 Task: Look for space in Ararat, Armenia from 21st June, 2023 to 29th June, 2023 for 4 adults in price range Rs.7000 to Rs.12000. Place can be entire place with 2 bedrooms having 2 beds and 2 bathrooms. Property type can be house, flat, guest house. Amenities needed are: heating. Booking option can be shelf check-in. Required host language is English.
Action: Mouse moved to (446, 81)
Screenshot: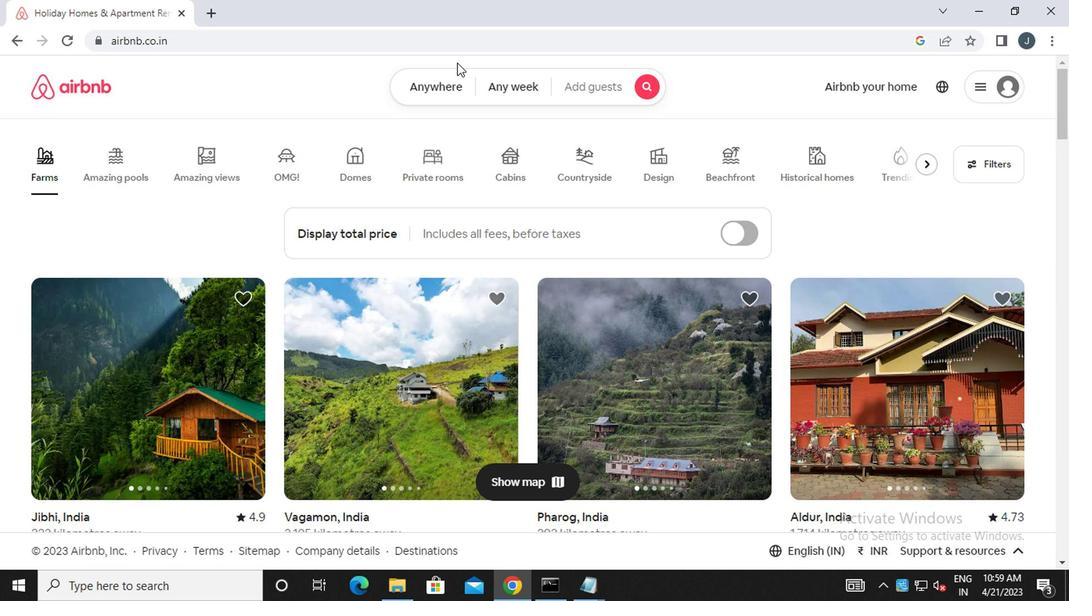 
Action: Mouse pressed left at (446, 81)
Screenshot: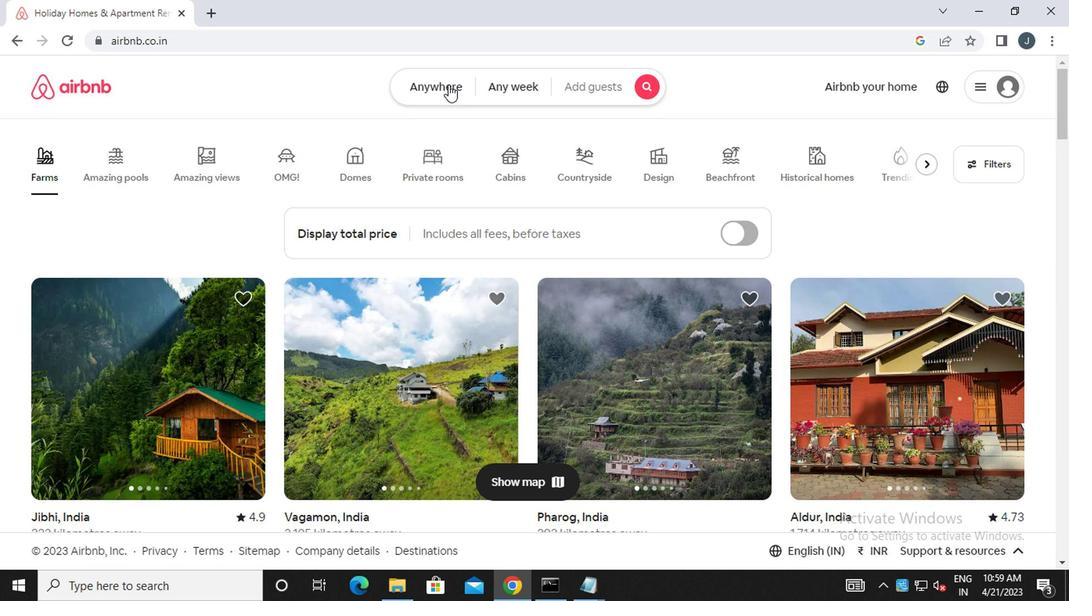 
Action: Mouse moved to (237, 144)
Screenshot: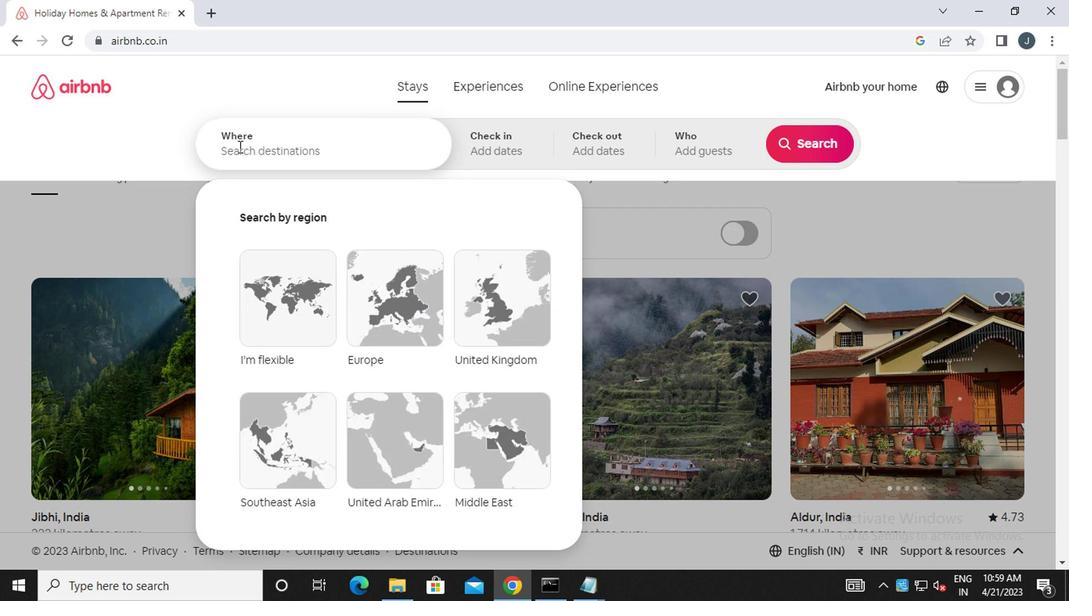 
Action: Key pressed a<Key.caps_lock>rarat
Screenshot: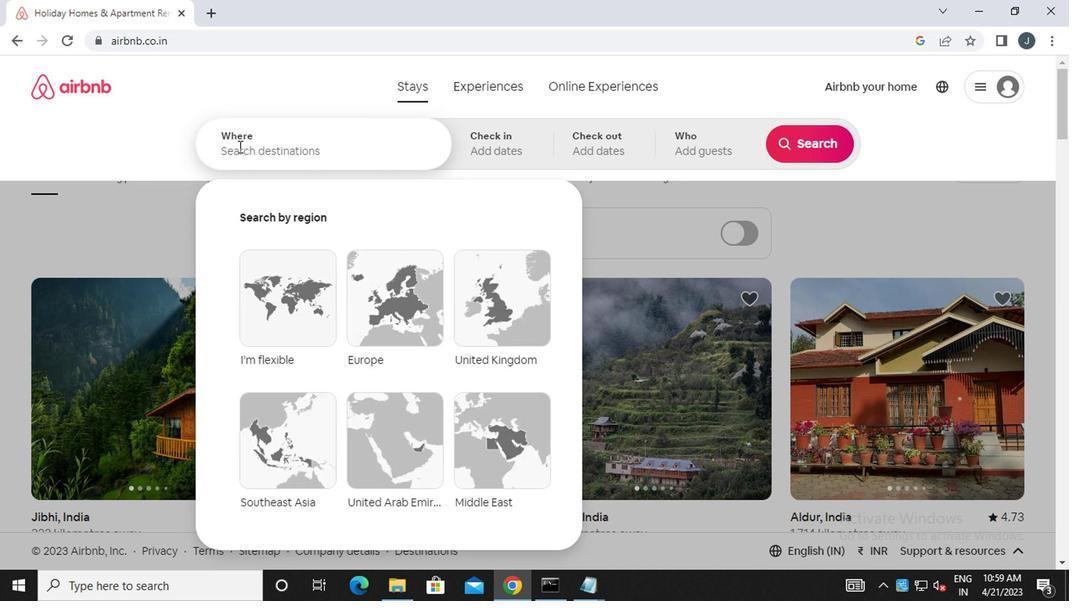 
Action: Mouse moved to (239, 144)
Screenshot: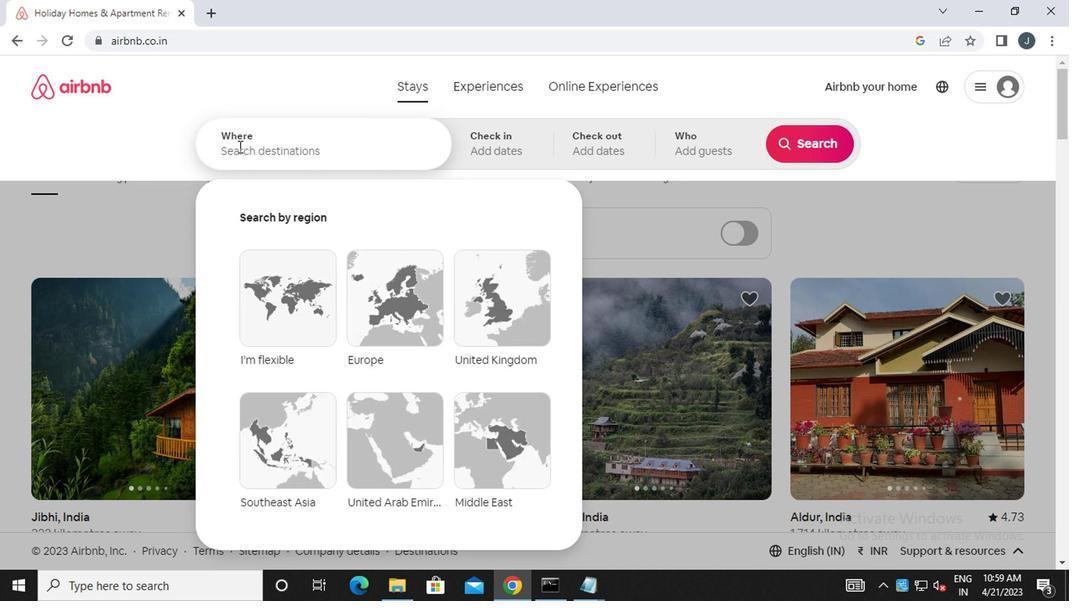 
Action: Mouse pressed left at (239, 144)
Screenshot: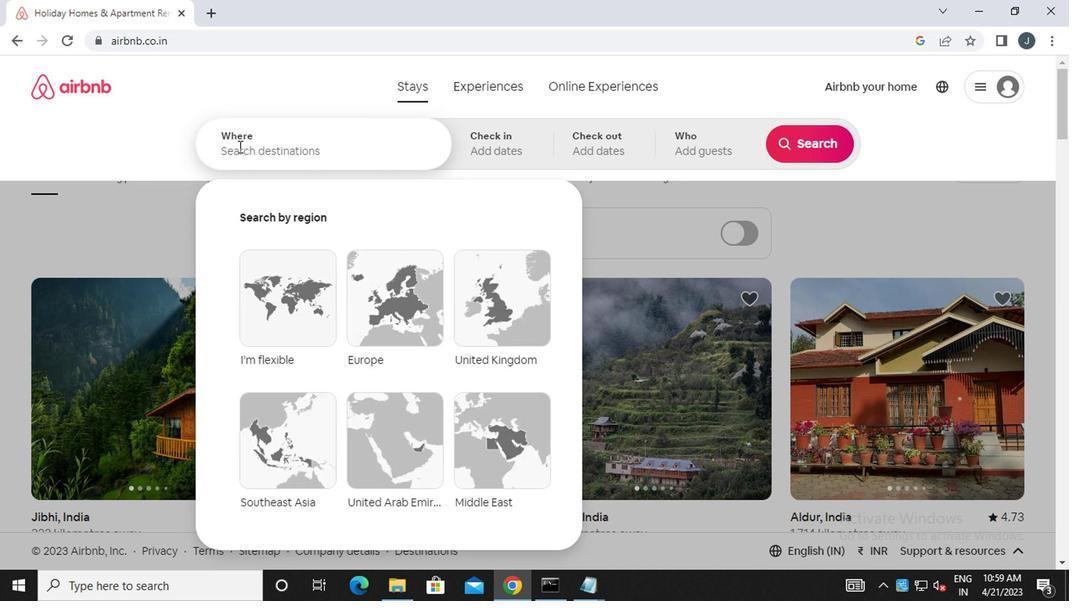 
Action: Mouse moved to (238, 144)
Screenshot: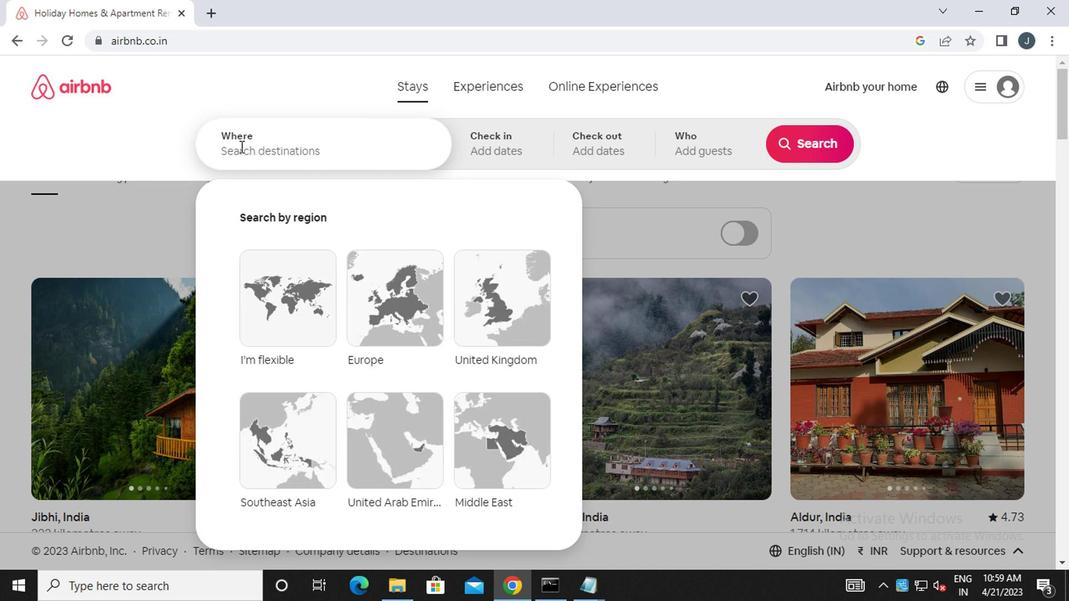 
Action: Key pressed <Key.caps_lock>a<Key.caps_lock>rarat,ar
Screenshot: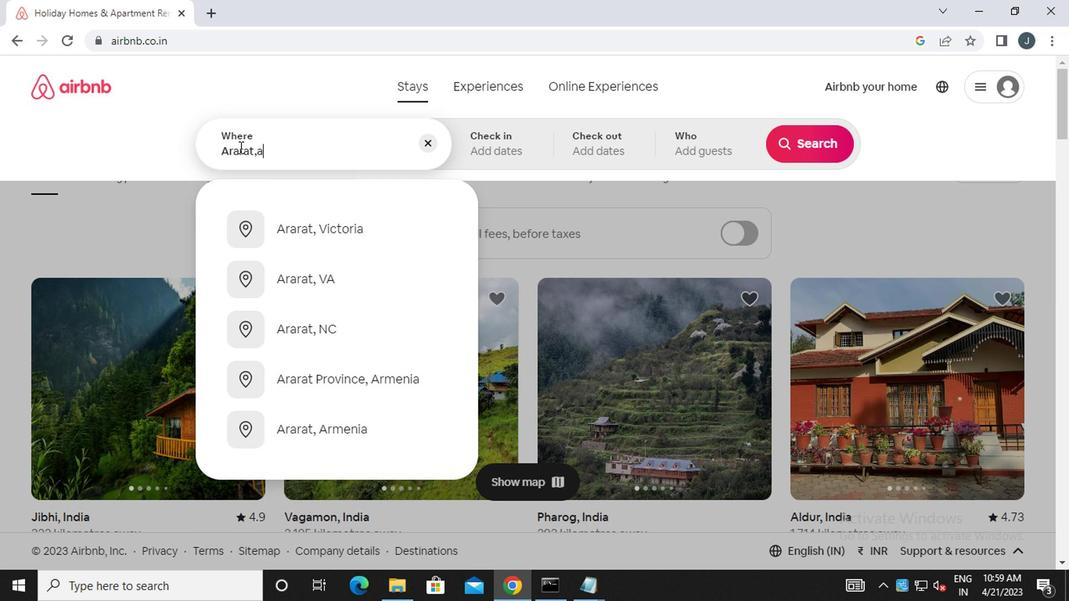 
Action: Mouse moved to (350, 221)
Screenshot: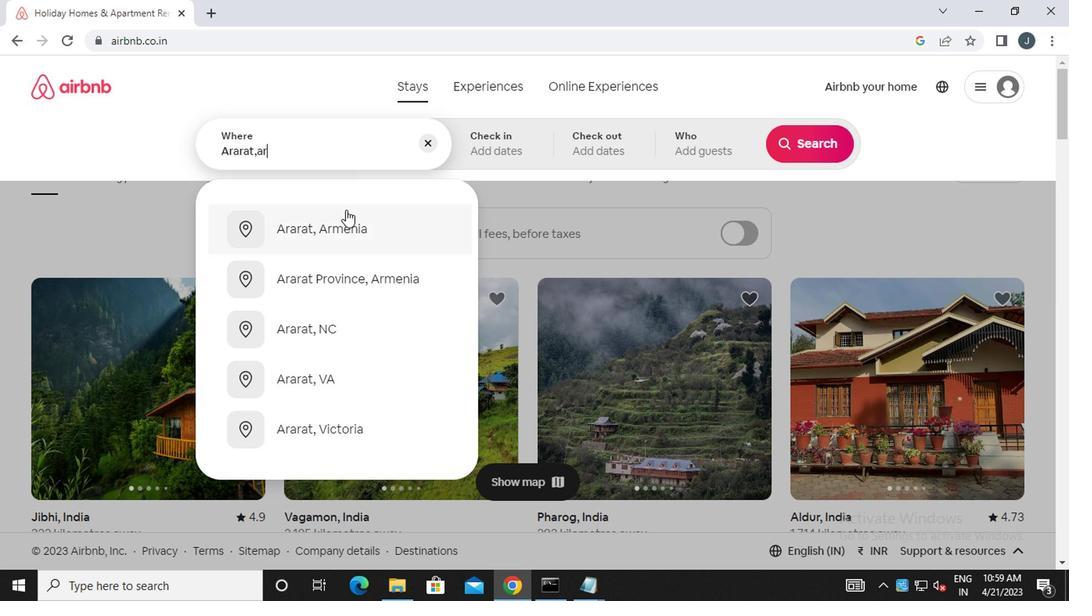 
Action: Mouse pressed left at (350, 221)
Screenshot: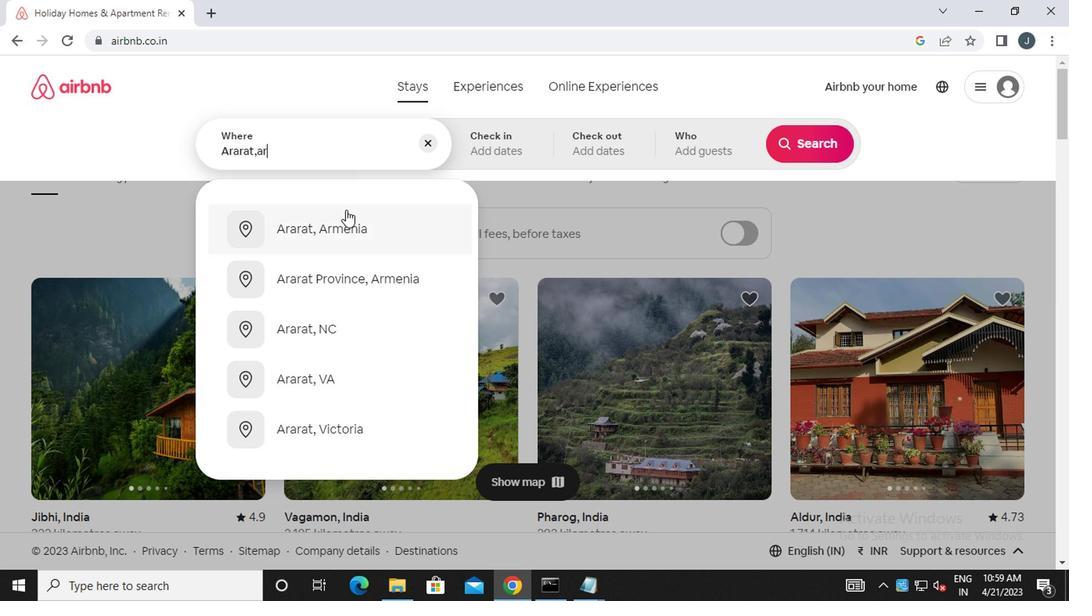 
Action: Mouse moved to (805, 269)
Screenshot: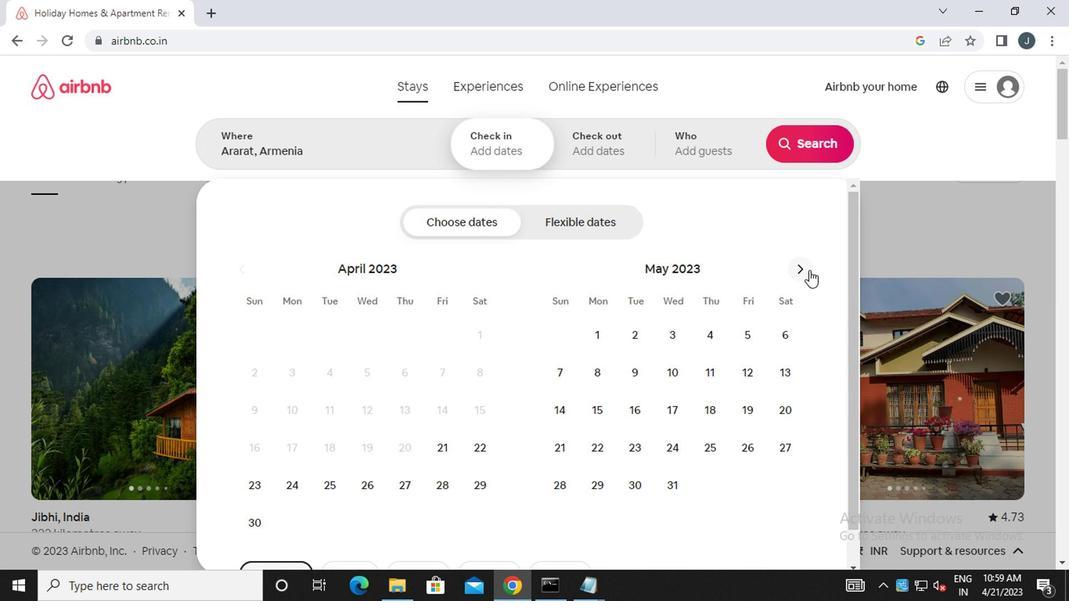 
Action: Mouse pressed left at (805, 269)
Screenshot: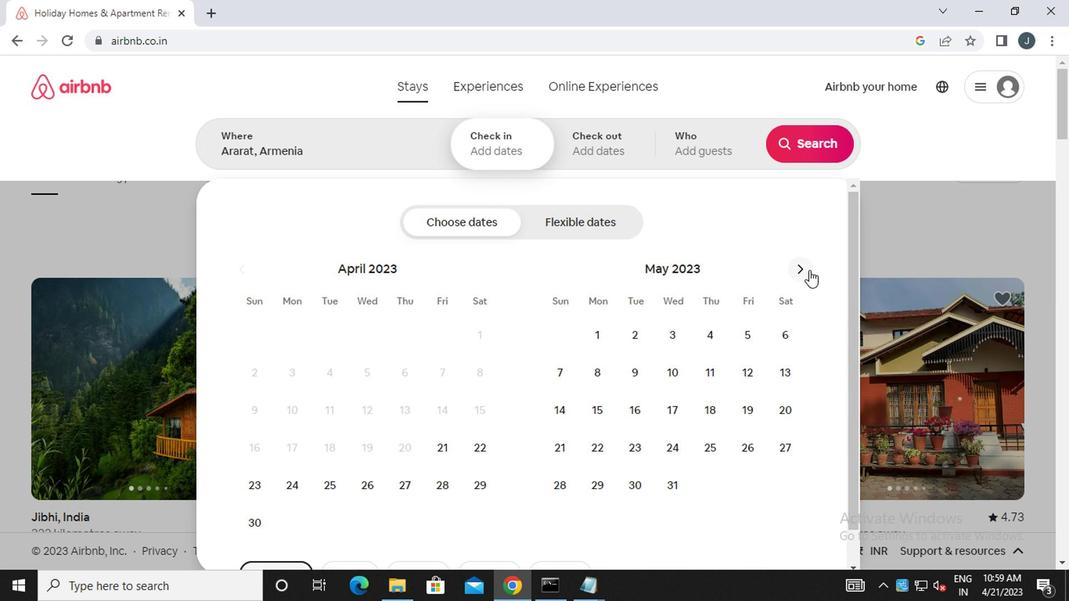 
Action: Mouse moved to (678, 448)
Screenshot: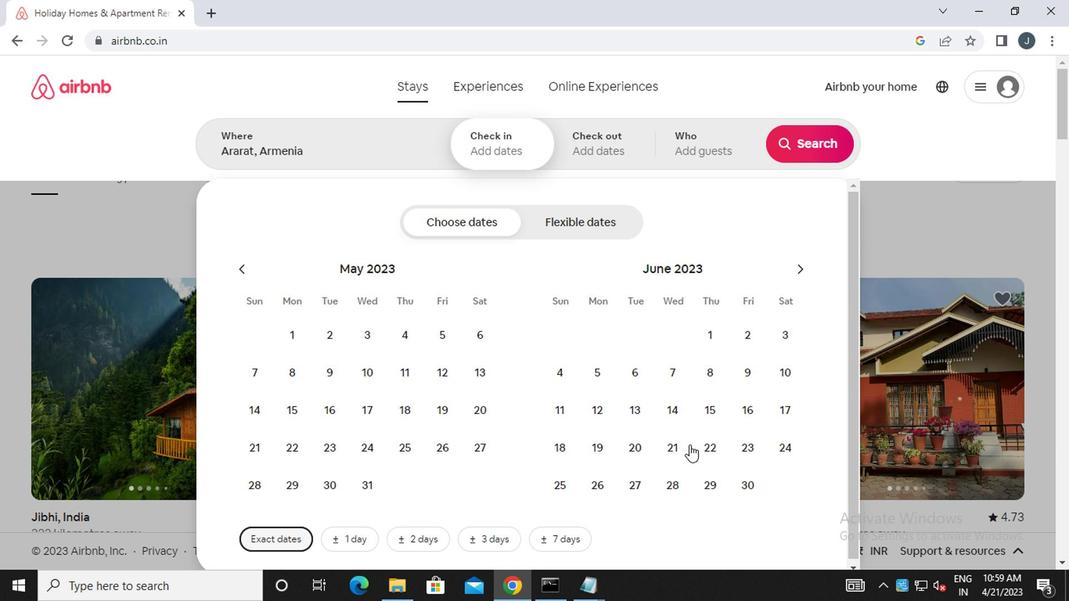 
Action: Mouse pressed left at (678, 448)
Screenshot: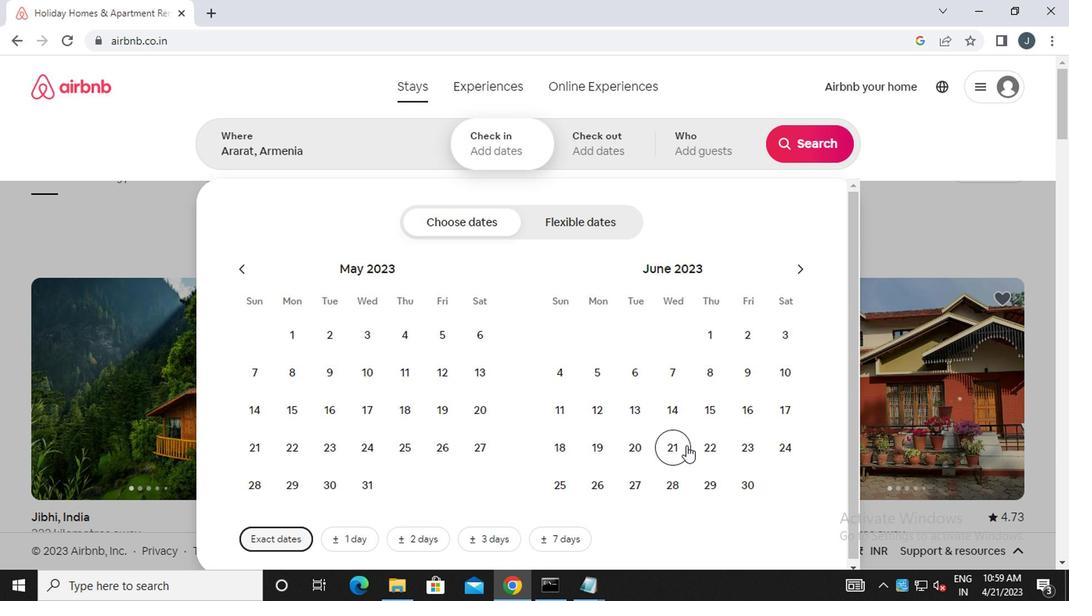 
Action: Mouse moved to (712, 487)
Screenshot: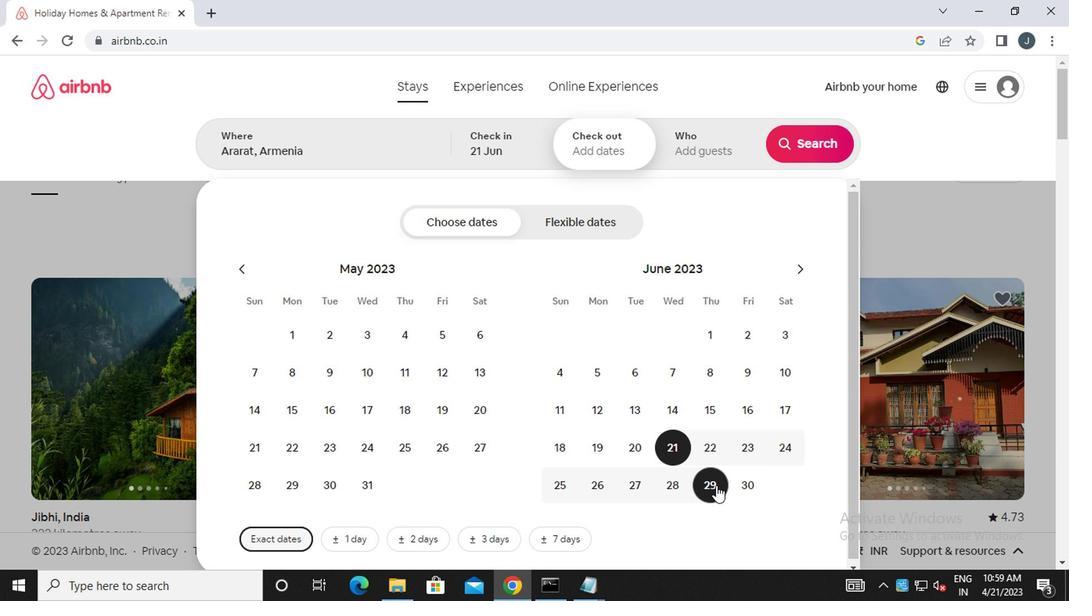 
Action: Mouse pressed left at (712, 487)
Screenshot: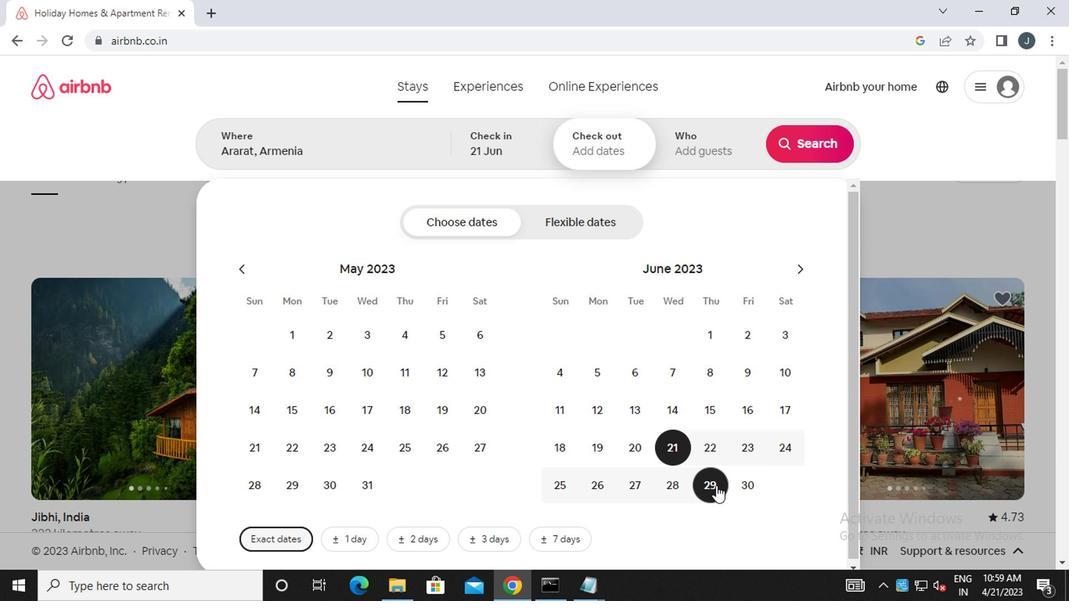 
Action: Mouse moved to (729, 147)
Screenshot: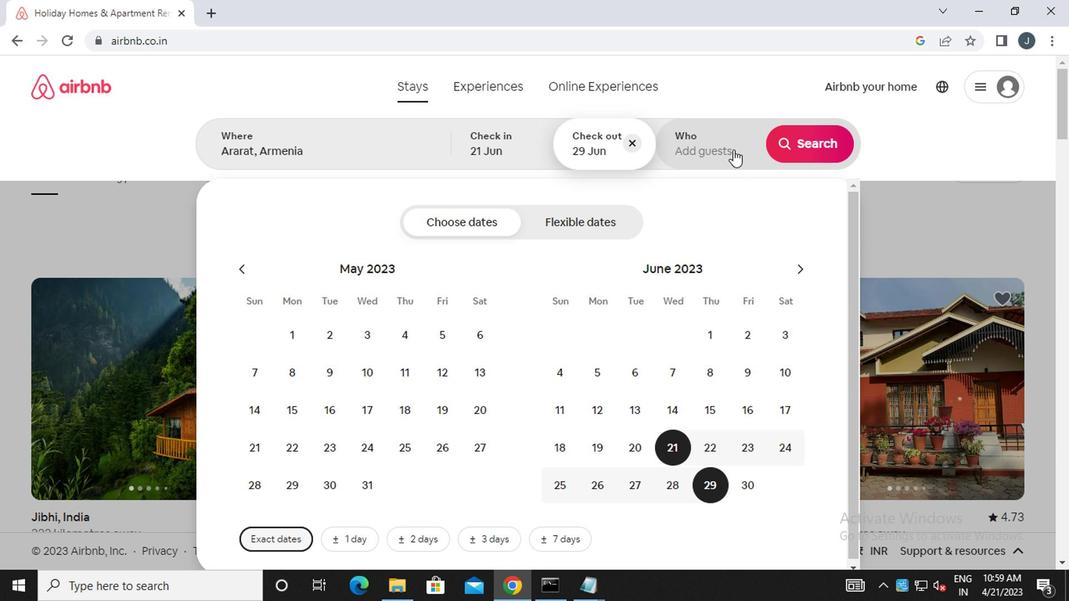 
Action: Mouse pressed left at (729, 147)
Screenshot: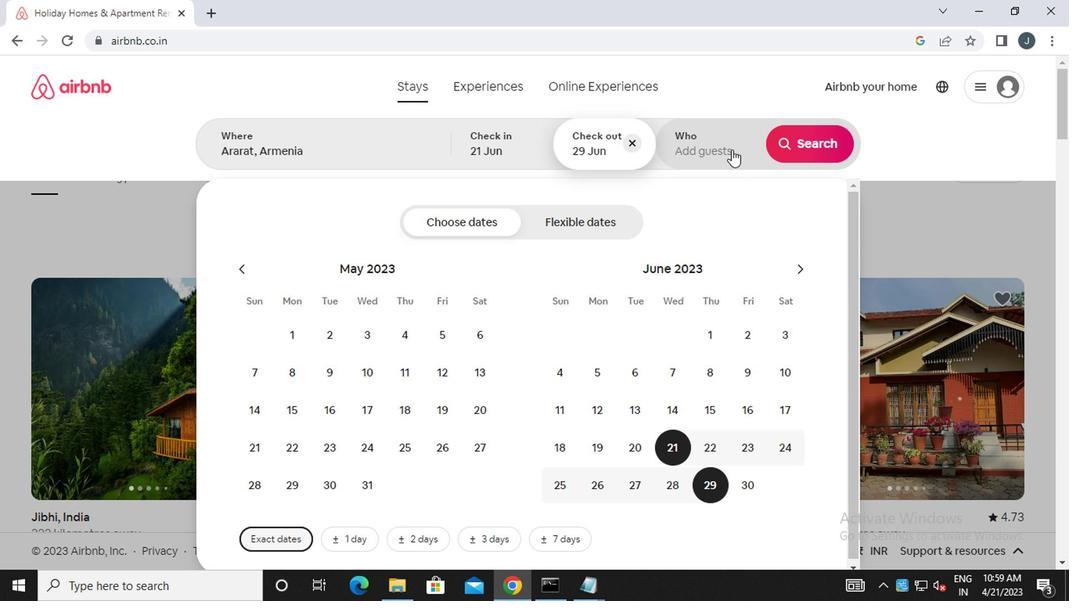 
Action: Mouse moved to (808, 229)
Screenshot: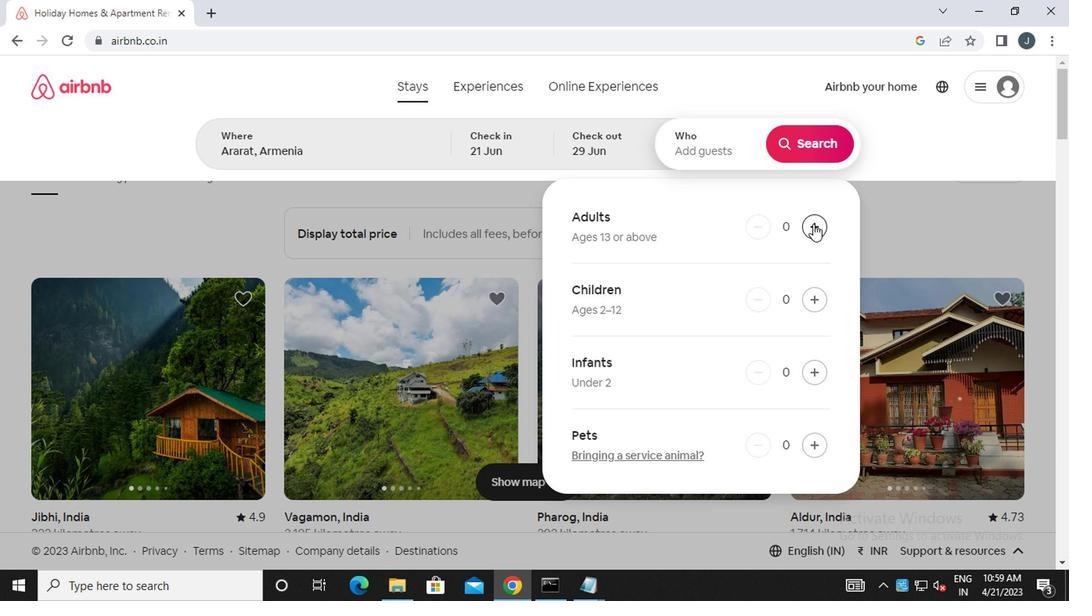 
Action: Mouse pressed left at (808, 229)
Screenshot: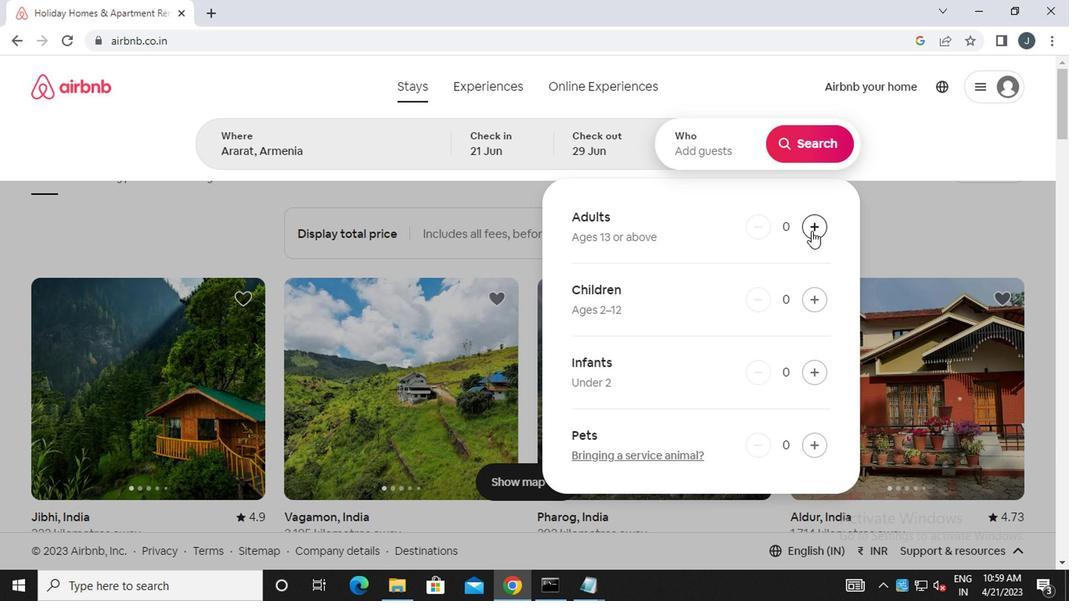 
Action: Mouse pressed left at (808, 229)
Screenshot: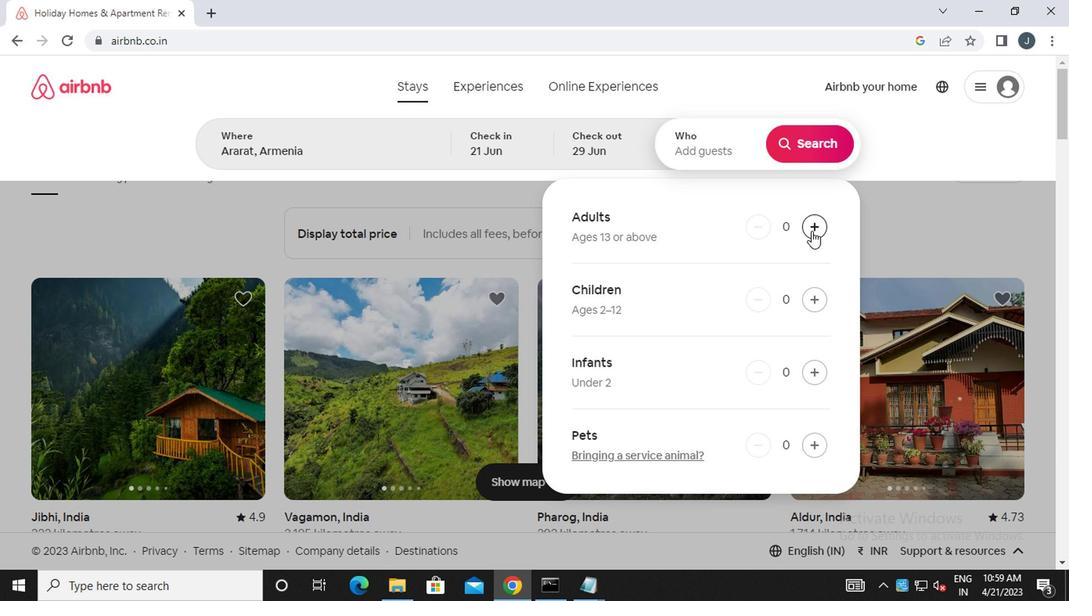 
Action: Mouse pressed left at (808, 229)
Screenshot: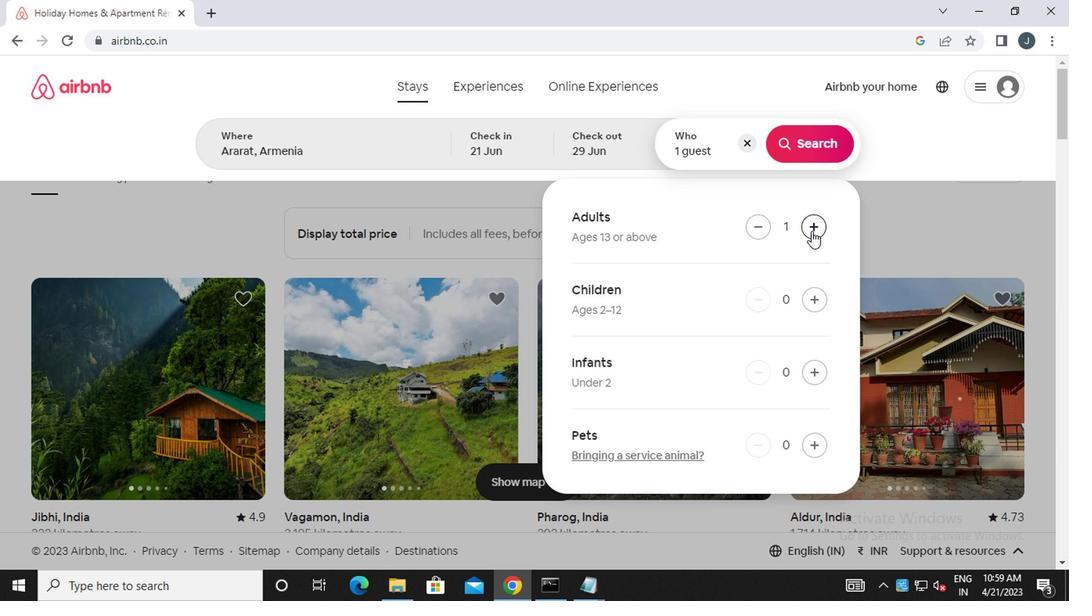 
Action: Mouse pressed left at (808, 229)
Screenshot: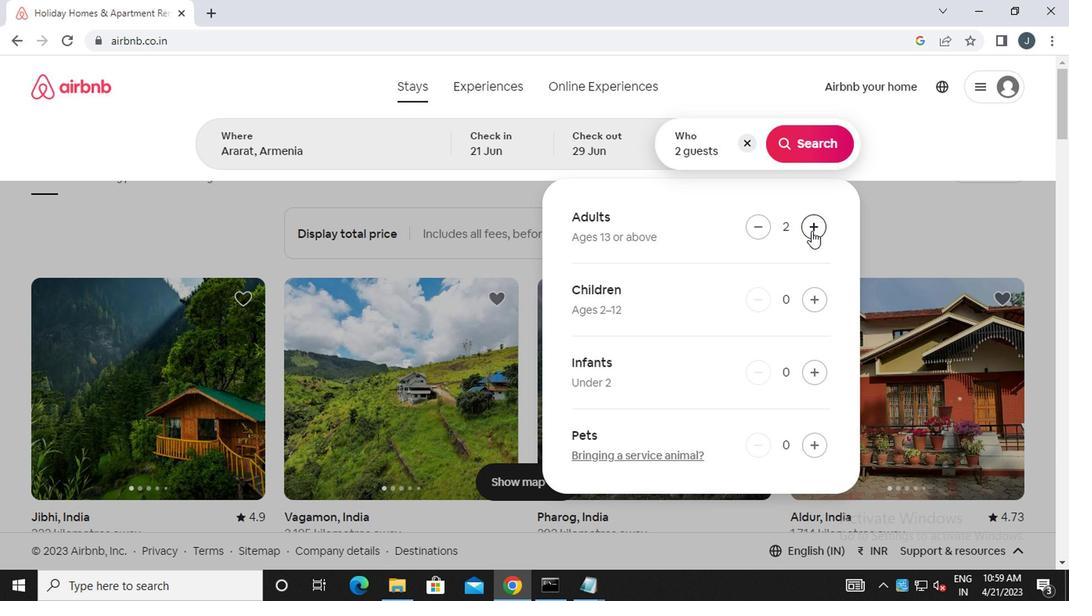 
Action: Mouse moved to (823, 152)
Screenshot: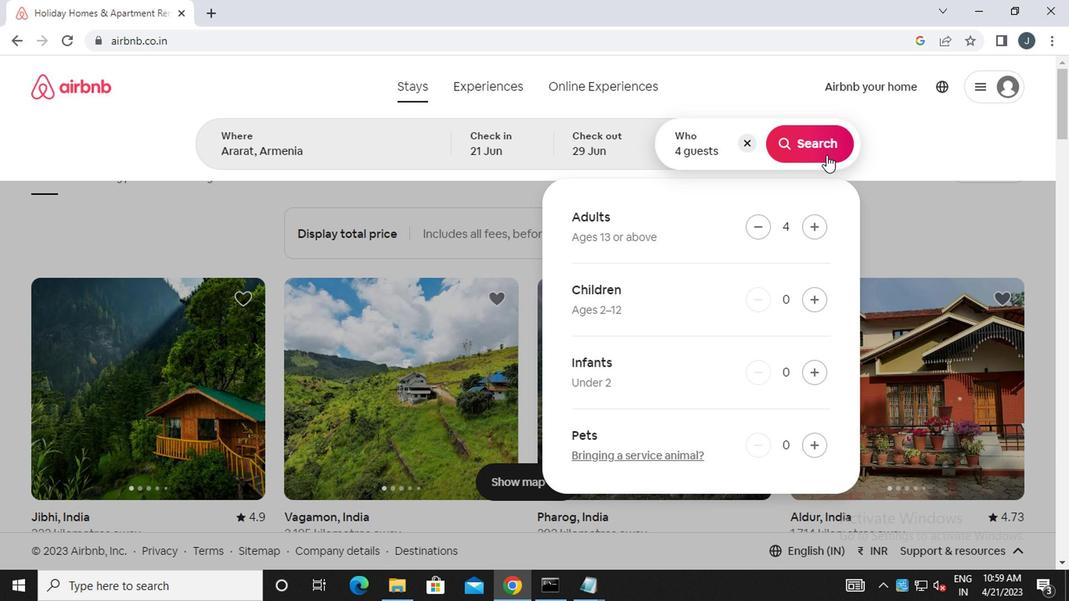 
Action: Mouse pressed left at (823, 152)
Screenshot: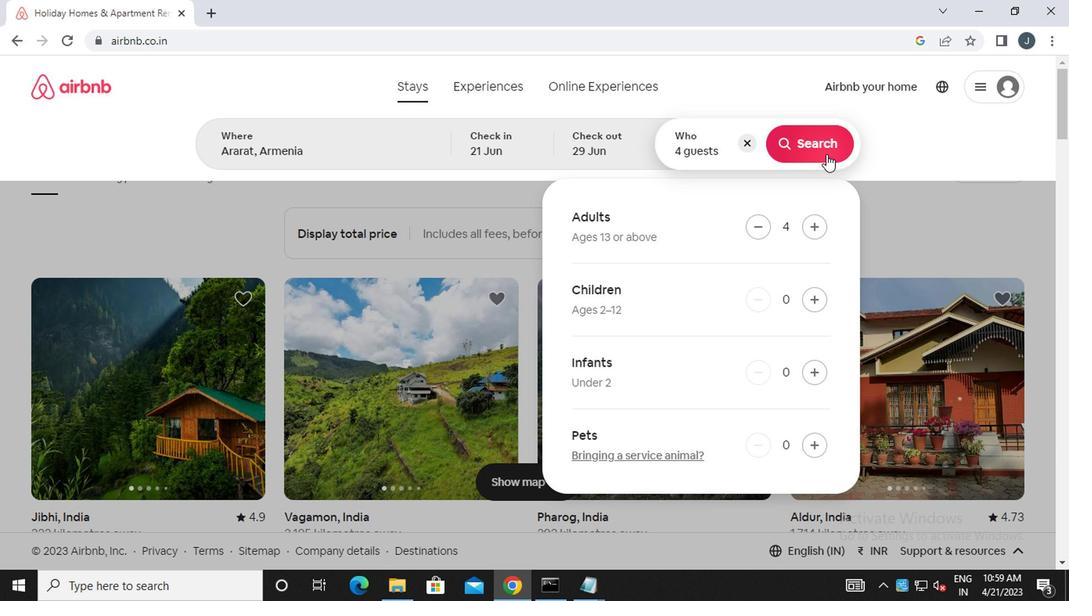 
Action: Mouse moved to (1004, 149)
Screenshot: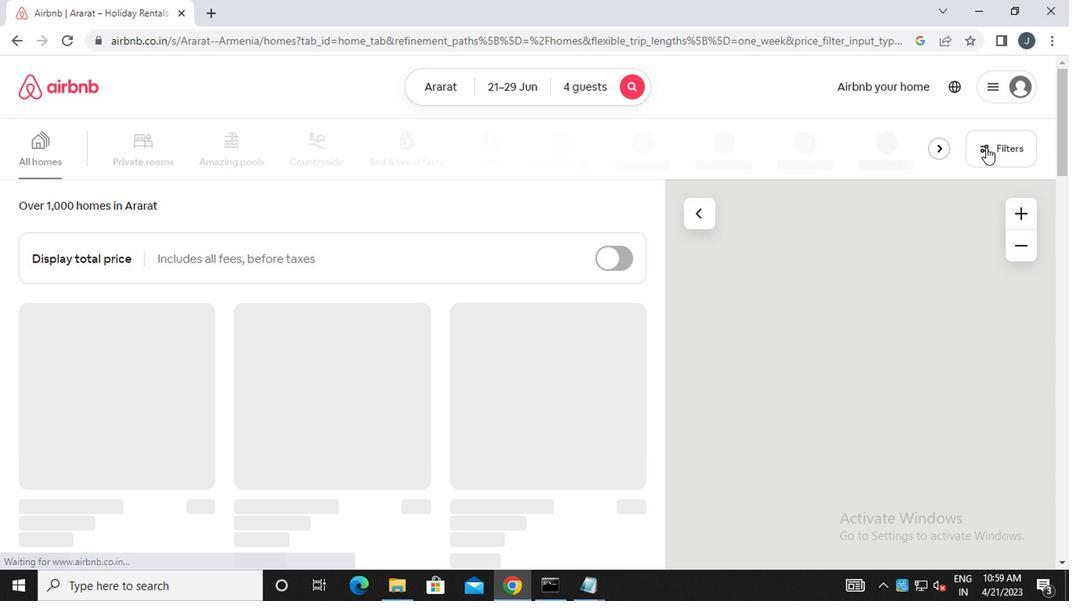
Action: Mouse pressed left at (1004, 149)
Screenshot: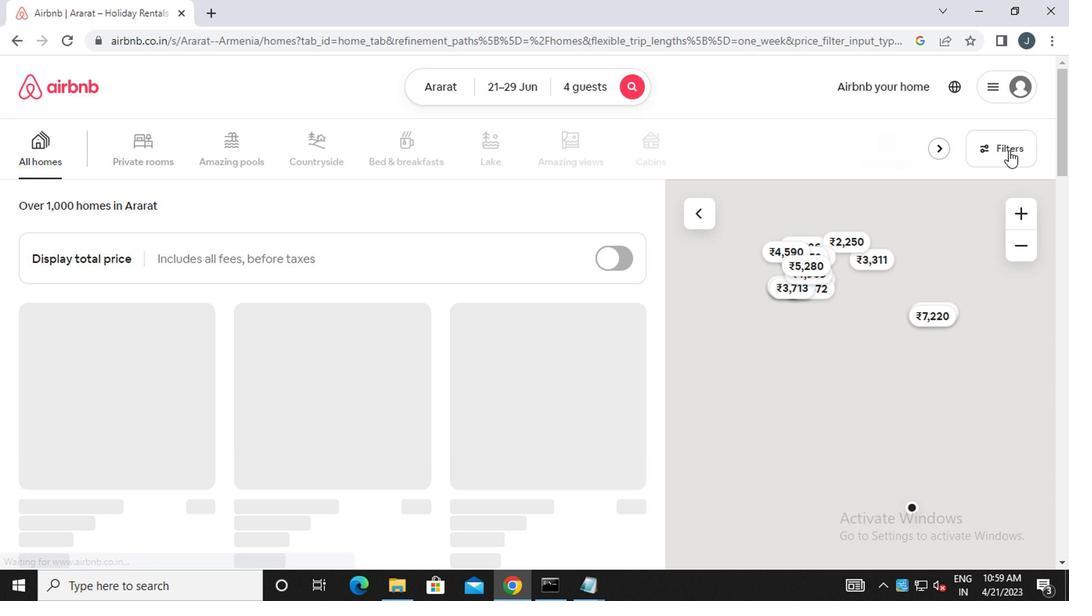 
Action: Mouse moved to (333, 353)
Screenshot: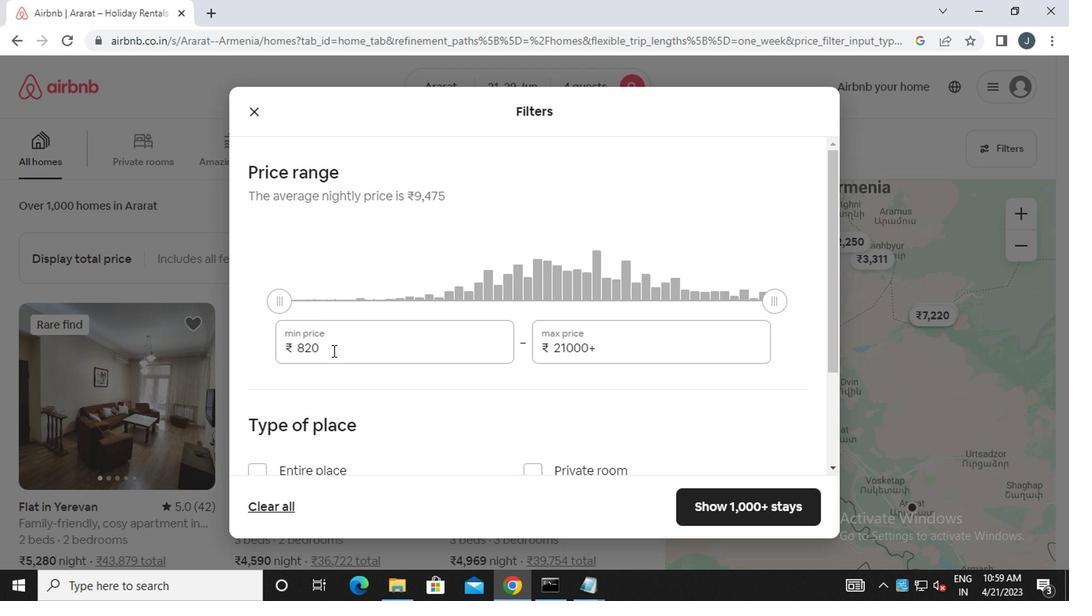 
Action: Mouse pressed left at (333, 353)
Screenshot: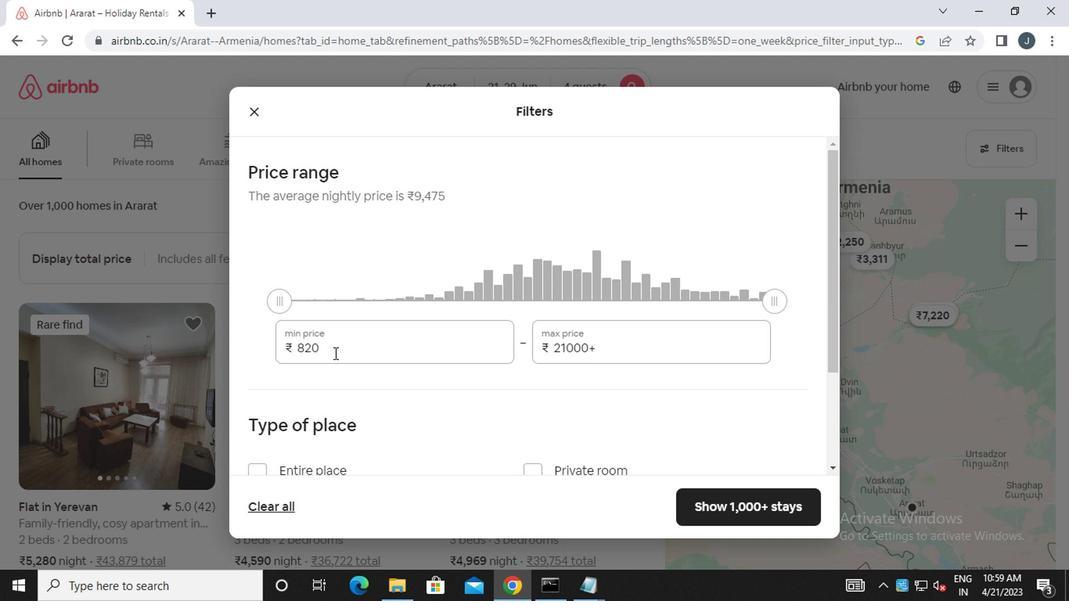 
Action: Mouse moved to (331, 353)
Screenshot: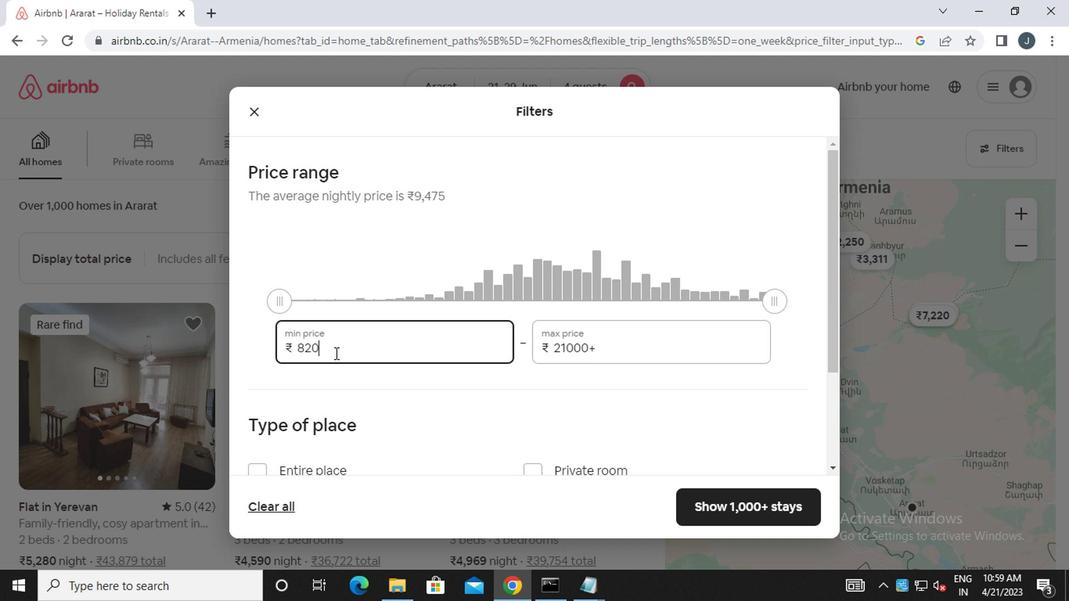 
Action: Key pressed <Key.backspace><Key.backspace><Key.backspace>7000
Screenshot: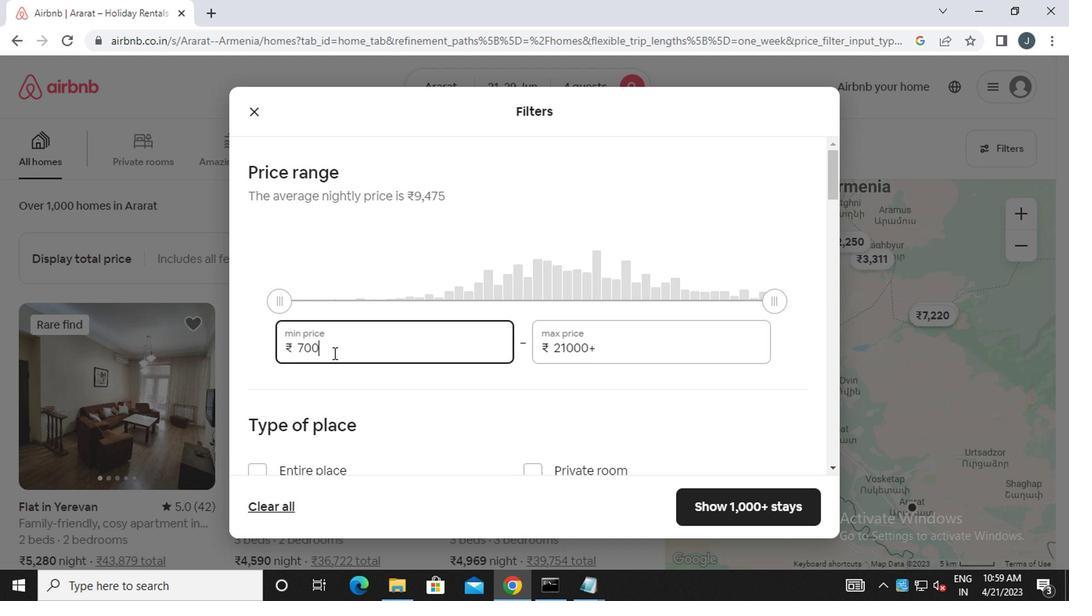 
Action: Mouse moved to (595, 347)
Screenshot: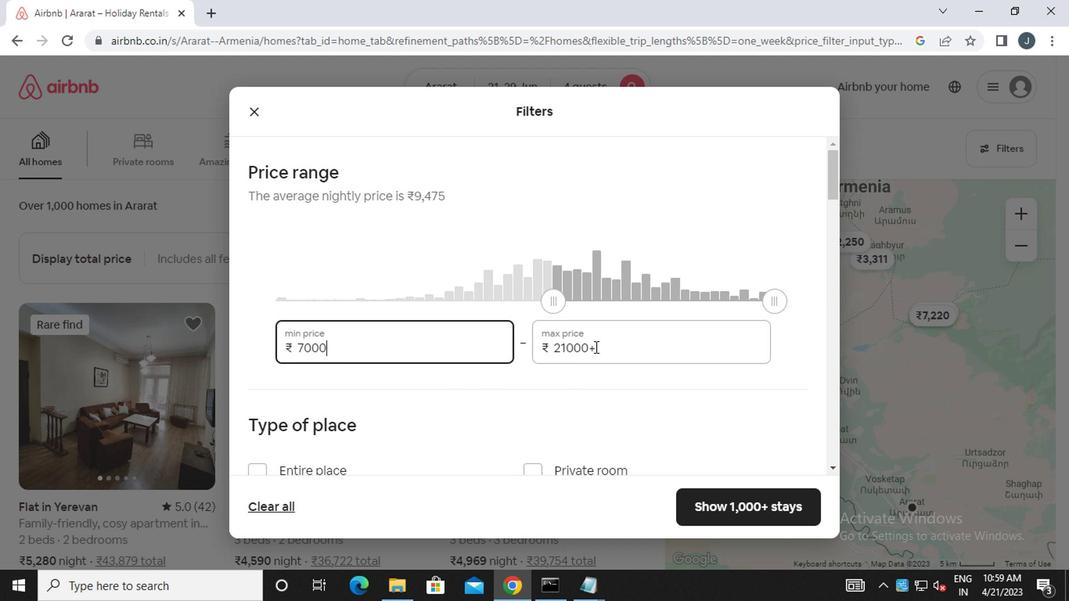 
Action: Mouse pressed left at (595, 347)
Screenshot: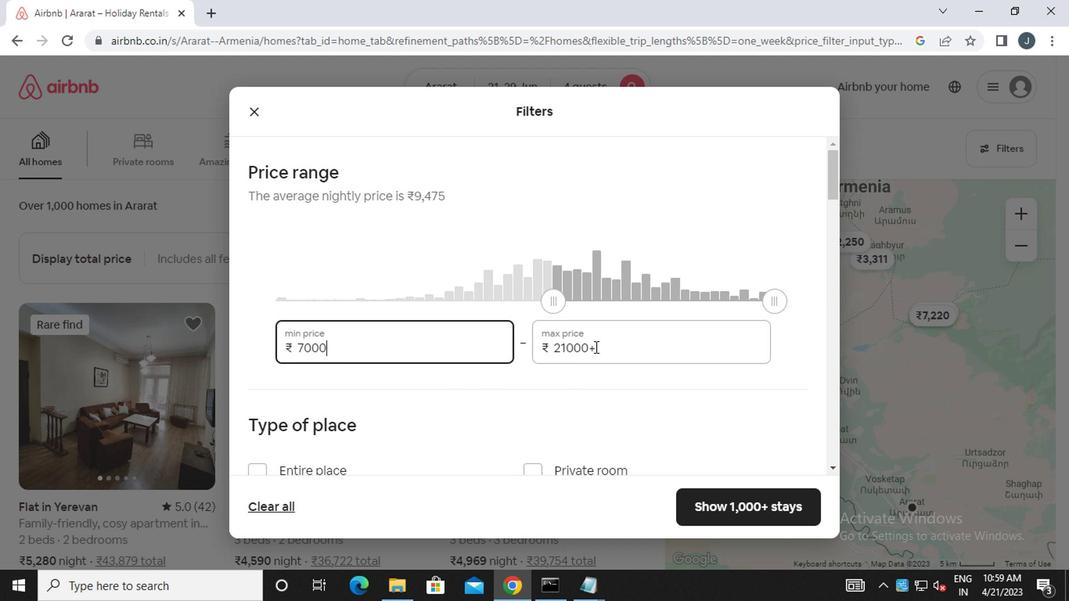 
Action: Mouse moved to (596, 347)
Screenshot: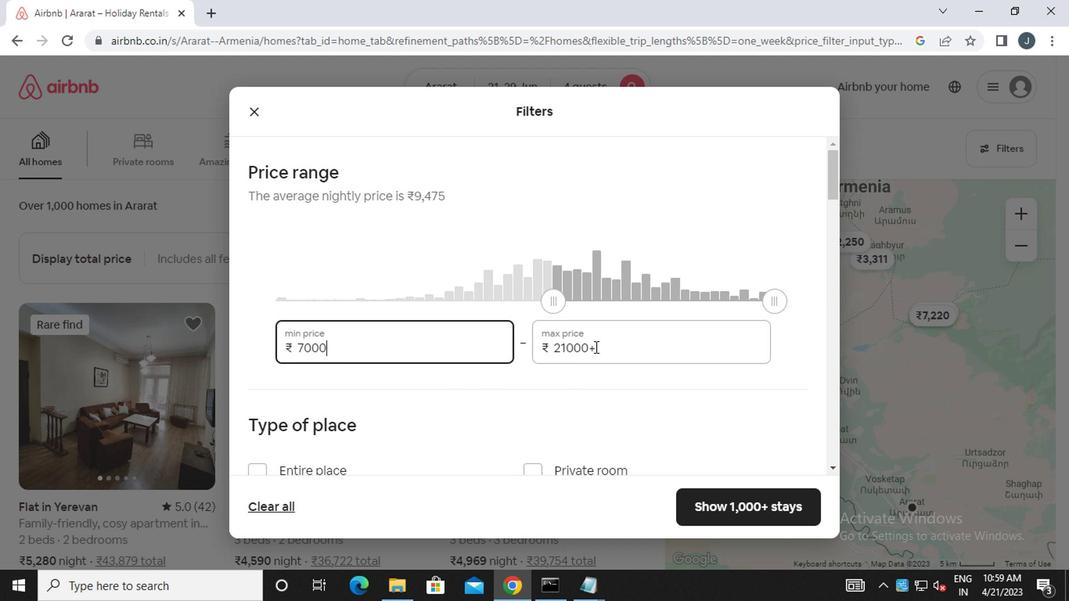 
Action: Key pressed <Key.backspace><Key.backspace><Key.backspace><Key.backspace><Key.backspace><Key.backspace>12000
Screenshot: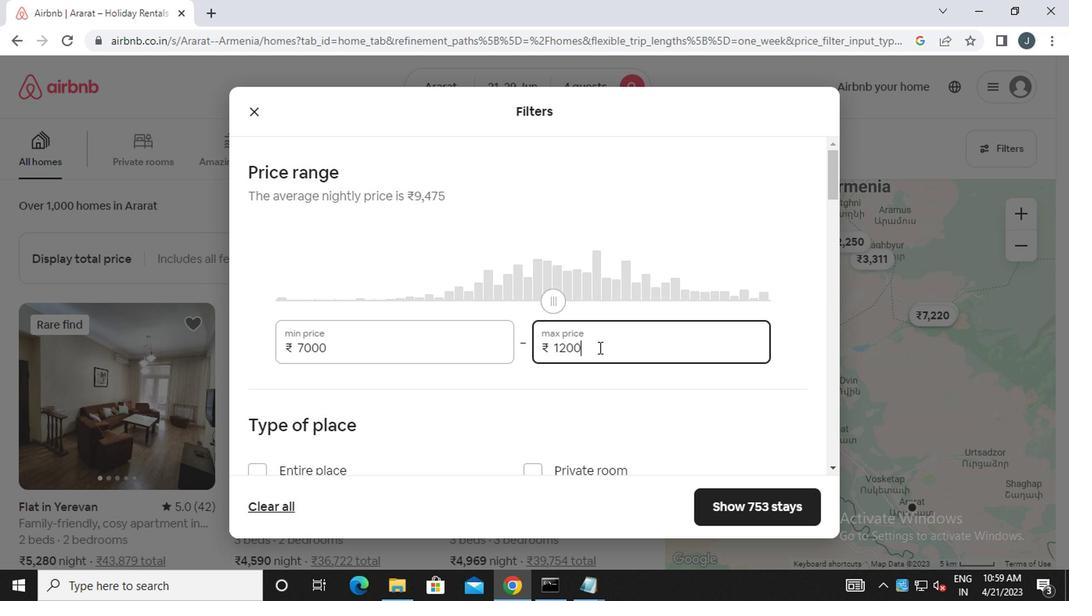 
Action: Mouse scrolled (596, 346) with delta (0, 0)
Screenshot: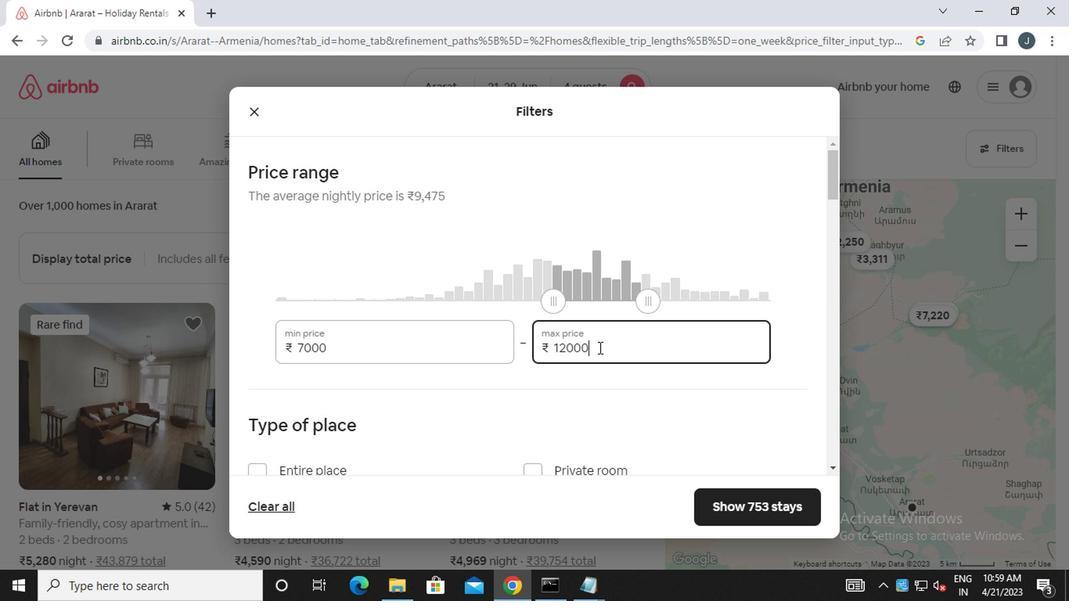 
Action: Mouse moved to (587, 348)
Screenshot: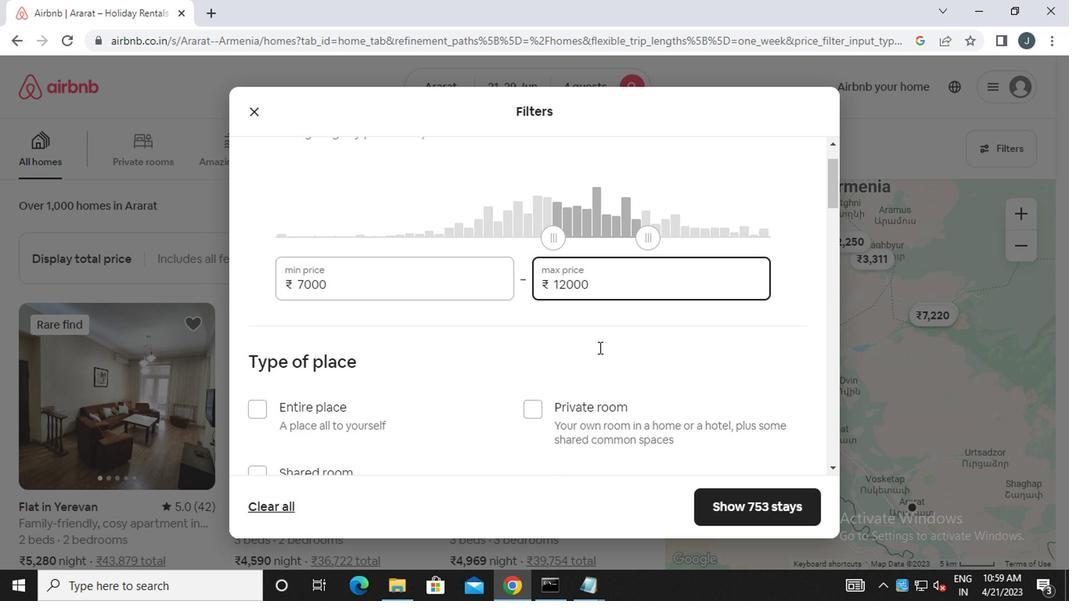 
Action: Mouse scrolled (587, 347) with delta (0, -1)
Screenshot: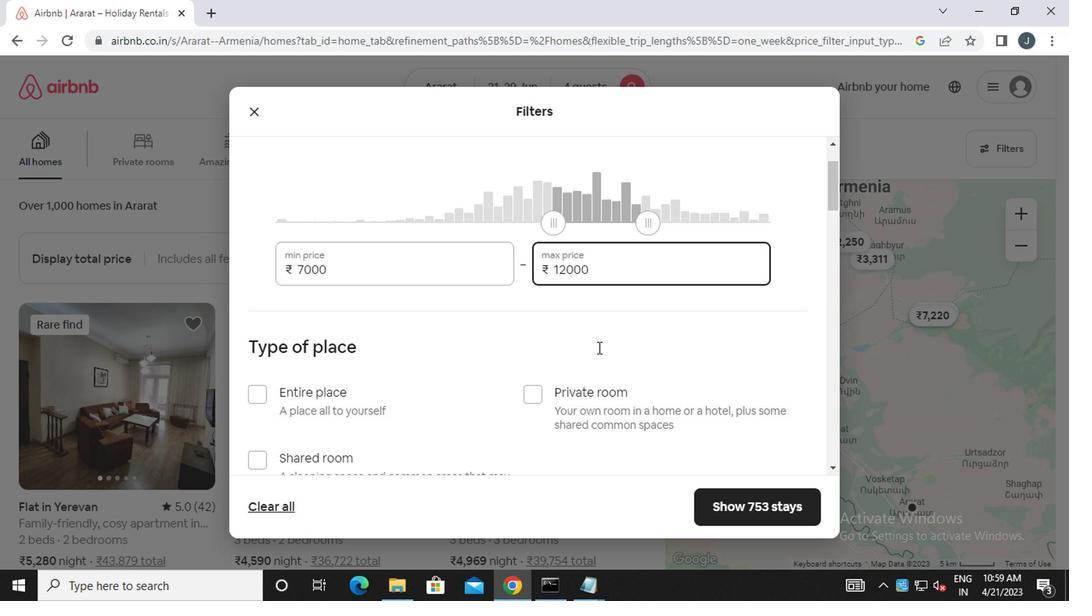 
Action: Mouse moved to (357, 326)
Screenshot: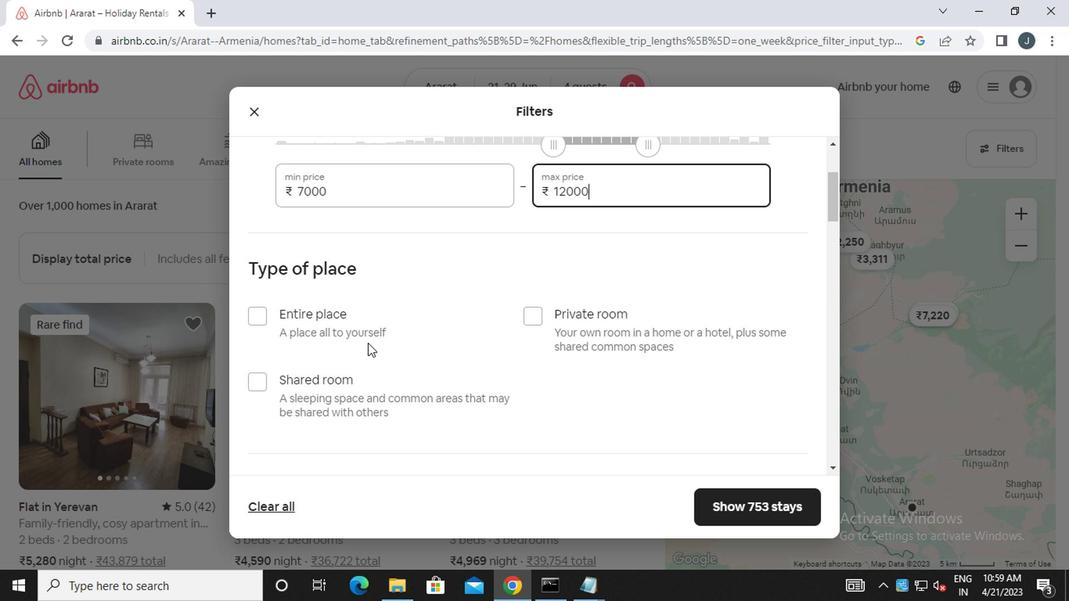 
Action: Mouse pressed left at (357, 326)
Screenshot: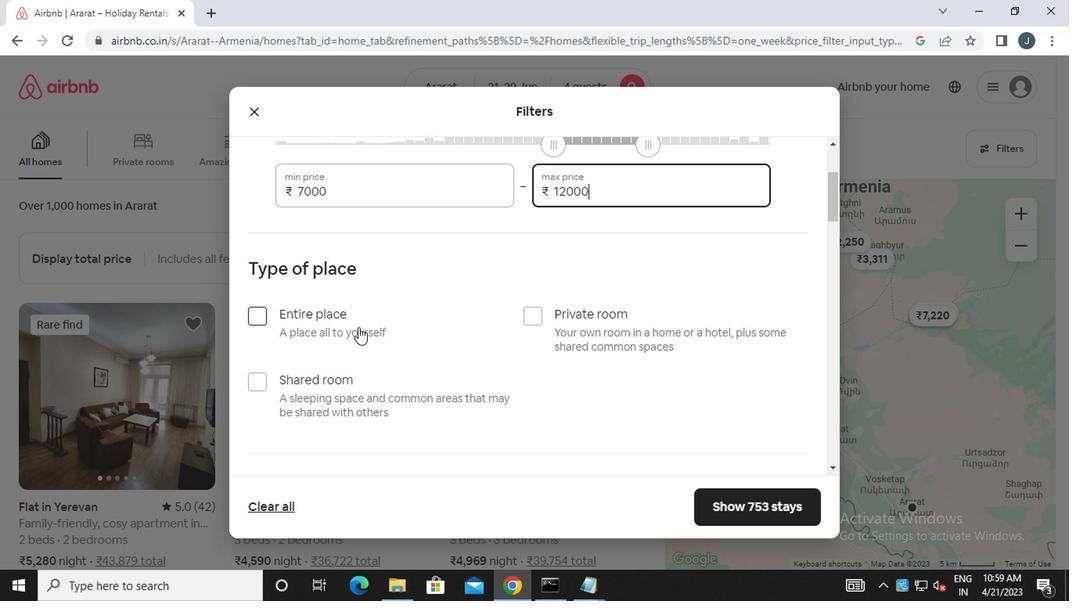 
Action: Mouse moved to (363, 345)
Screenshot: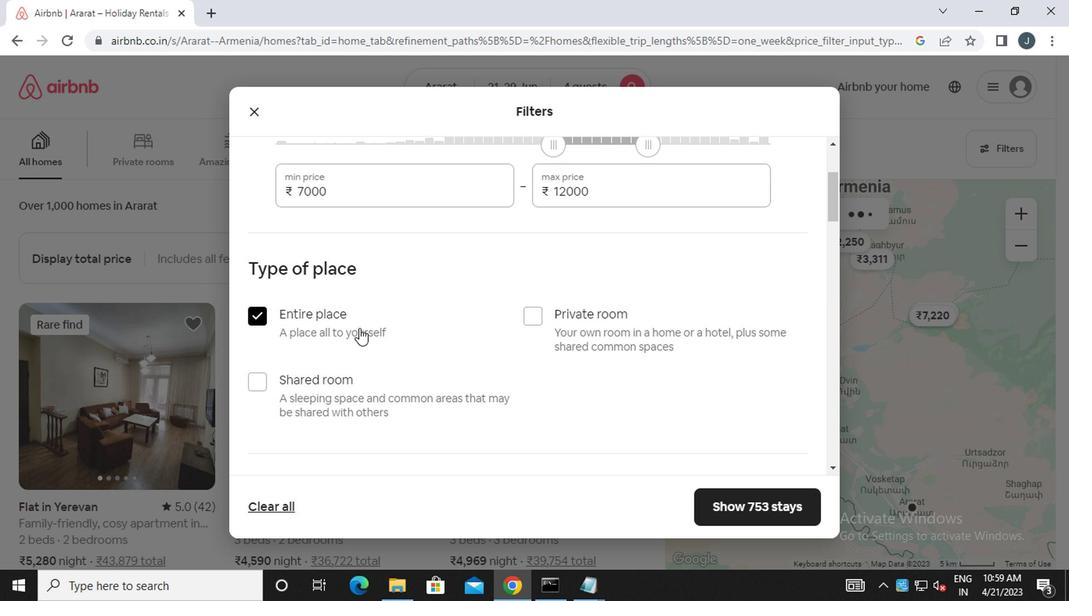 
Action: Mouse scrolled (363, 344) with delta (0, 0)
Screenshot: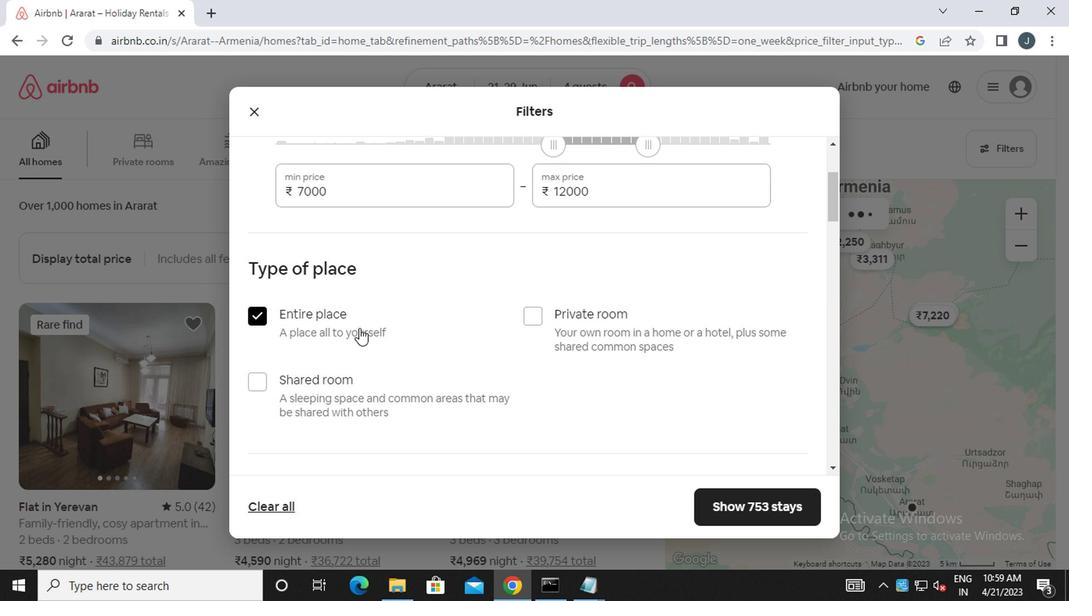 
Action: Mouse moved to (363, 349)
Screenshot: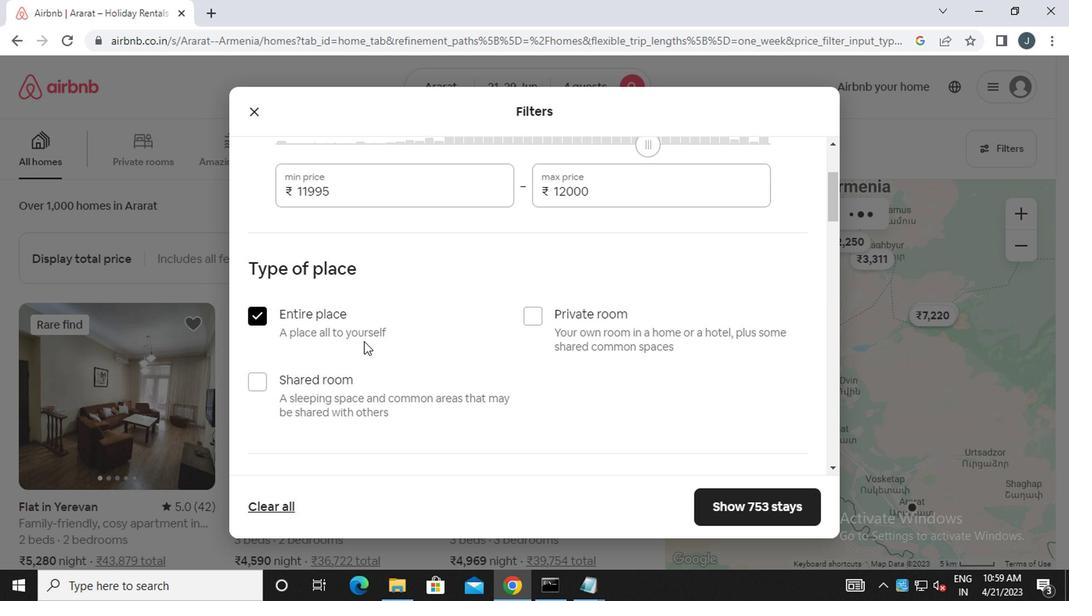 
Action: Mouse scrolled (363, 349) with delta (0, 0)
Screenshot: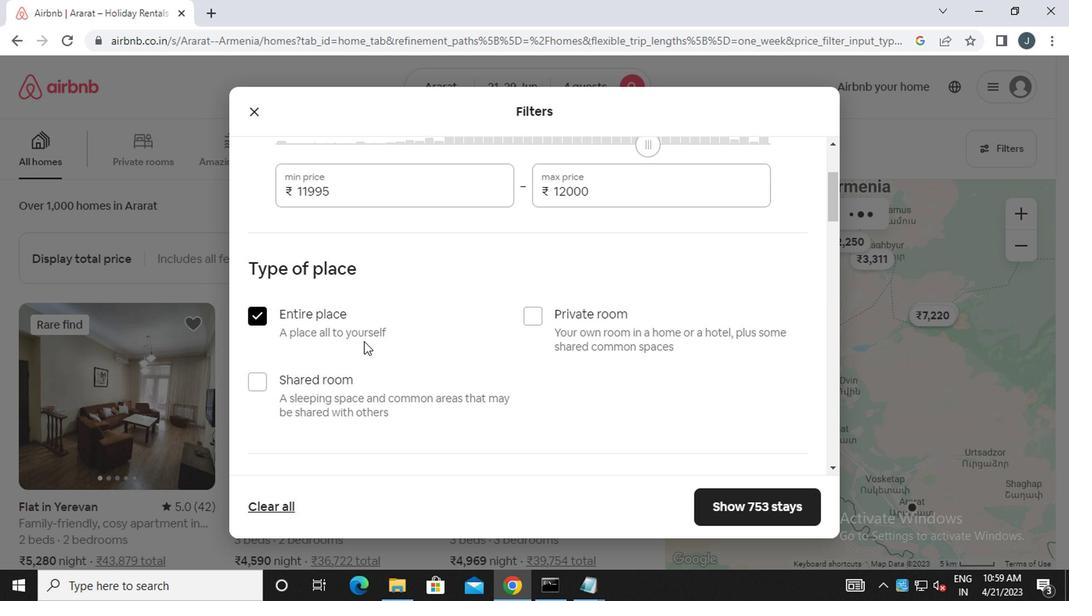 
Action: Mouse moved to (364, 351)
Screenshot: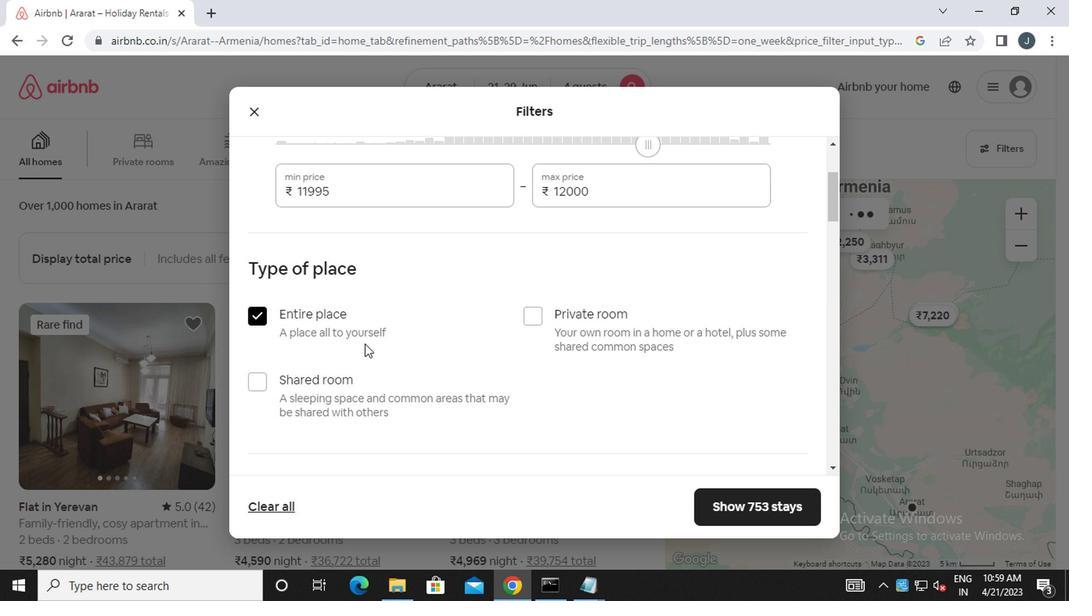 
Action: Mouse scrolled (364, 350) with delta (0, 0)
Screenshot: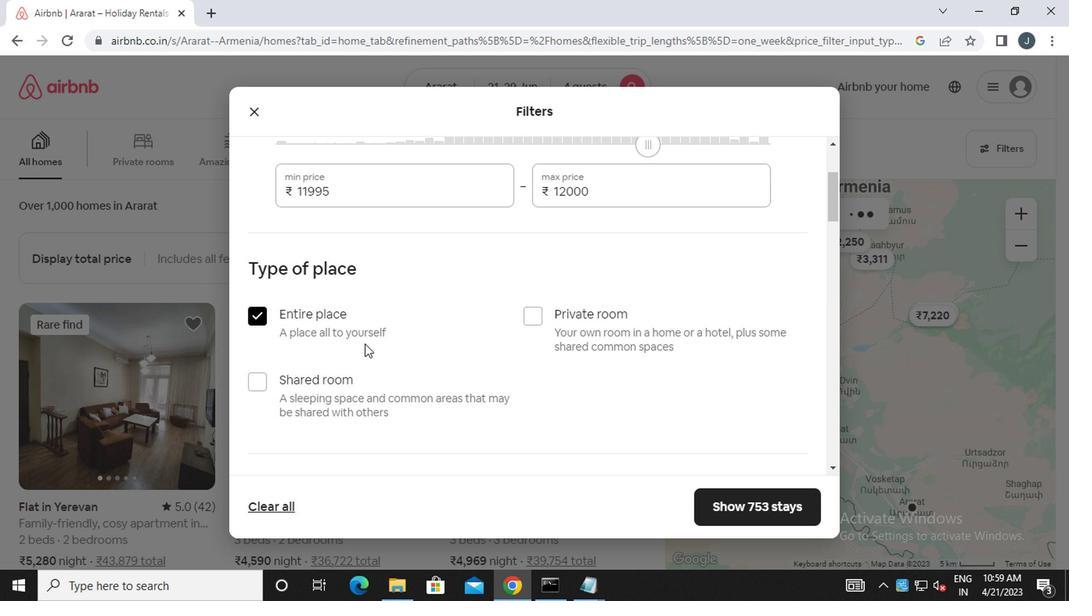 
Action: Mouse moved to (393, 341)
Screenshot: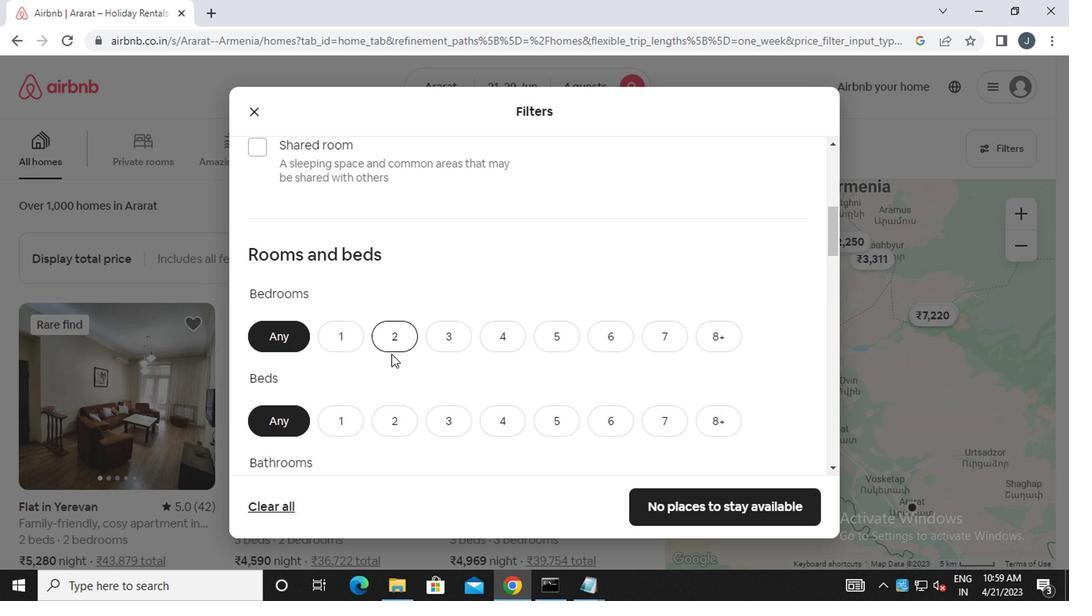 
Action: Mouse pressed left at (393, 341)
Screenshot: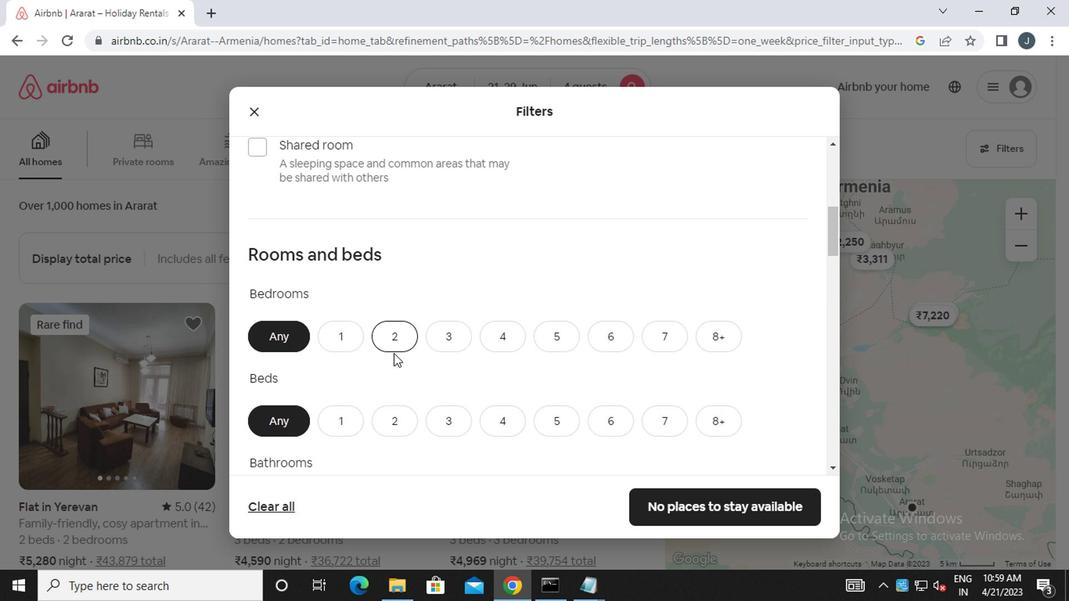 
Action: Mouse moved to (403, 422)
Screenshot: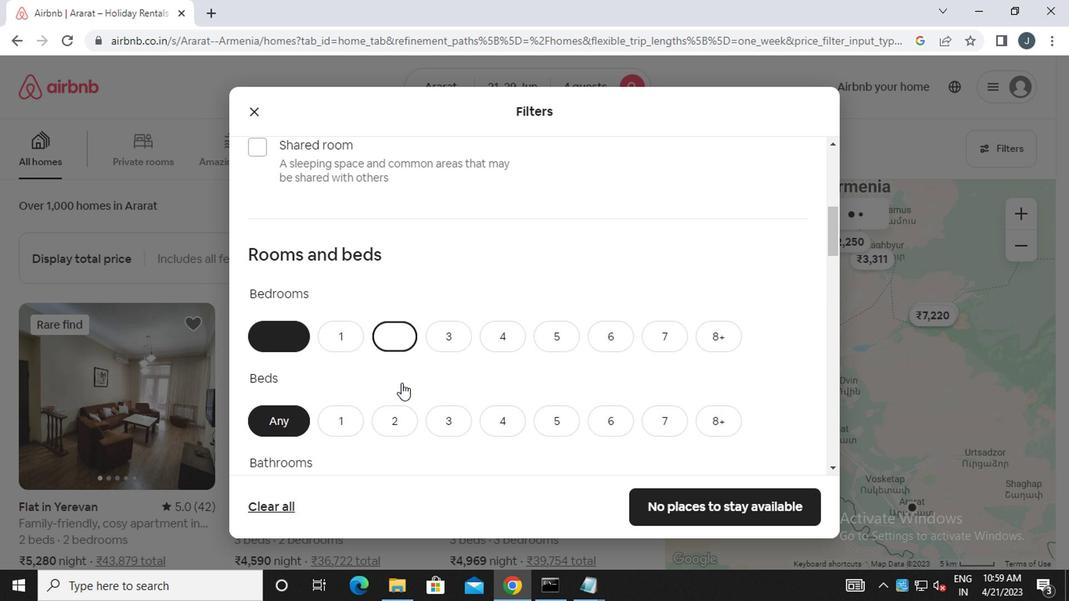
Action: Mouse pressed left at (403, 422)
Screenshot: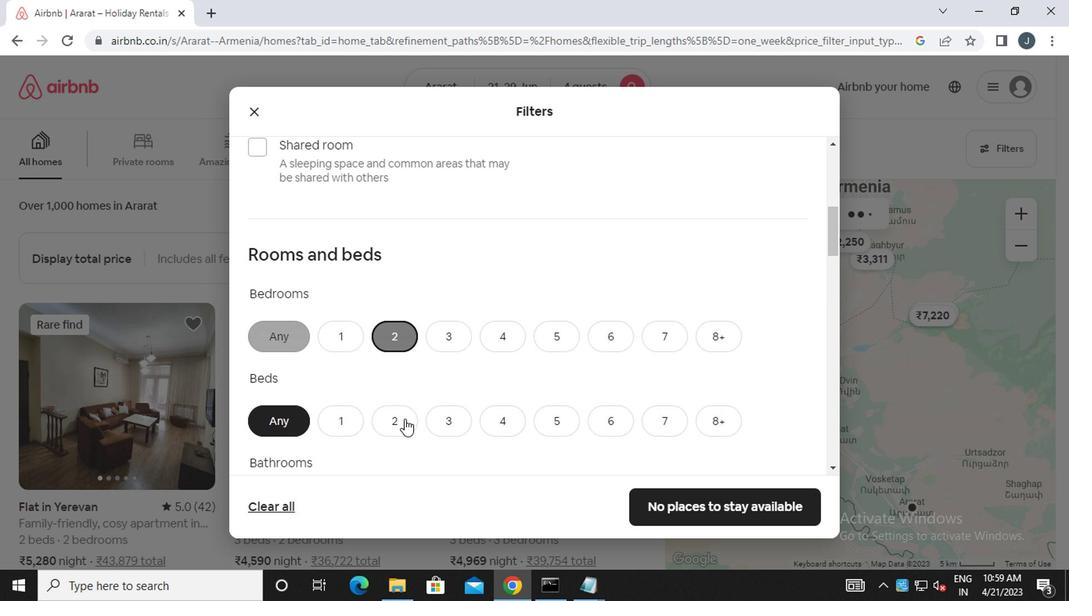 
Action: Mouse moved to (406, 409)
Screenshot: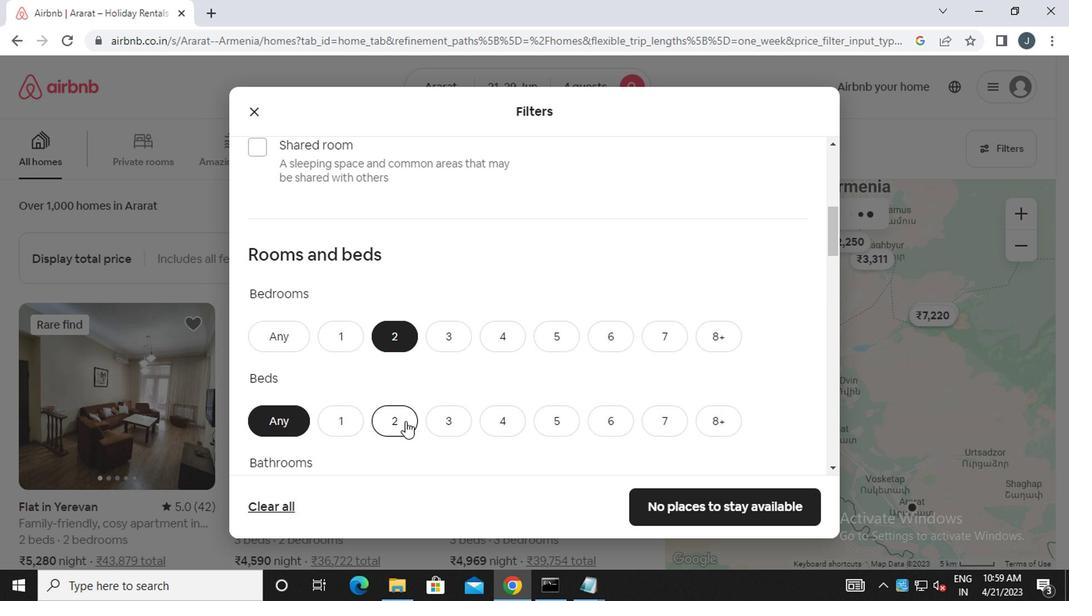 
Action: Mouse scrolled (406, 408) with delta (0, 0)
Screenshot: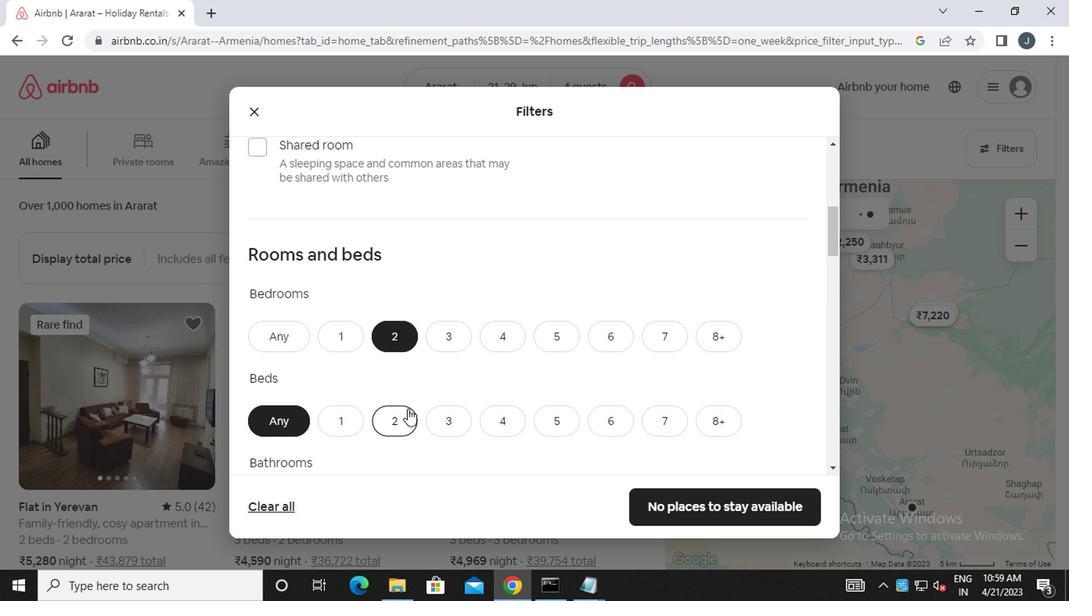 
Action: Mouse scrolled (406, 408) with delta (0, 0)
Screenshot: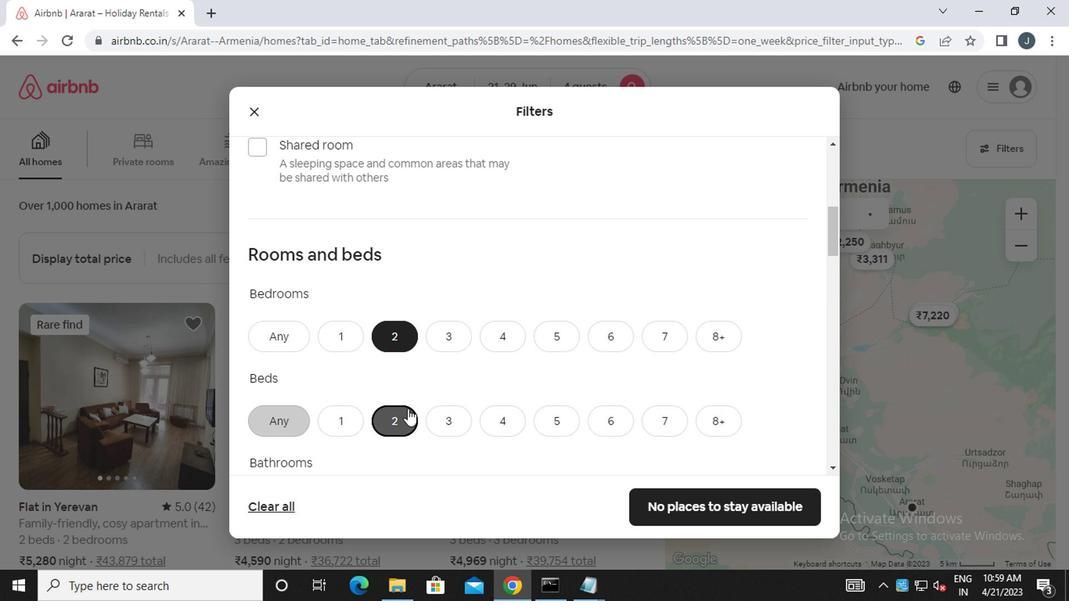 
Action: Mouse moved to (393, 355)
Screenshot: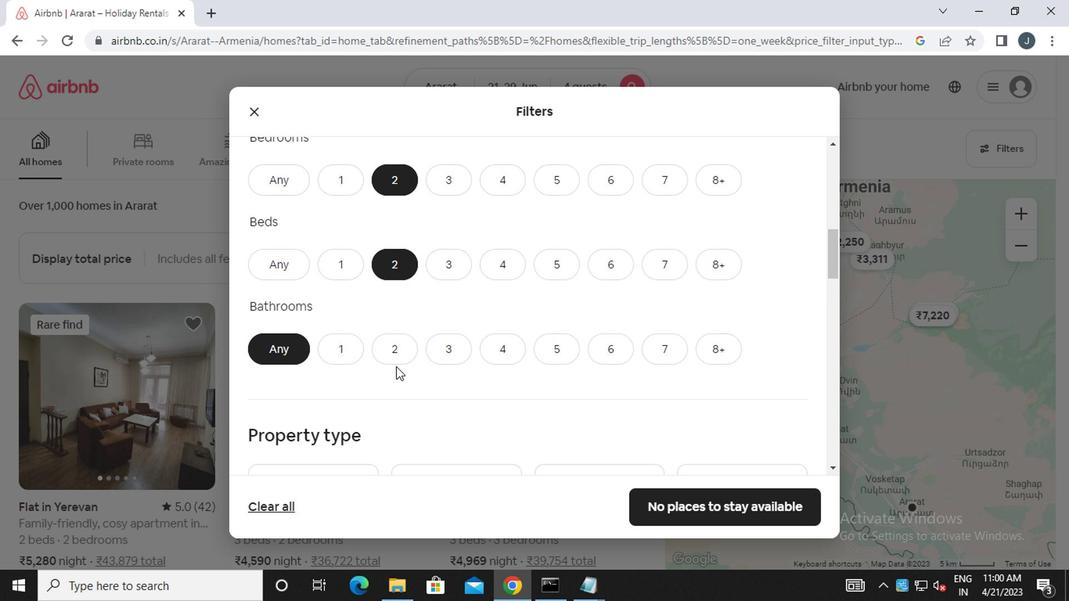 
Action: Mouse pressed left at (393, 355)
Screenshot: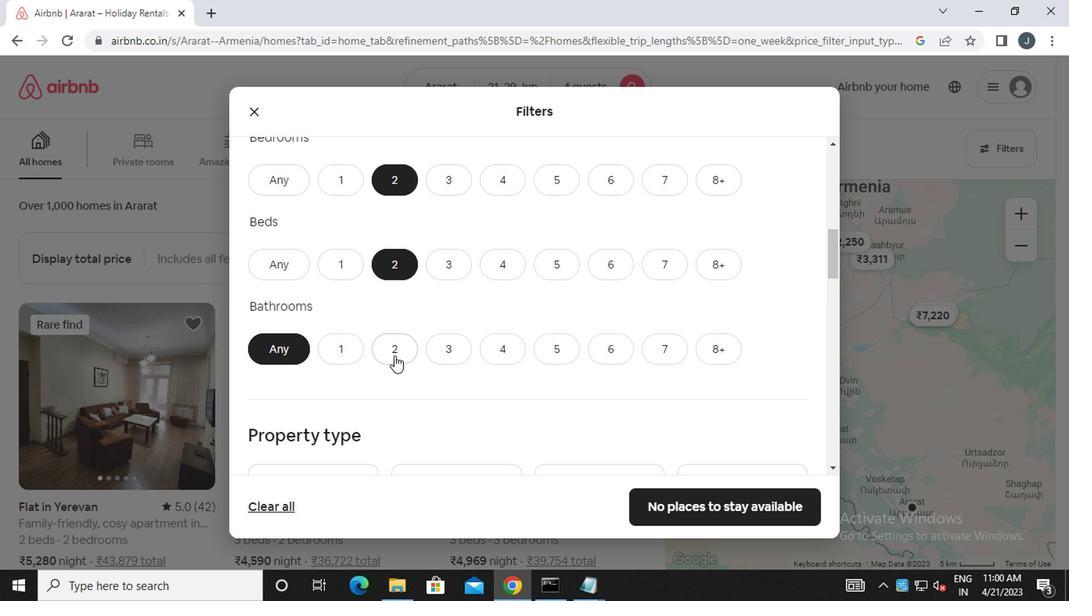 
Action: Mouse moved to (399, 358)
Screenshot: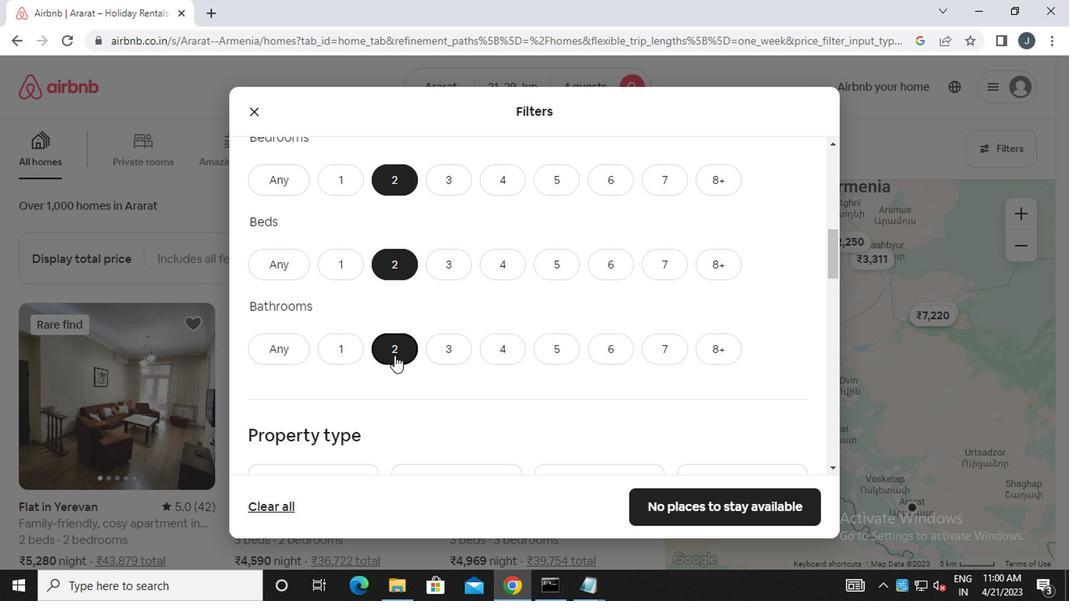 
Action: Mouse scrolled (399, 357) with delta (0, -1)
Screenshot: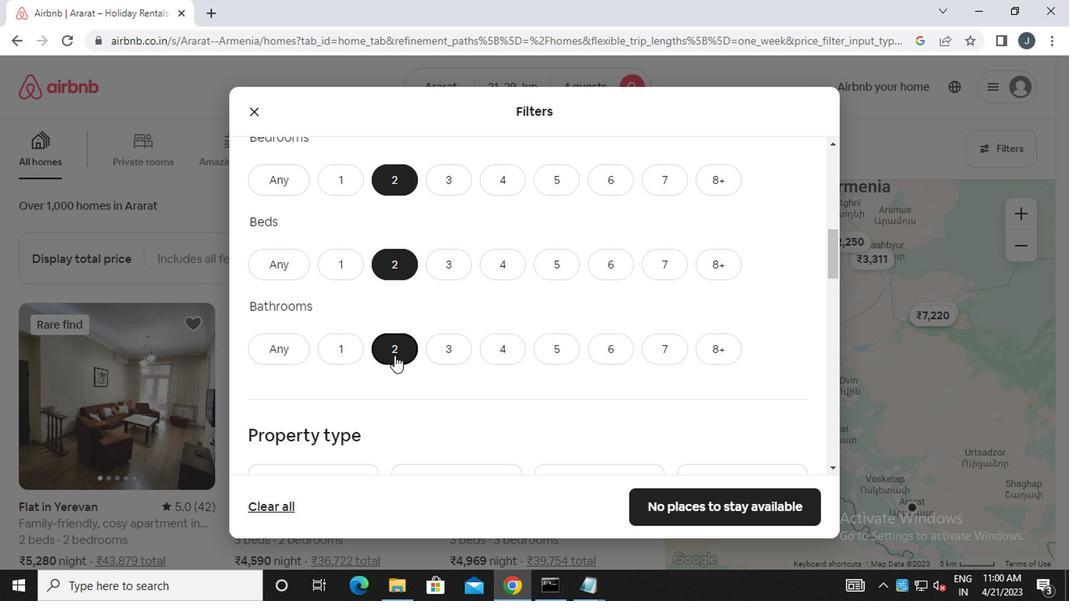 
Action: Mouse moved to (399, 358)
Screenshot: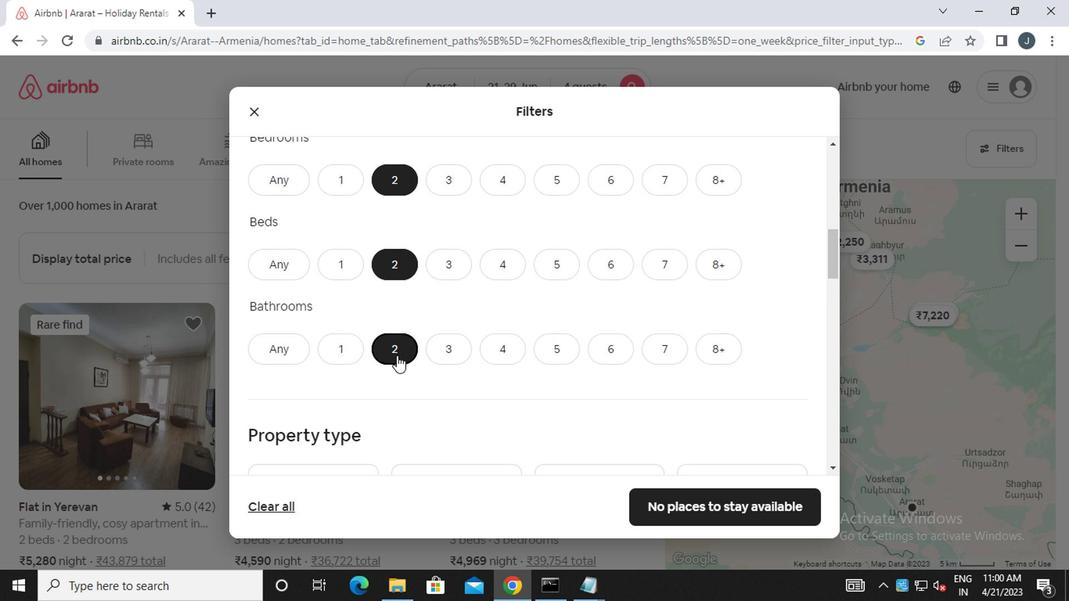 
Action: Mouse scrolled (399, 358) with delta (0, 0)
Screenshot: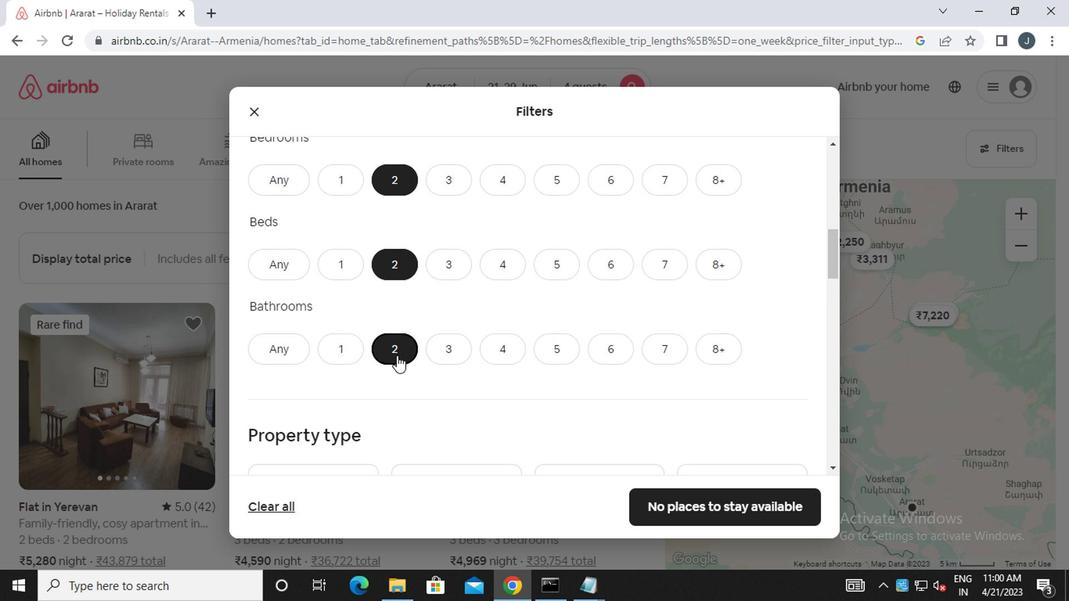 
Action: Mouse moved to (343, 375)
Screenshot: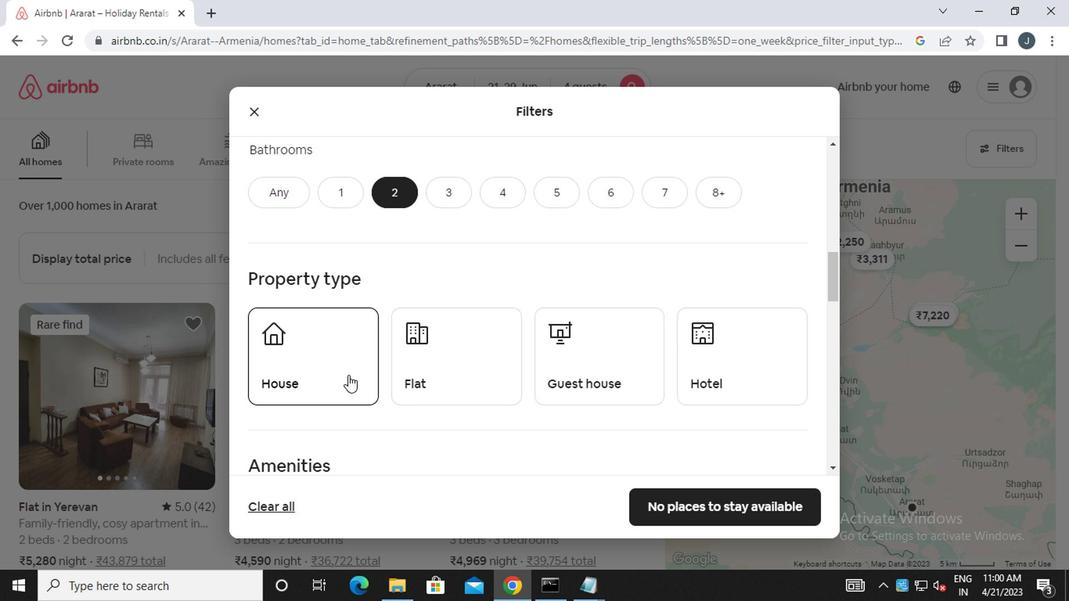 
Action: Mouse pressed left at (343, 375)
Screenshot: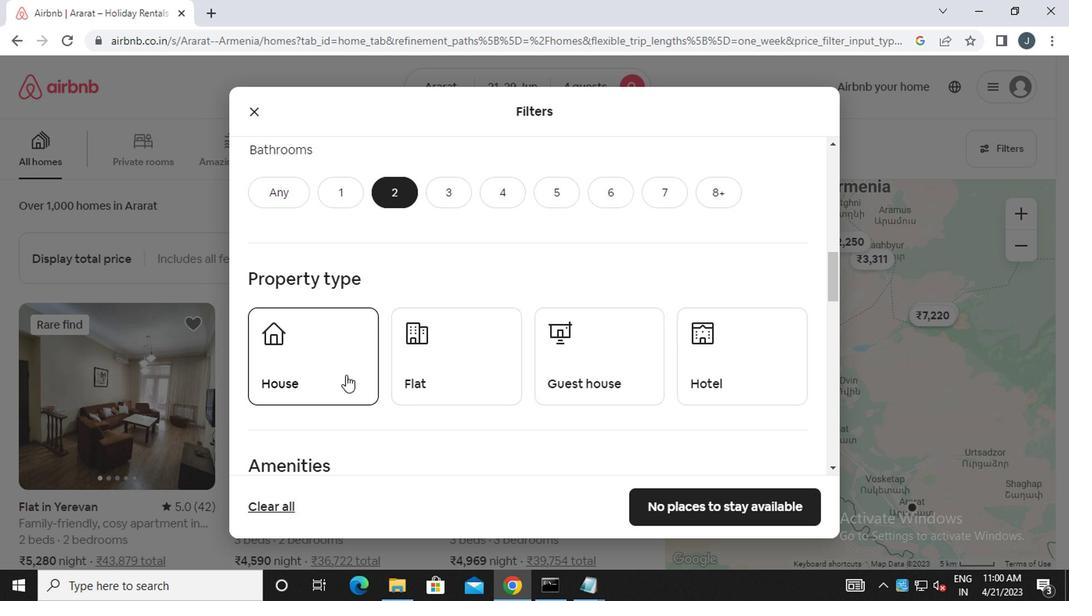 
Action: Mouse moved to (466, 367)
Screenshot: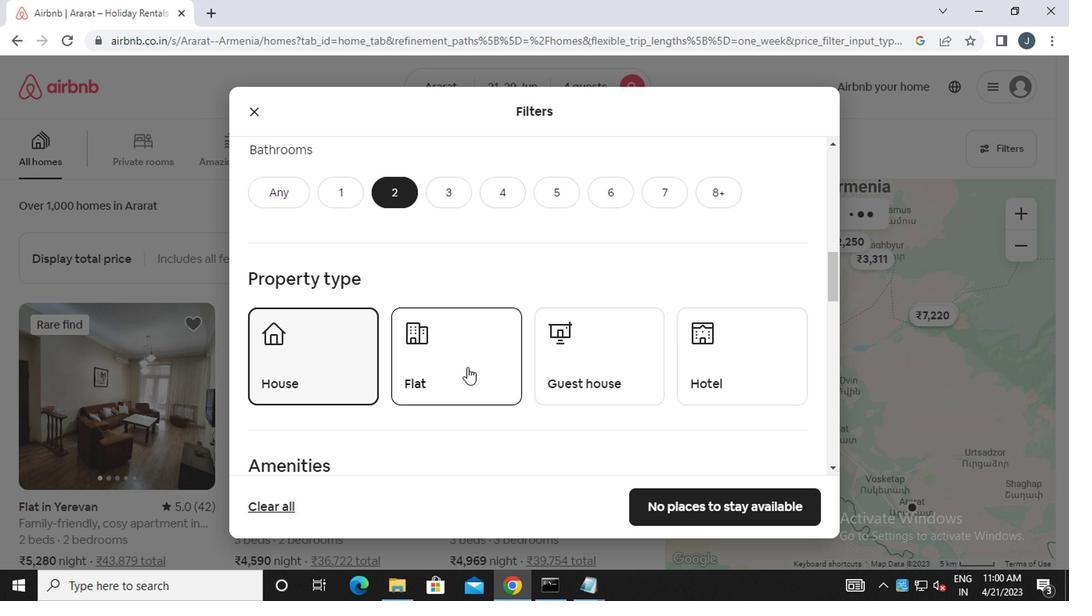 
Action: Mouse pressed left at (466, 367)
Screenshot: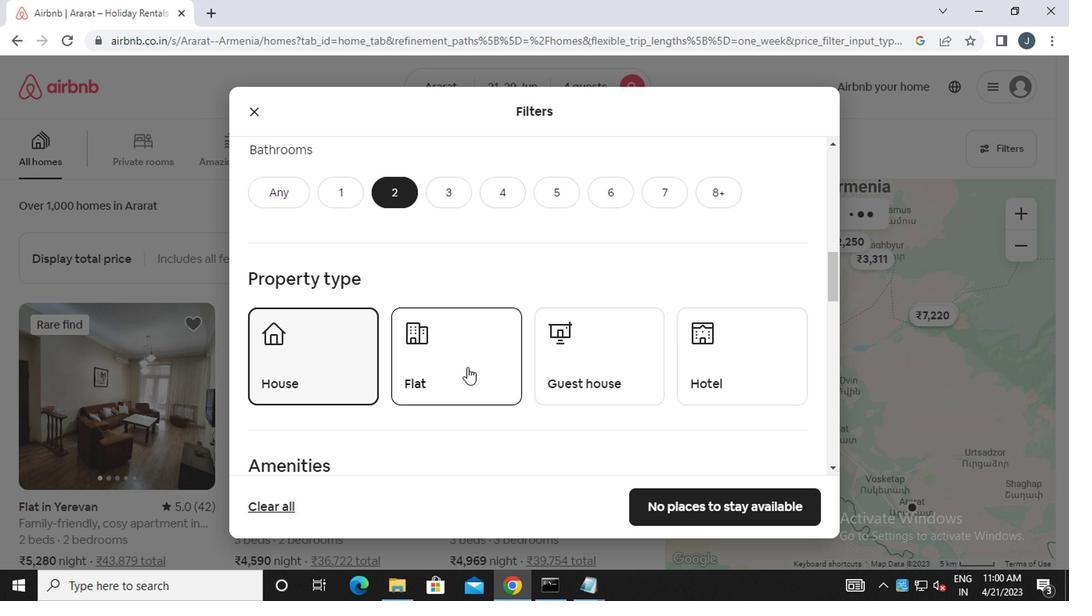 
Action: Mouse moved to (612, 381)
Screenshot: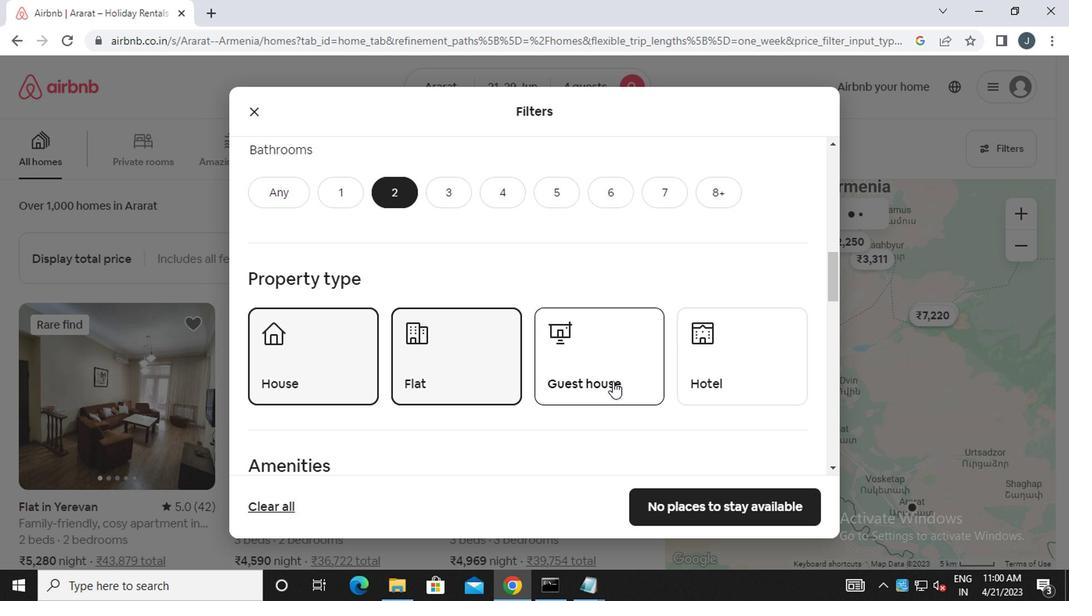 
Action: Mouse pressed left at (612, 381)
Screenshot: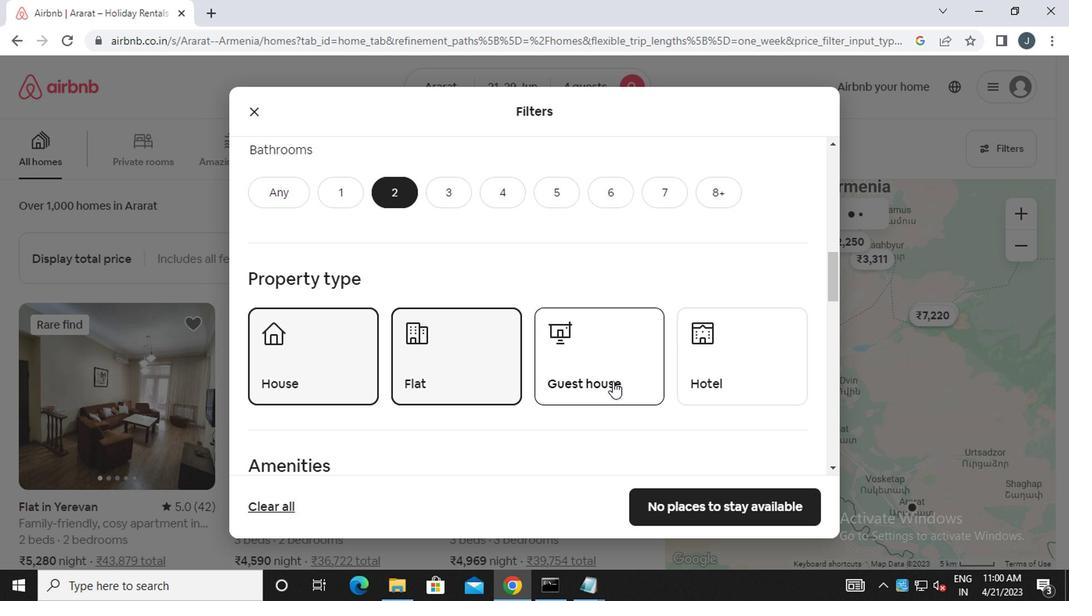 
Action: Mouse moved to (702, 384)
Screenshot: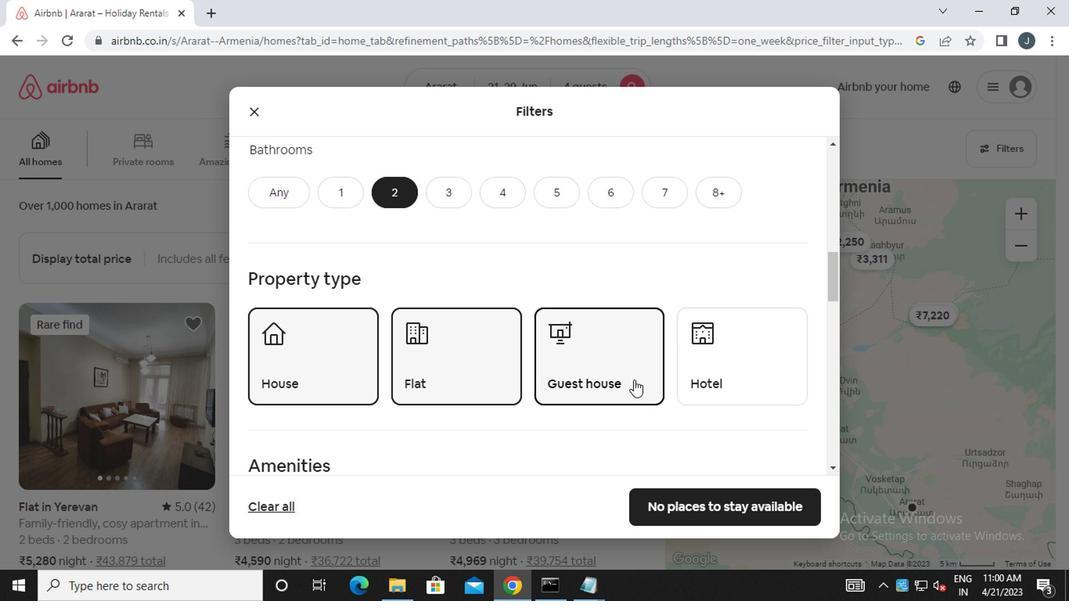 
Action: Mouse scrolled (702, 383) with delta (0, -1)
Screenshot: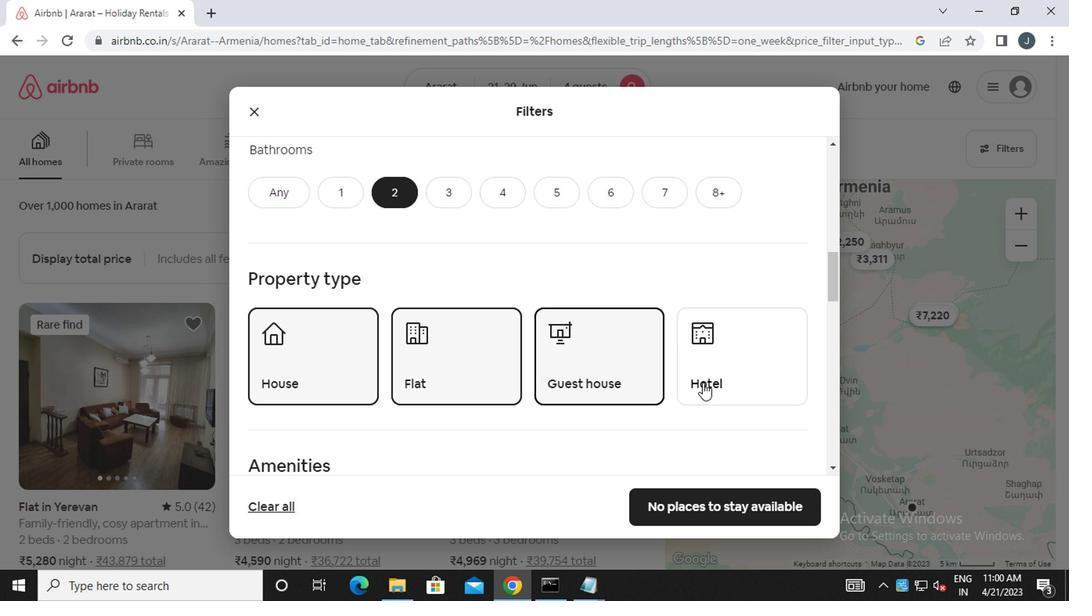 
Action: Mouse scrolled (702, 383) with delta (0, -1)
Screenshot: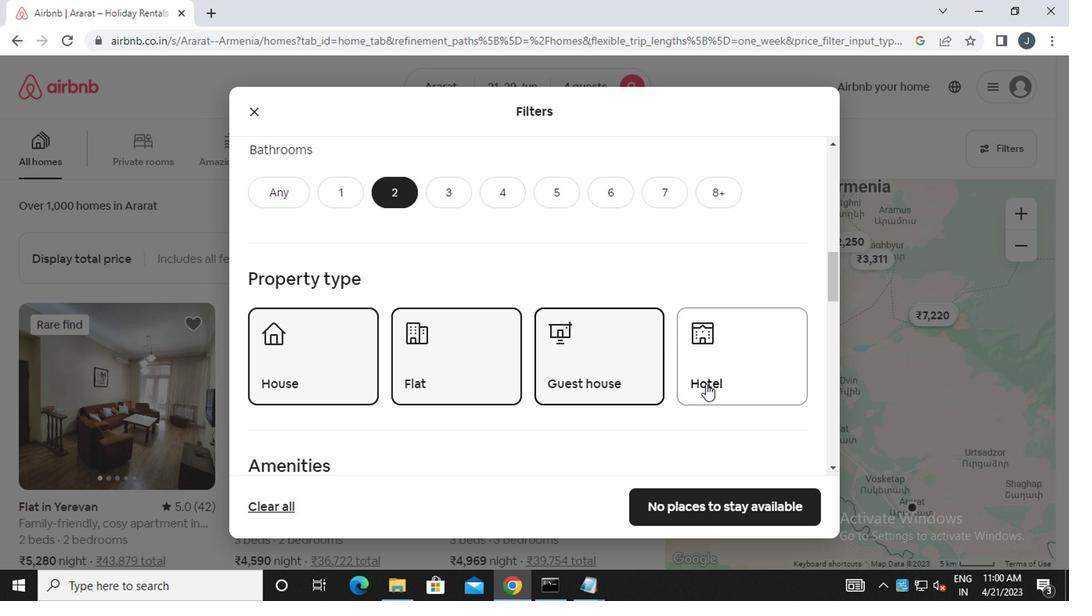 
Action: Mouse scrolled (702, 383) with delta (0, -1)
Screenshot: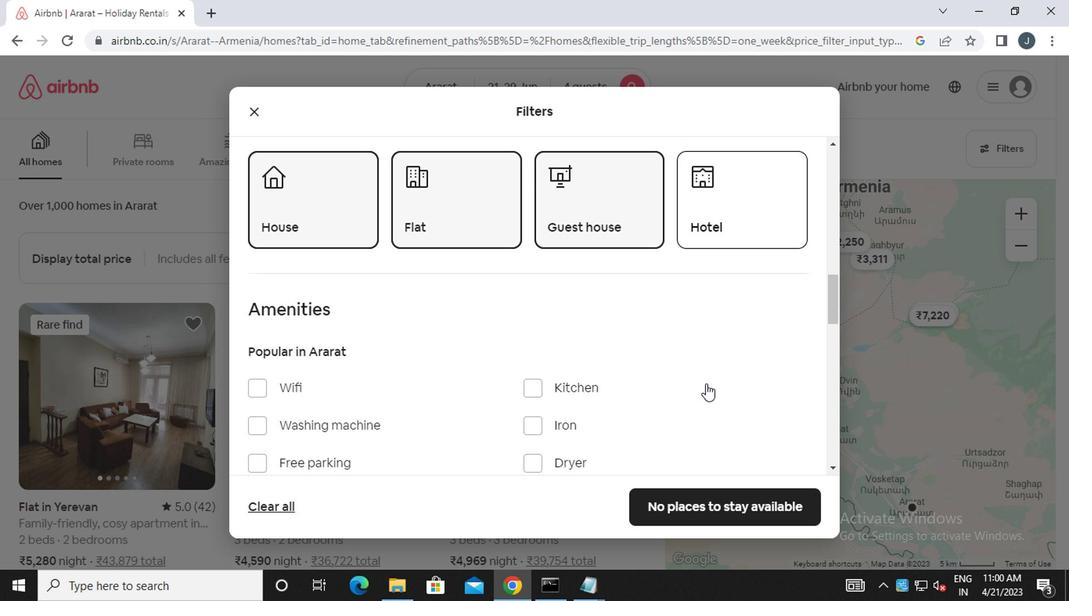 
Action: Mouse scrolled (702, 383) with delta (0, -1)
Screenshot: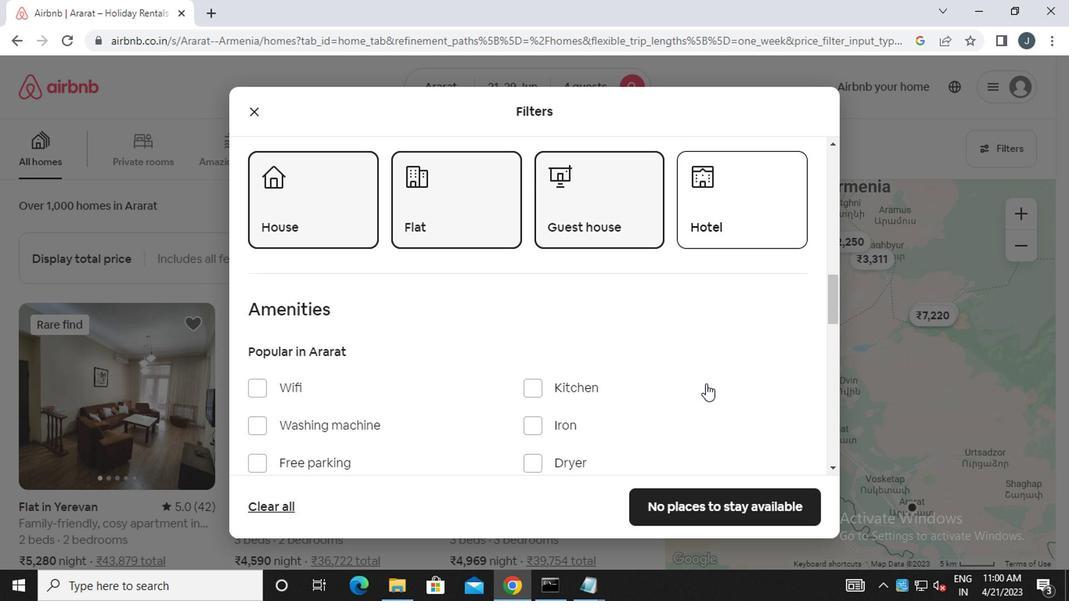 
Action: Mouse moved to (698, 384)
Screenshot: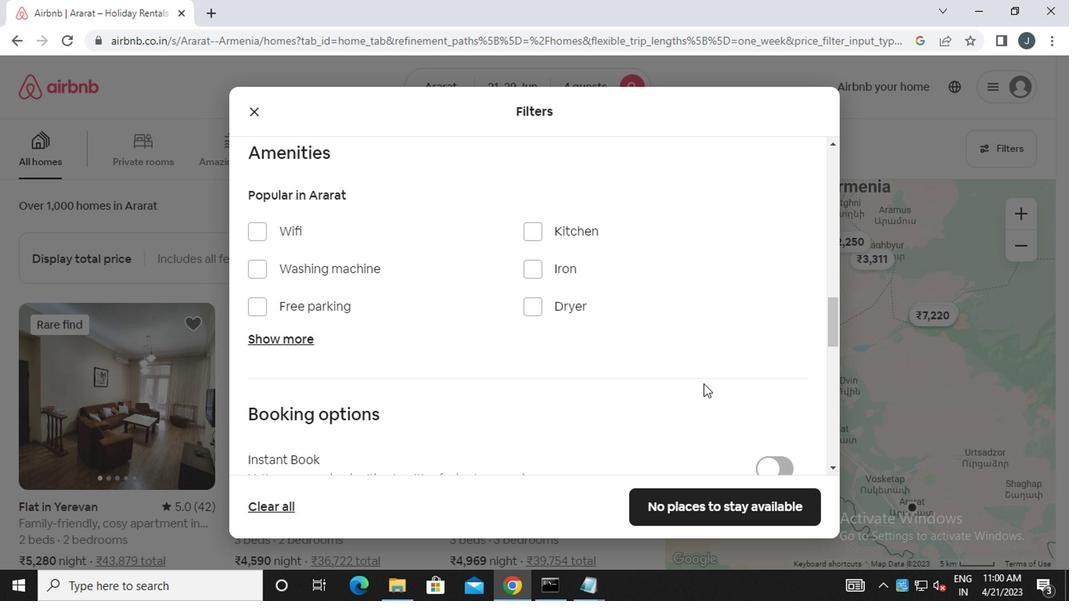 
Action: Mouse scrolled (698, 384) with delta (0, 0)
Screenshot: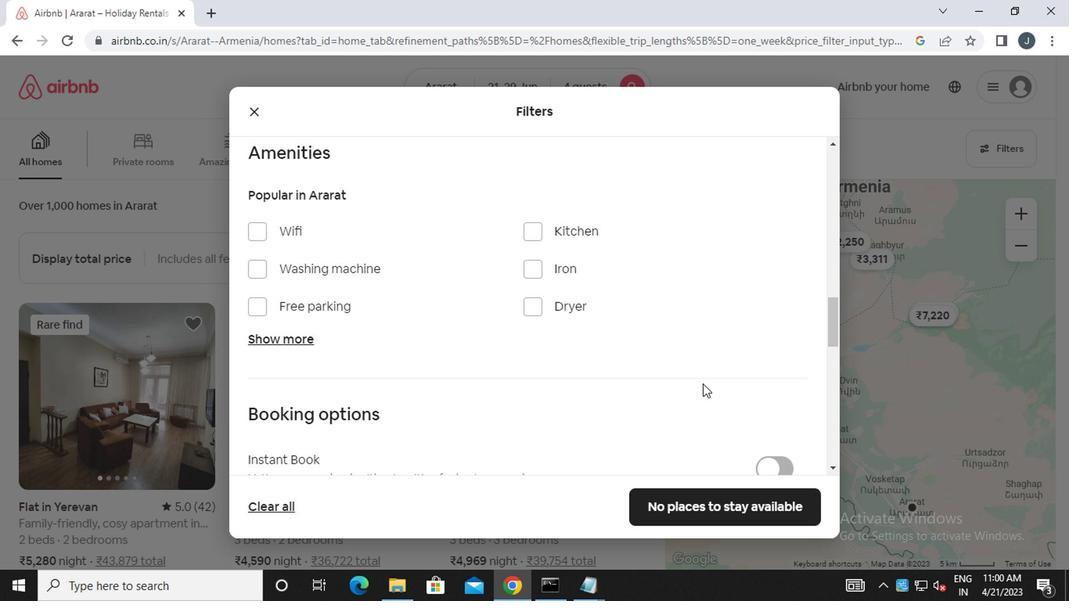 
Action: Mouse moved to (284, 261)
Screenshot: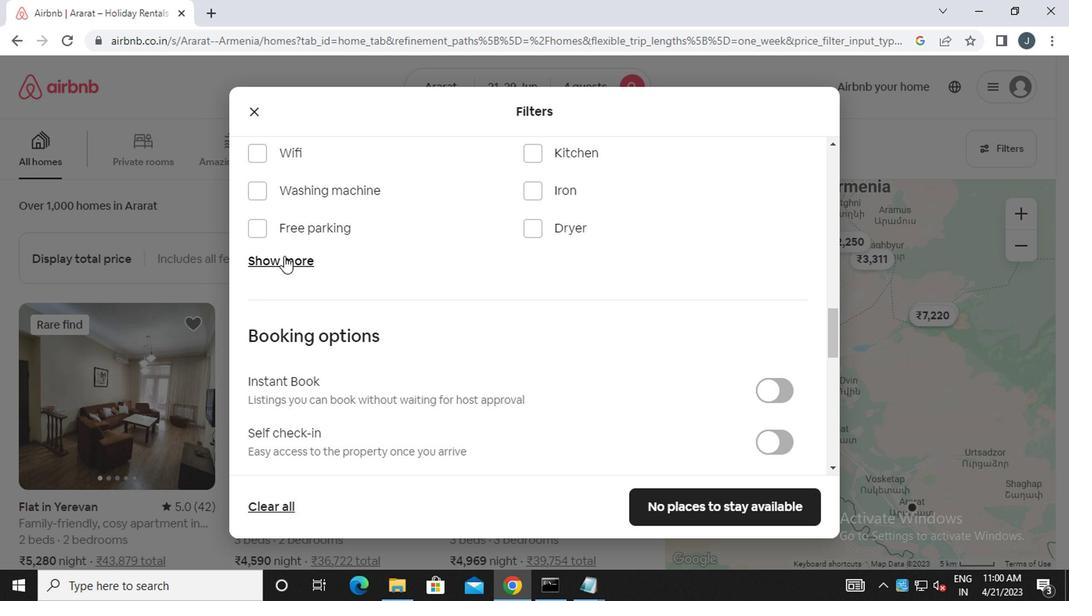 
Action: Mouse pressed left at (284, 261)
Screenshot: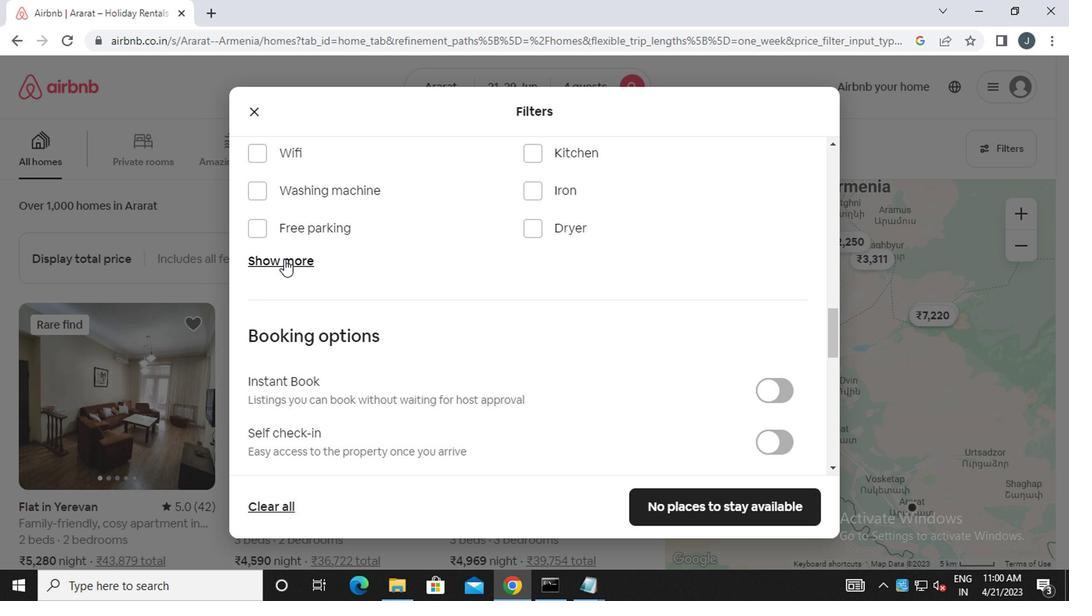 
Action: Mouse moved to (553, 317)
Screenshot: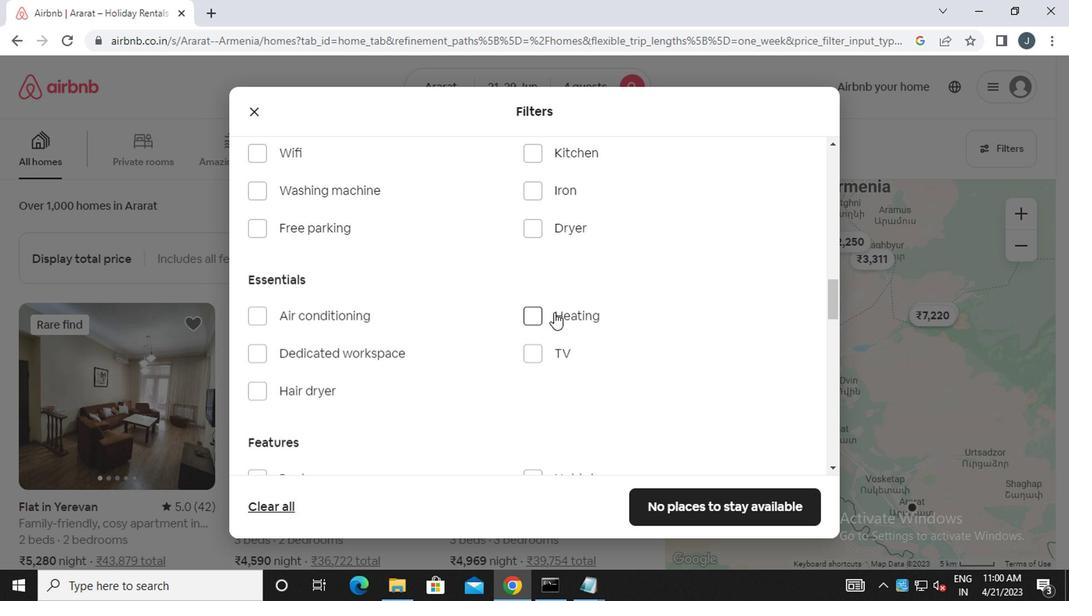 
Action: Mouse pressed left at (553, 317)
Screenshot: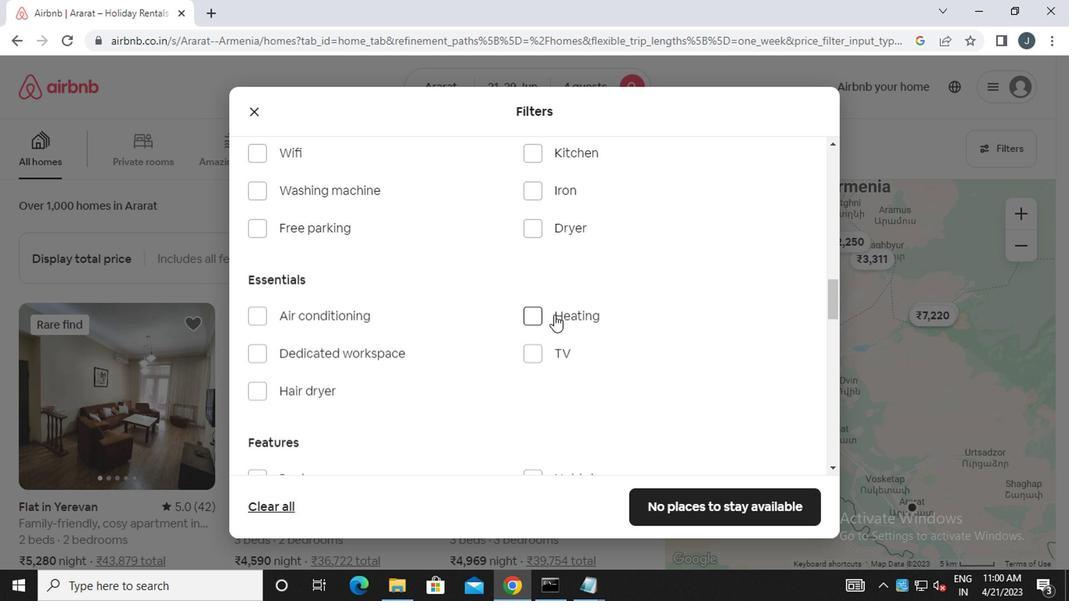 
Action: Mouse moved to (557, 317)
Screenshot: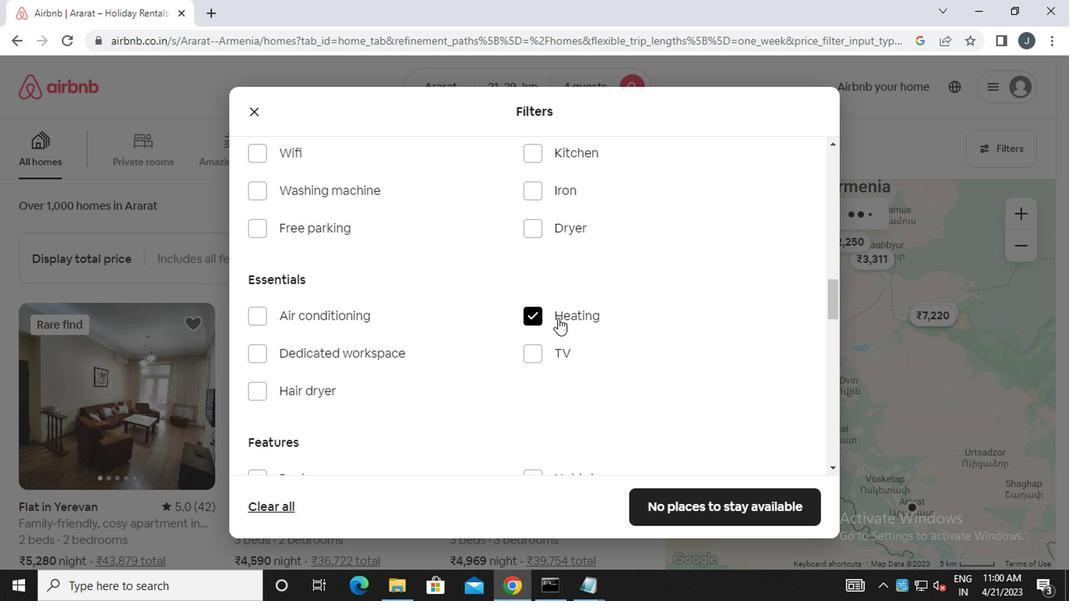 
Action: Mouse scrolled (557, 316) with delta (0, 0)
Screenshot: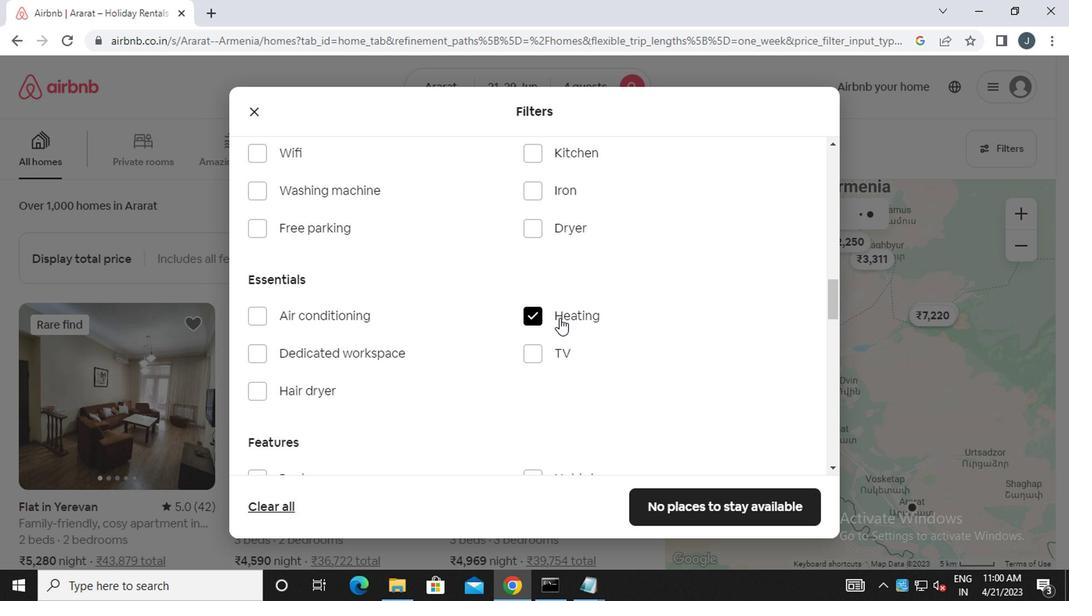 
Action: Mouse scrolled (557, 316) with delta (0, 0)
Screenshot: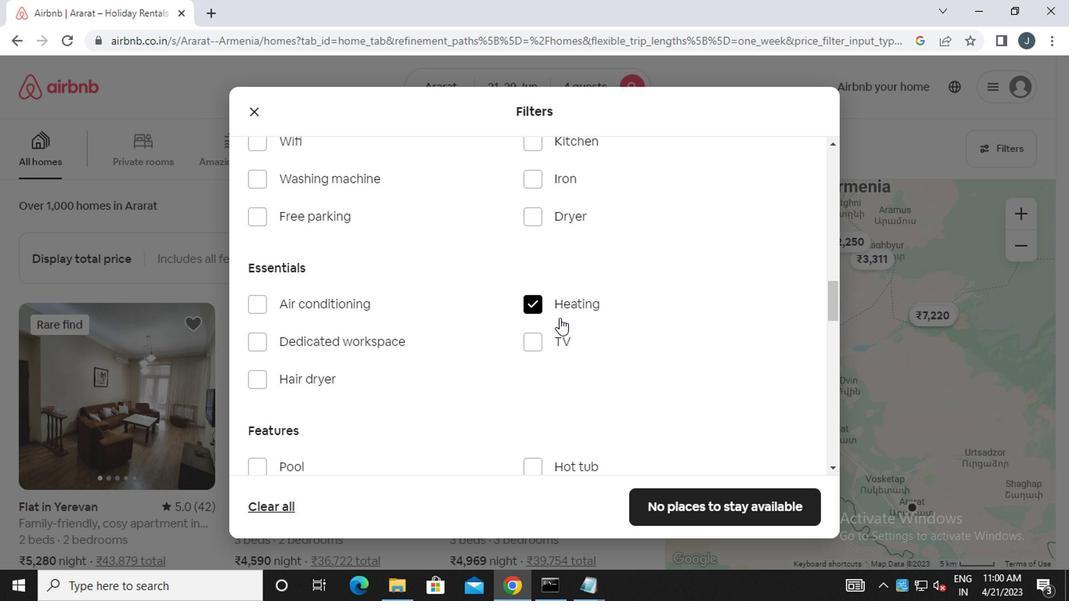 
Action: Mouse scrolled (557, 316) with delta (0, 0)
Screenshot: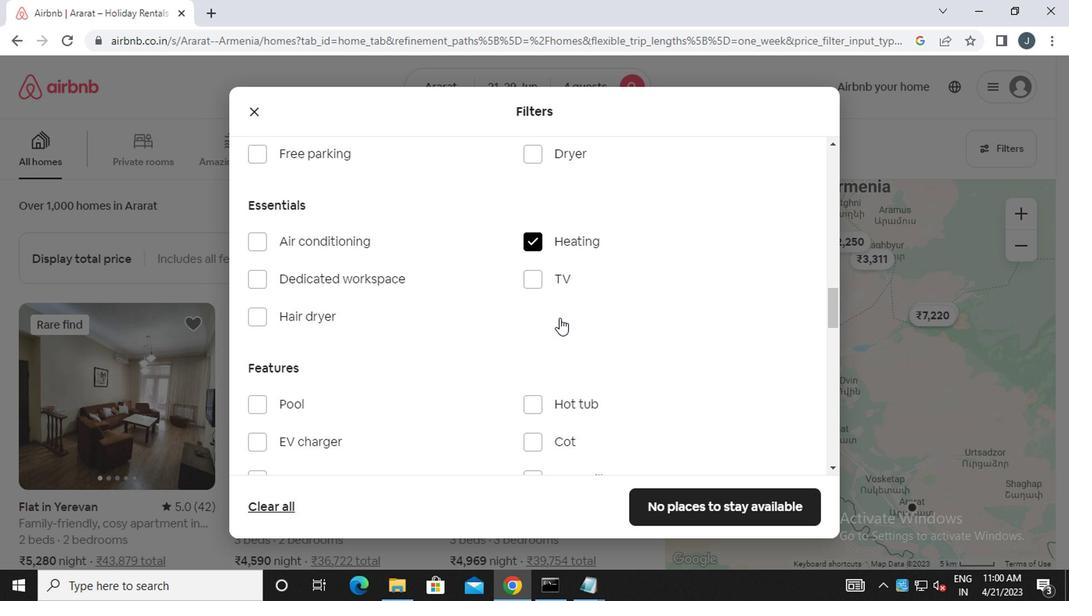 
Action: Mouse scrolled (557, 316) with delta (0, 0)
Screenshot: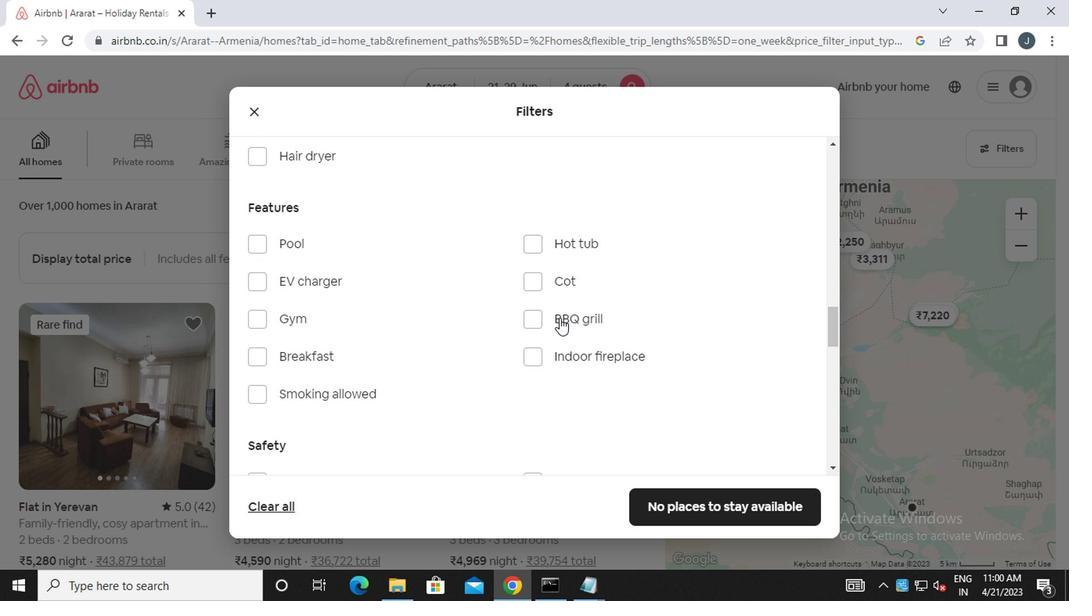 
Action: Mouse scrolled (557, 316) with delta (0, 0)
Screenshot: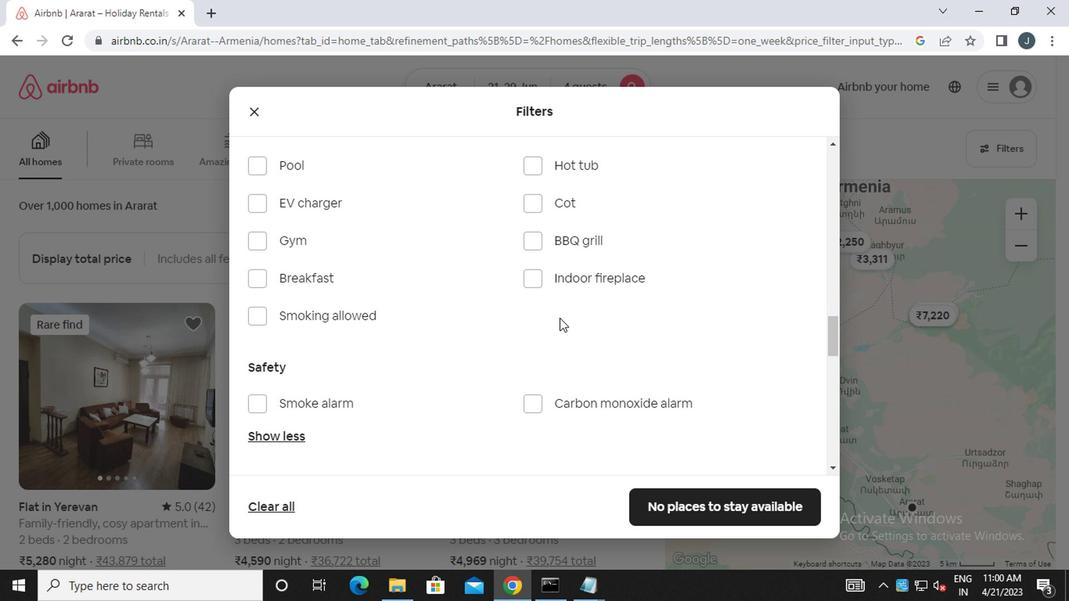
Action: Mouse scrolled (557, 316) with delta (0, 0)
Screenshot: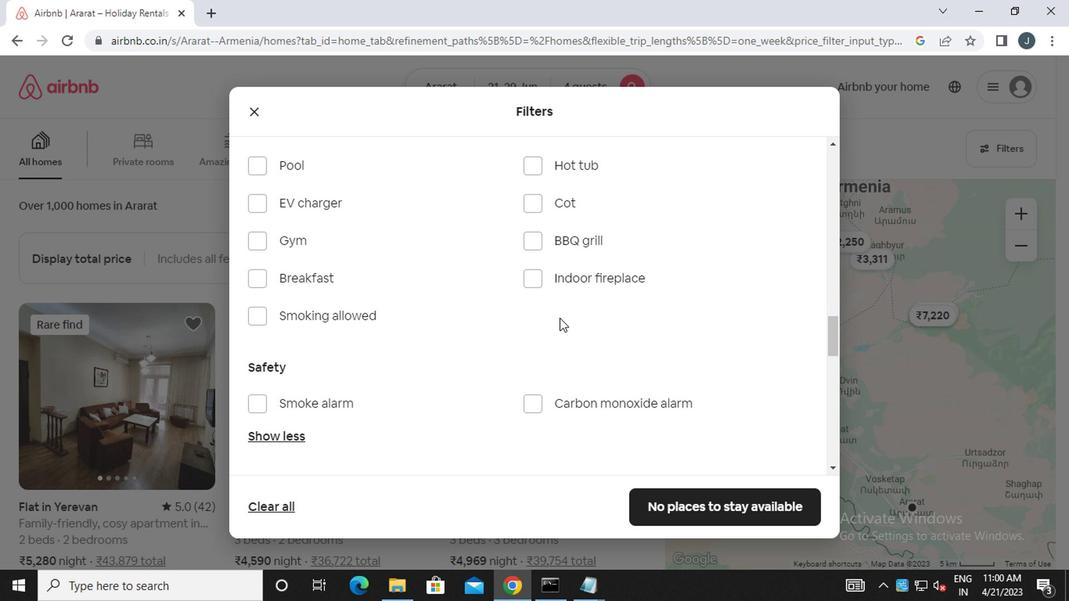 
Action: Mouse moved to (556, 317)
Screenshot: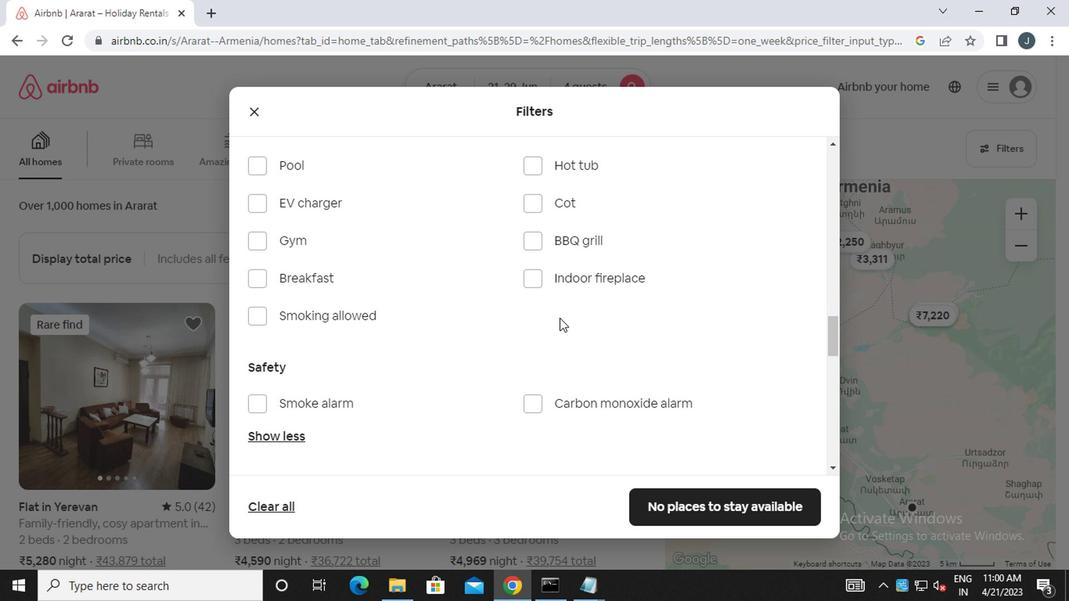 
Action: Mouse scrolled (556, 316) with delta (0, 0)
Screenshot: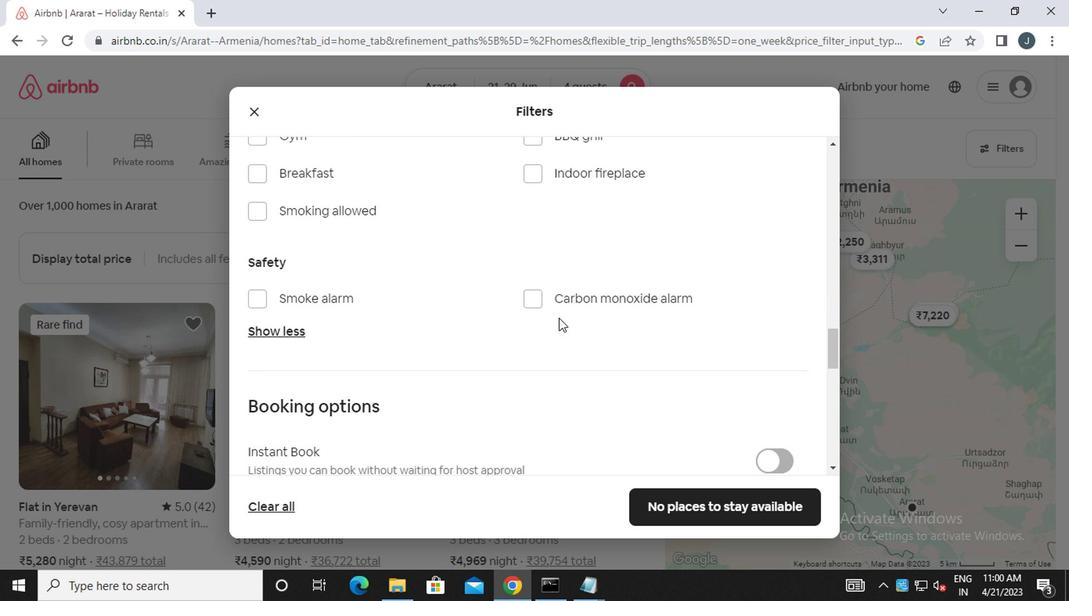 
Action: Mouse moved to (555, 317)
Screenshot: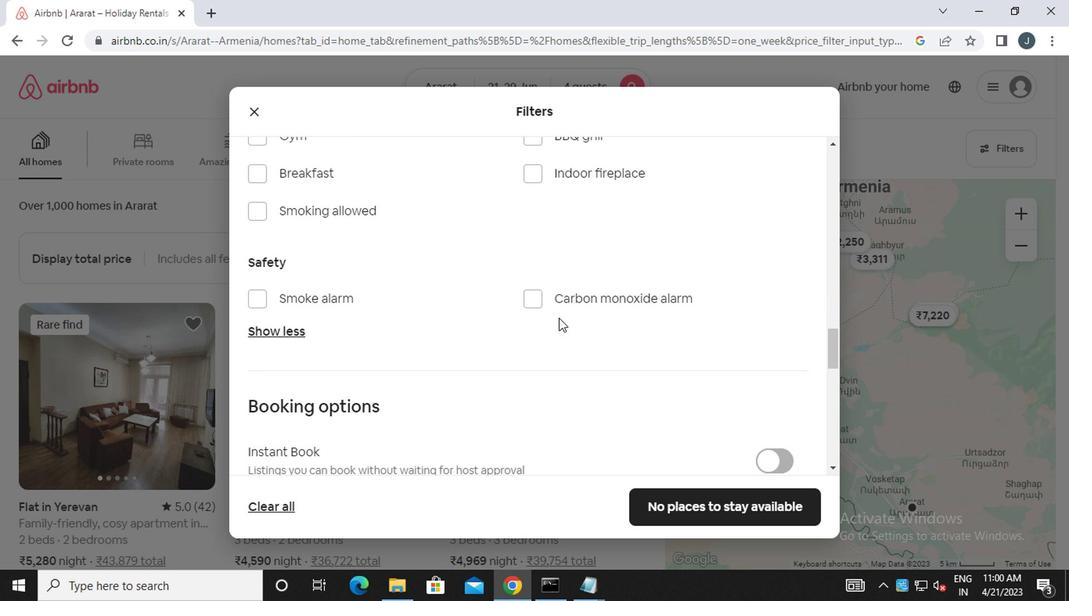 
Action: Mouse scrolled (555, 316) with delta (0, 0)
Screenshot: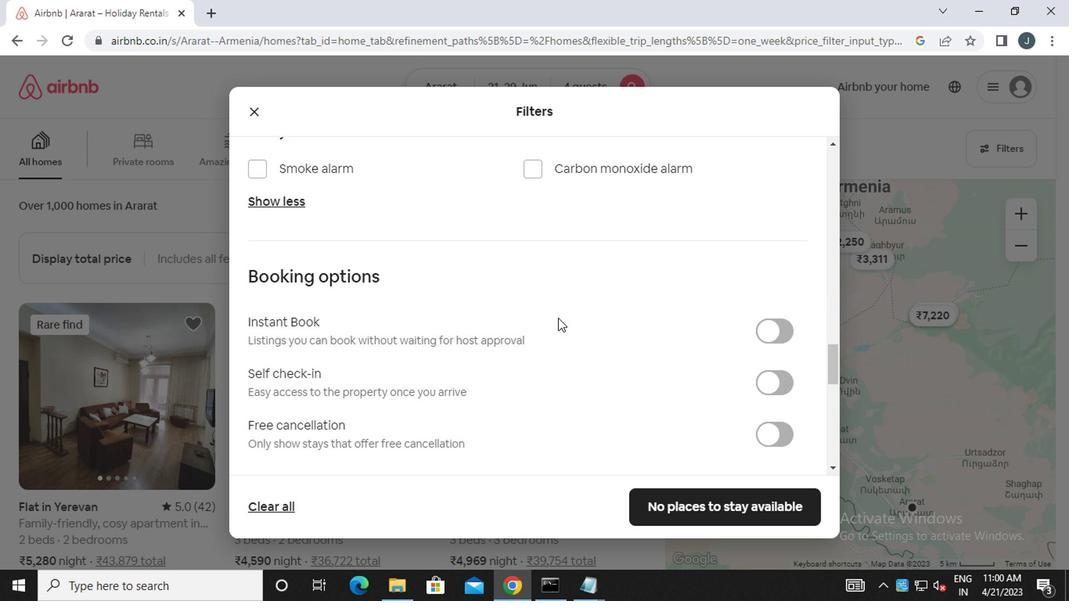
Action: Mouse scrolled (555, 316) with delta (0, 0)
Screenshot: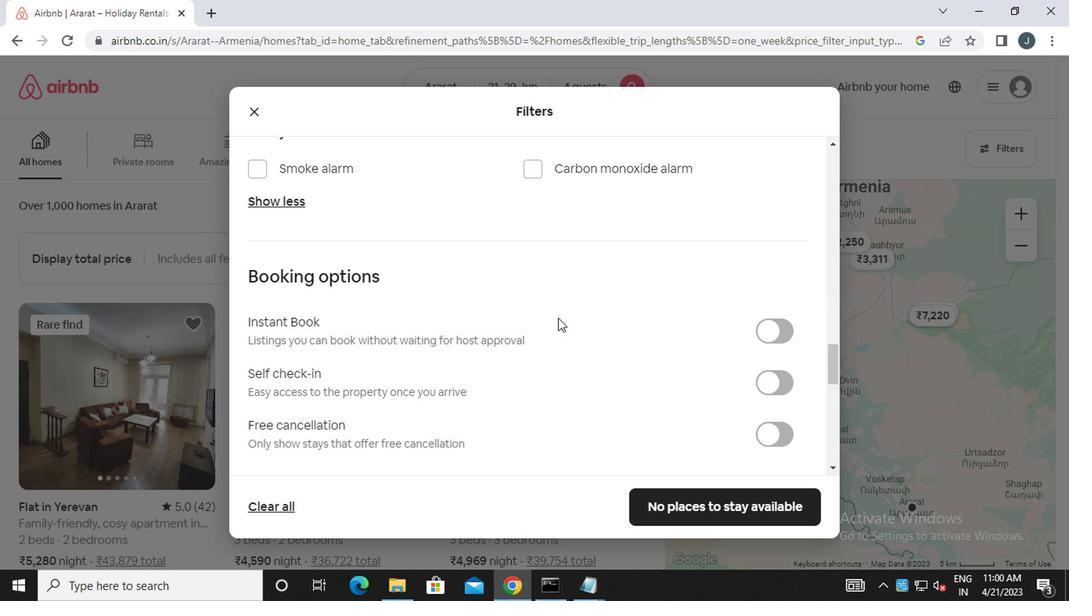 
Action: Mouse moved to (792, 223)
Screenshot: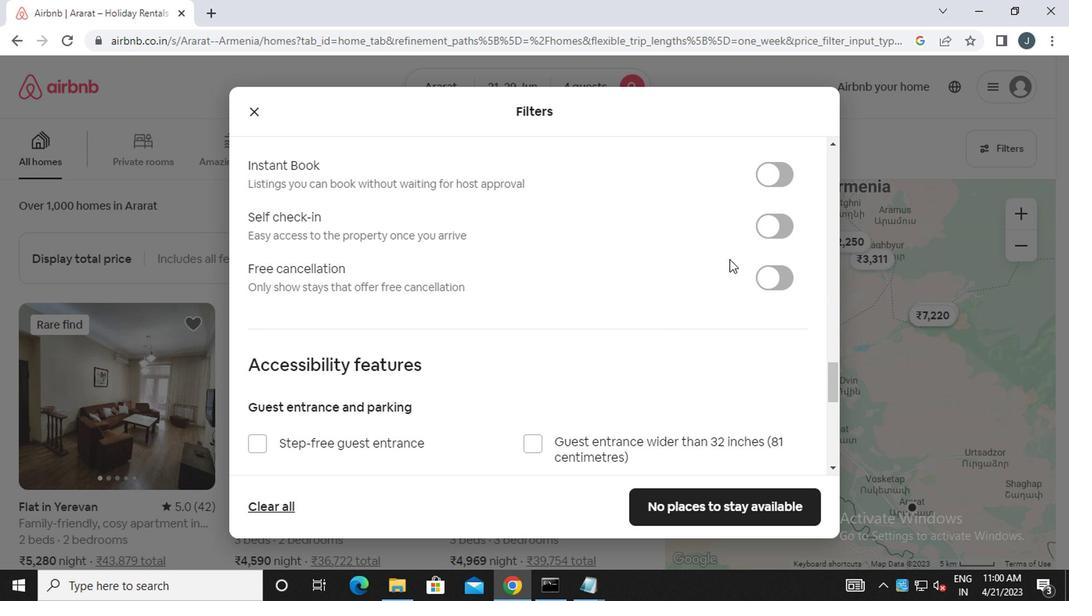 
Action: Mouse pressed left at (792, 223)
Screenshot: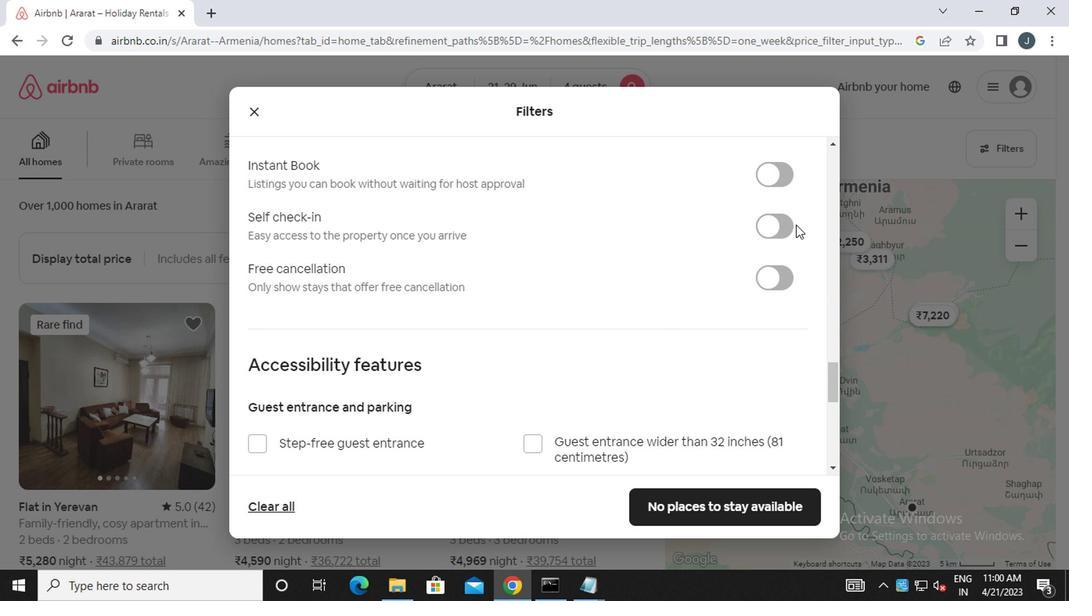 
Action: Mouse moved to (768, 240)
Screenshot: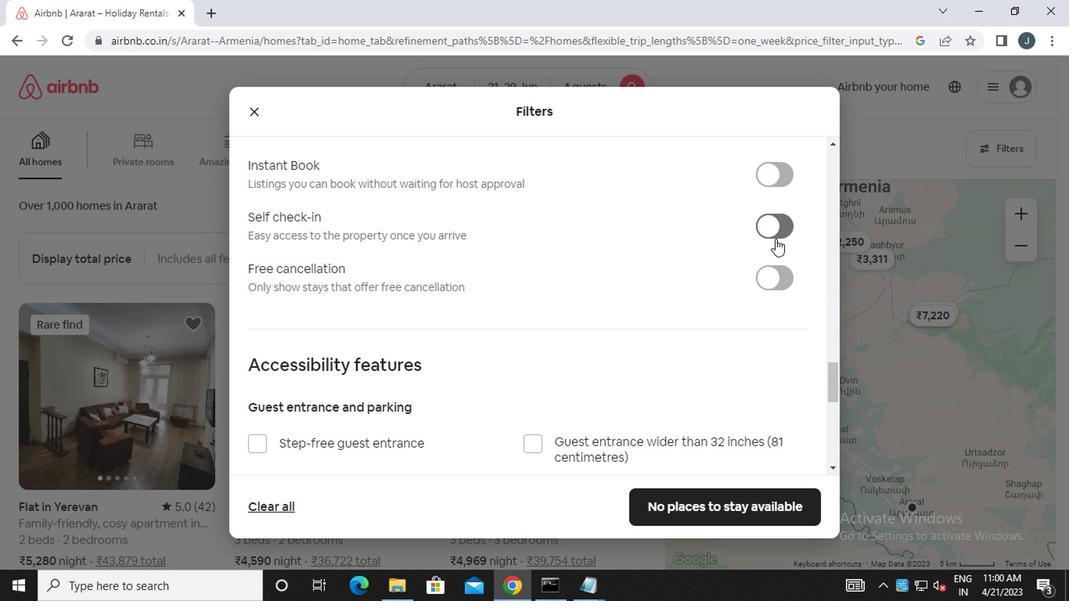 
Action: Mouse pressed left at (768, 240)
Screenshot: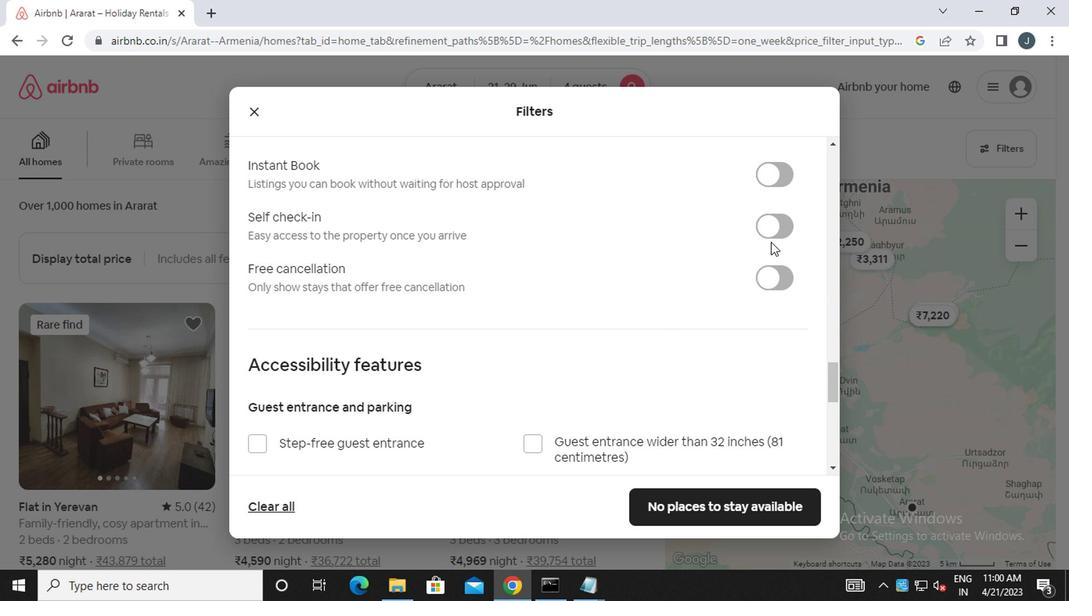 
Action: Mouse moved to (768, 236)
Screenshot: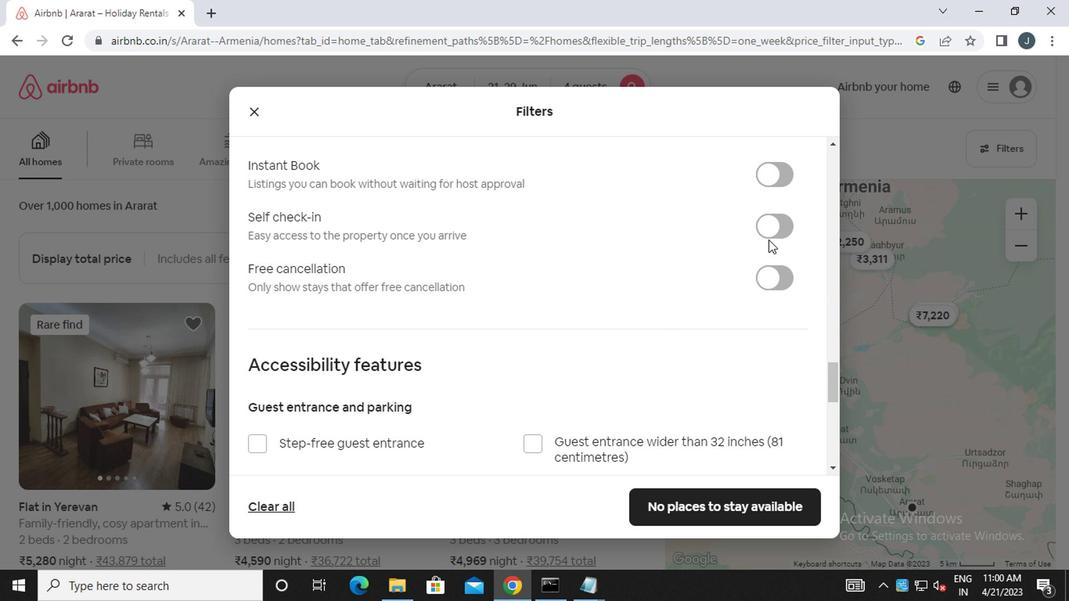 
Action: Mouse pressed left at (768, 236)
Screenshot: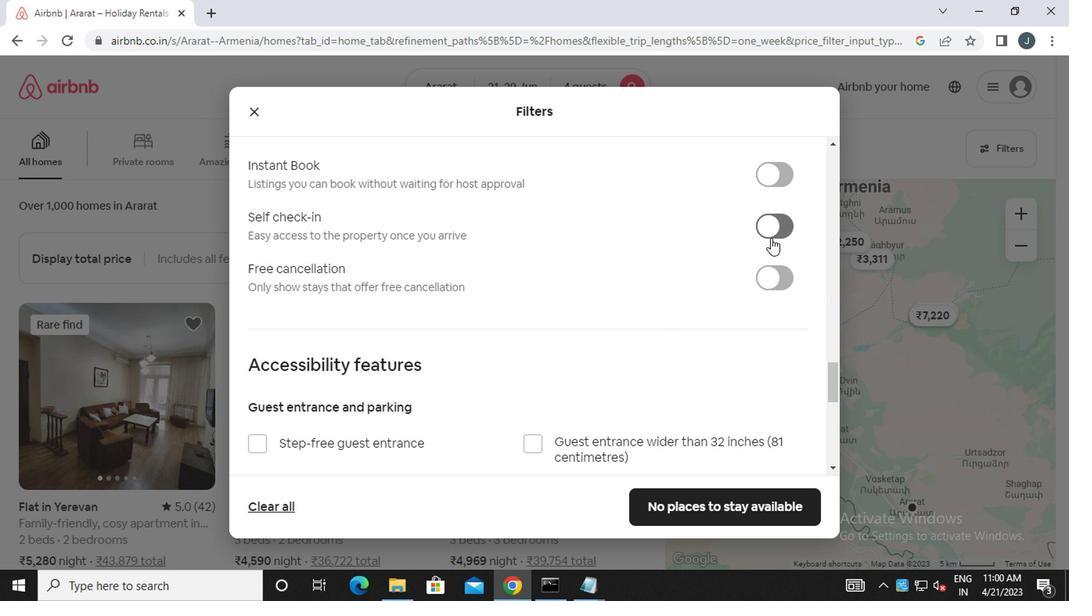 
Action: Mouse moved to (690, 291)
Screenshot: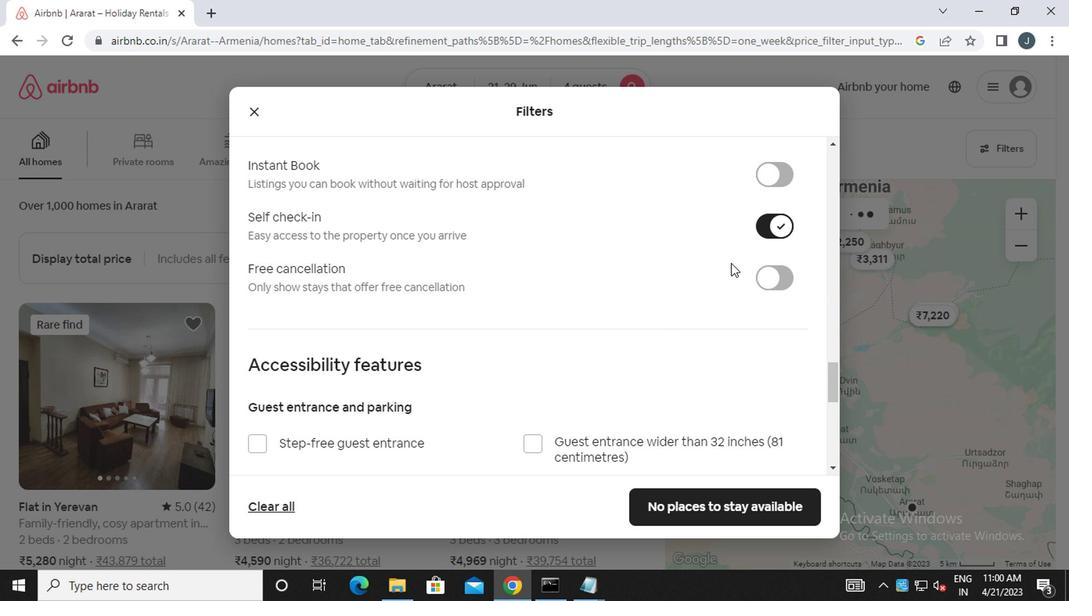 
Action: Mouse scrolled (690, 290) with delta (0, 0)
Screenshot: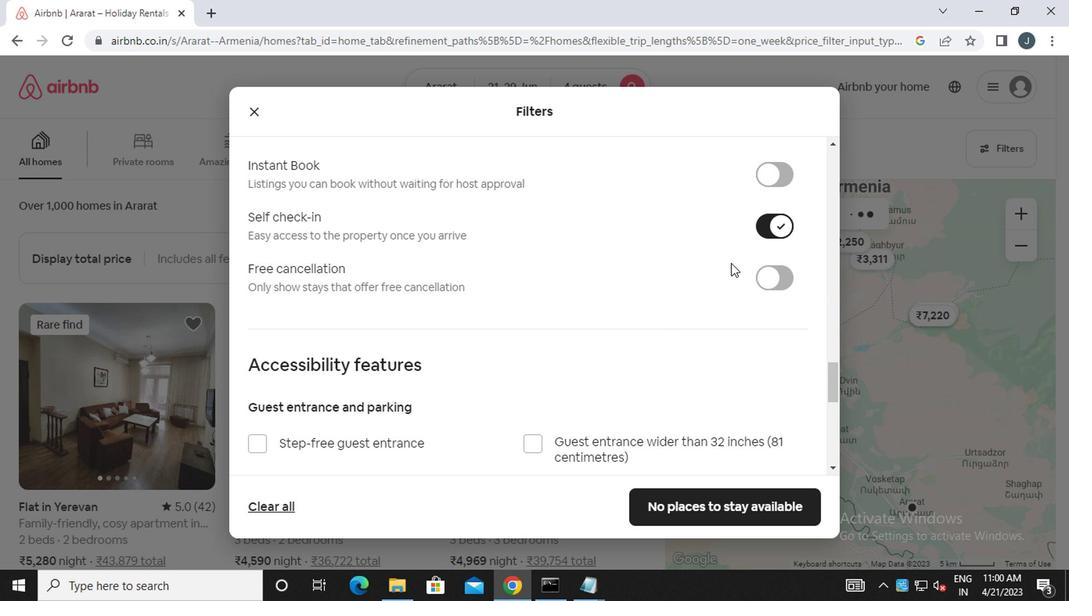 
Action: Mouse scrolled (690, 290) with delta (0, 0)
Screenshot: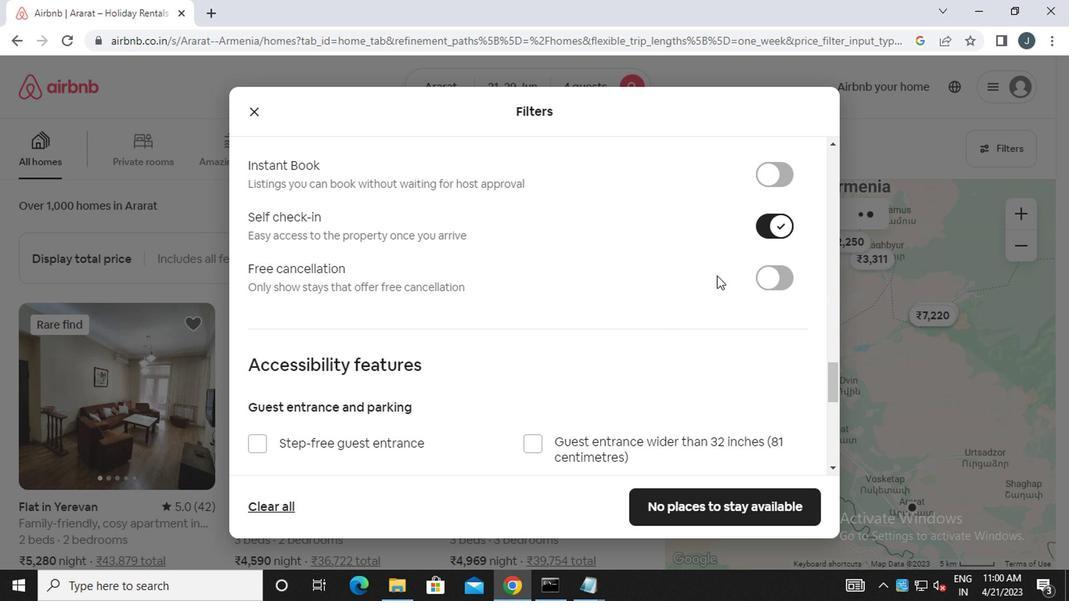 
Action: Mouse moved to (637, 298)
Screenshot: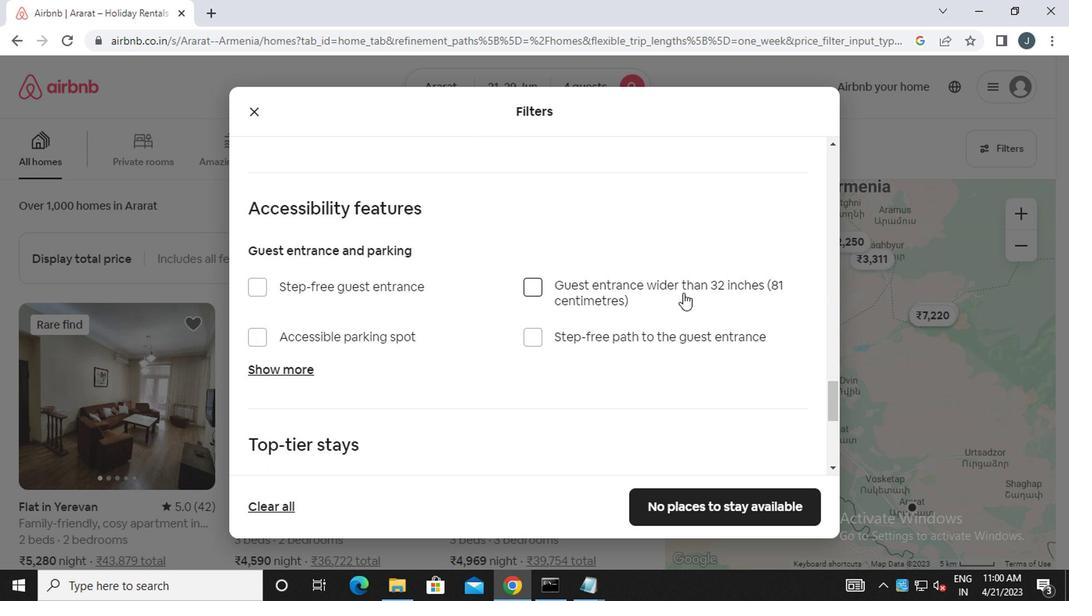 
Action: Mouse scrolled (637, 297) with delta (0, 0)
Screenshot: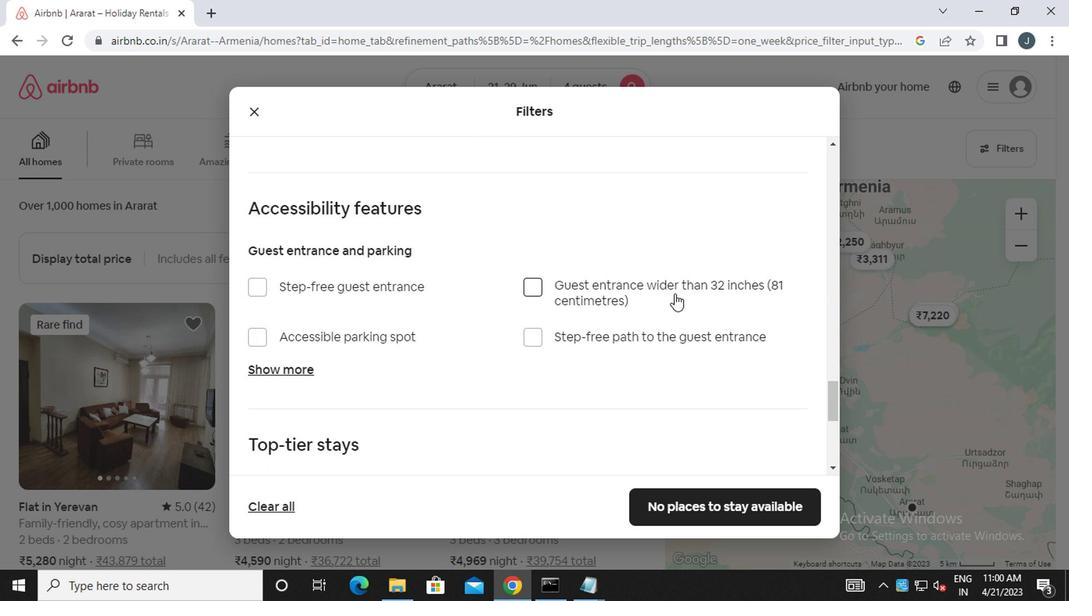 
Action: Mouse moved to (636, 298)
Screenshot: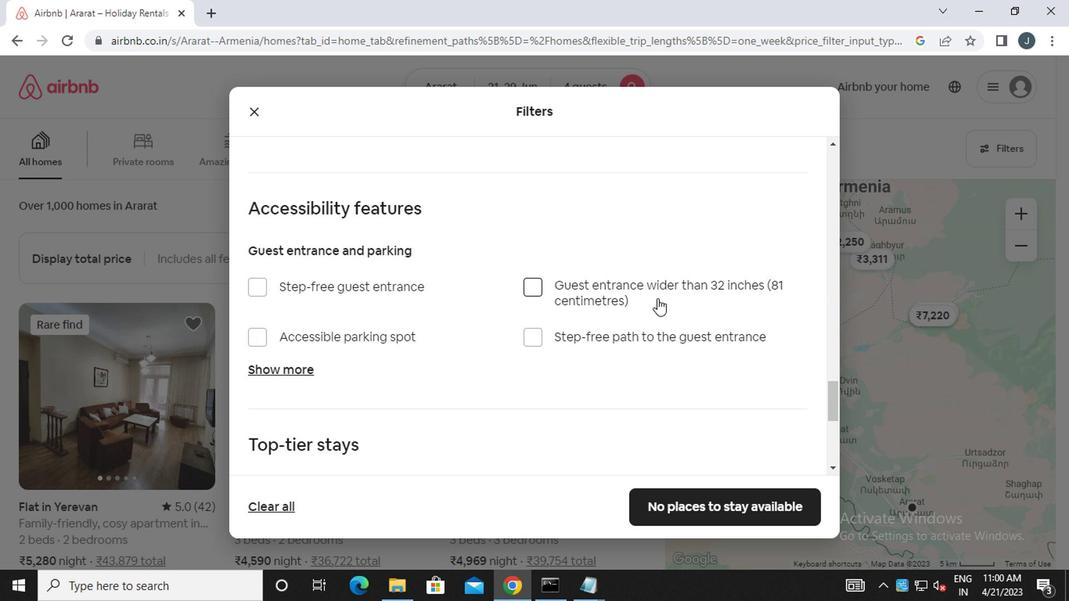 
Action: Mouse scrolled (636, 297) with delta (0, 0)
Screenshot: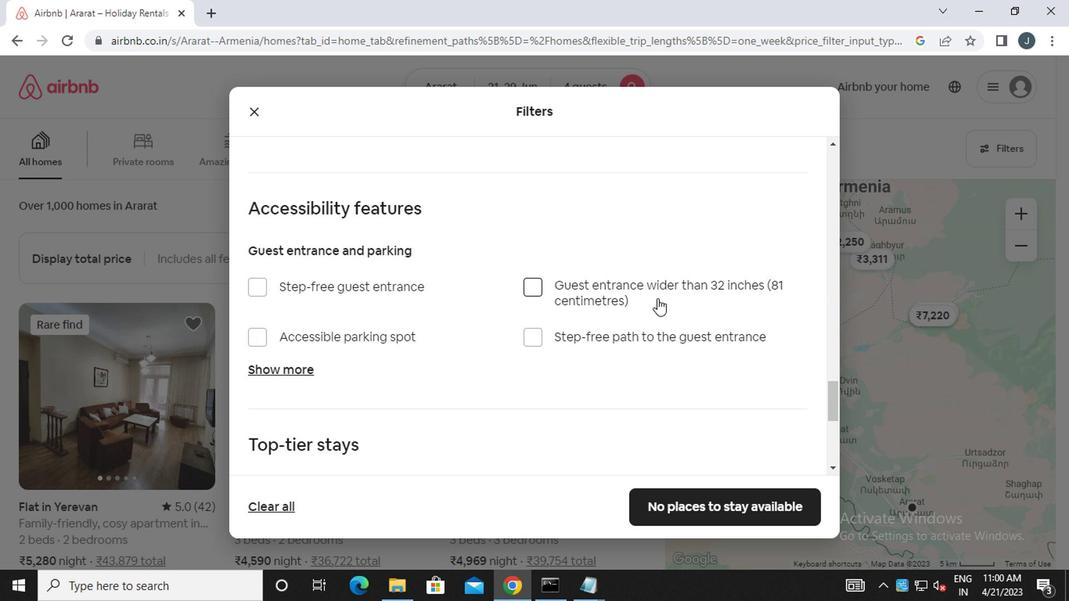 
Action: Mouse moved to (354, 381)
Screenshot: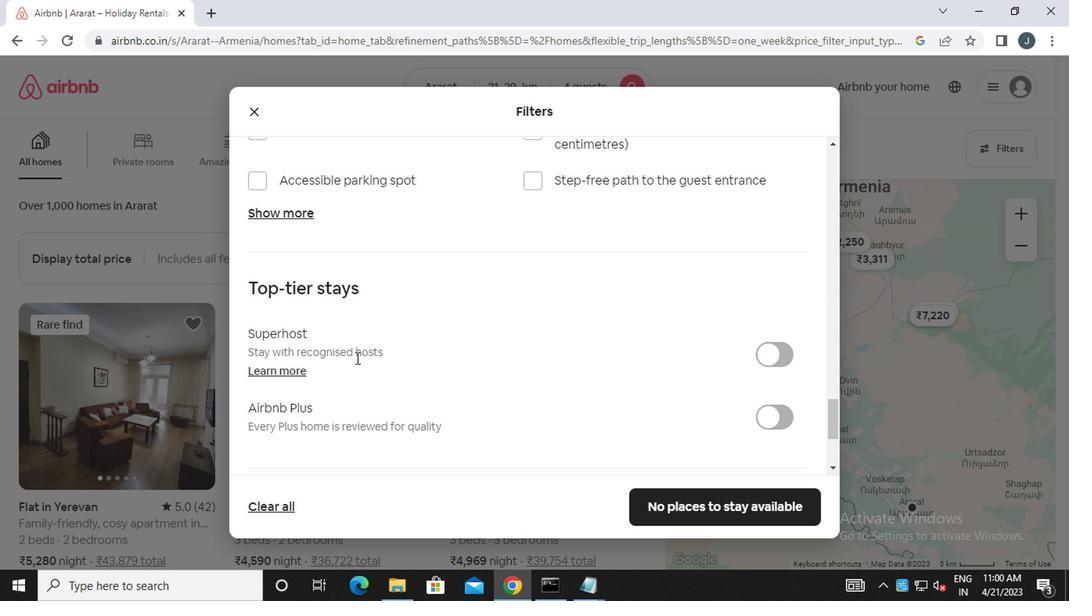 
Action: Mouse scrolled (354, 380) with delta (0, 0)
Screenshot: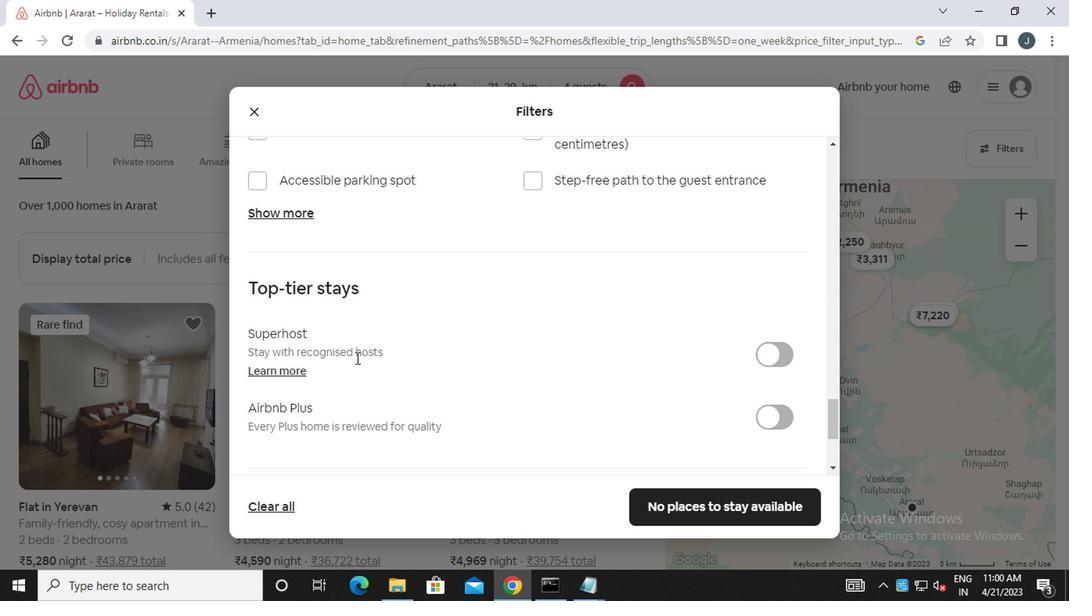
Action: Mouse moved to (354, 382)
Screenshot: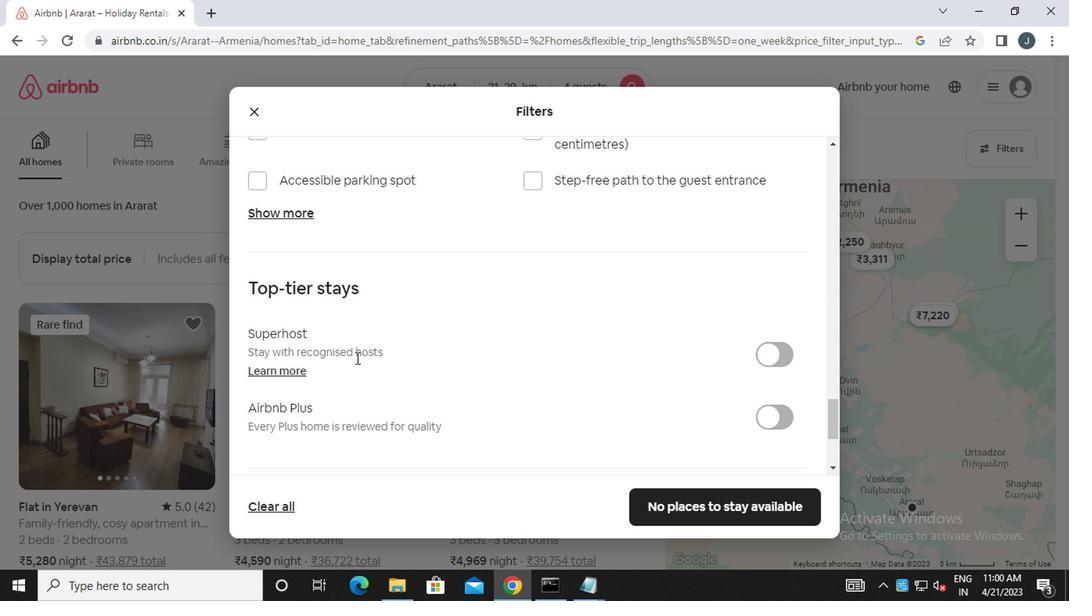 
Action: Mouse scrolled (354, 381) with delta (0, -1)
Screenshot: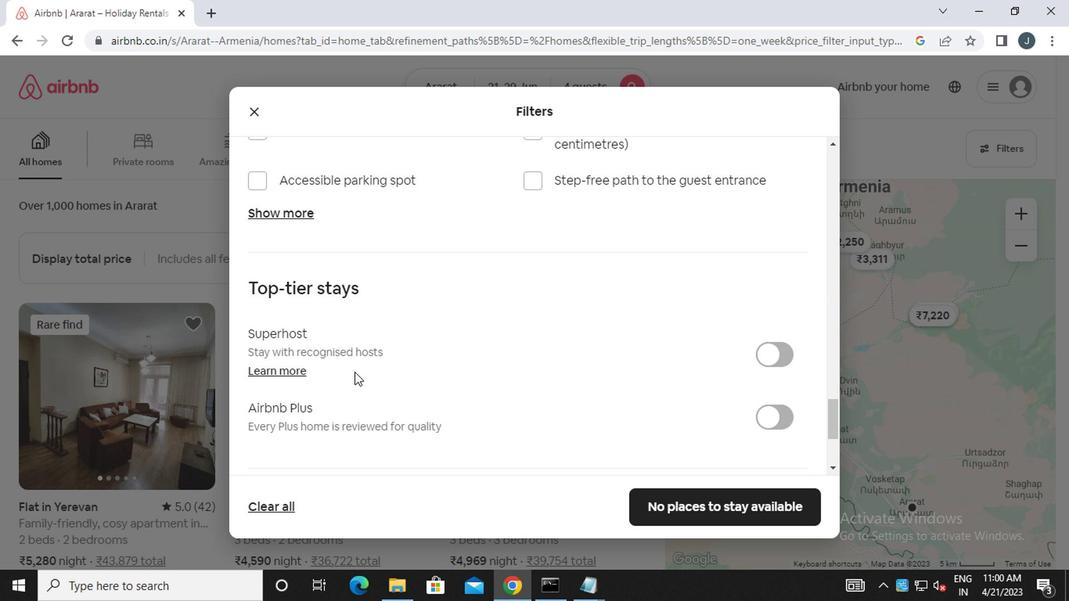 
Action: Mouse scrolled (354, 381) with delta (0, -1)
Screenshot: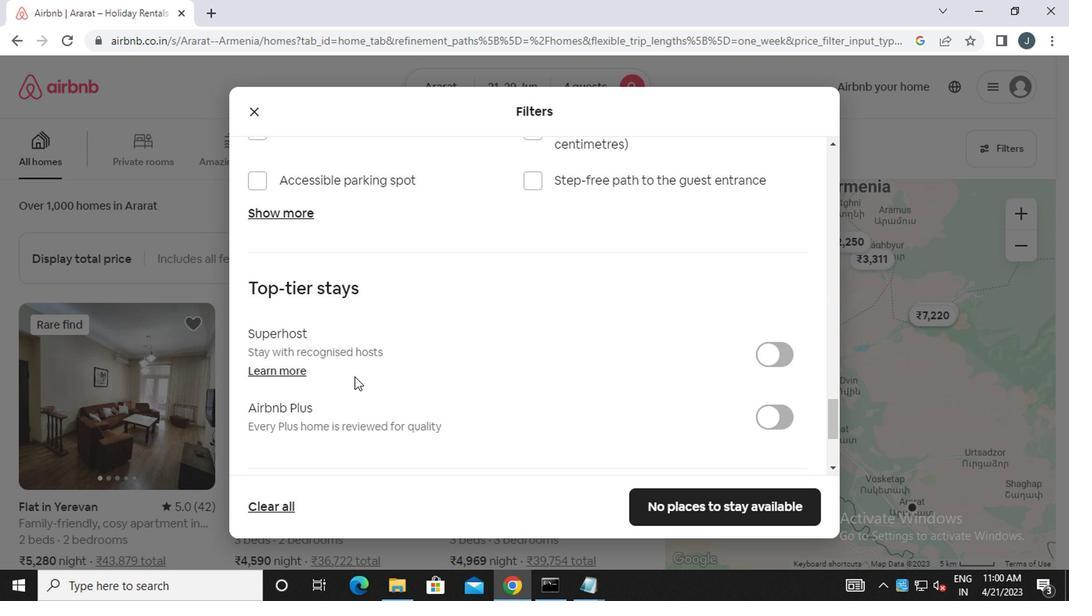 
Action: Mouse moved to (353, 382)
Screenshot: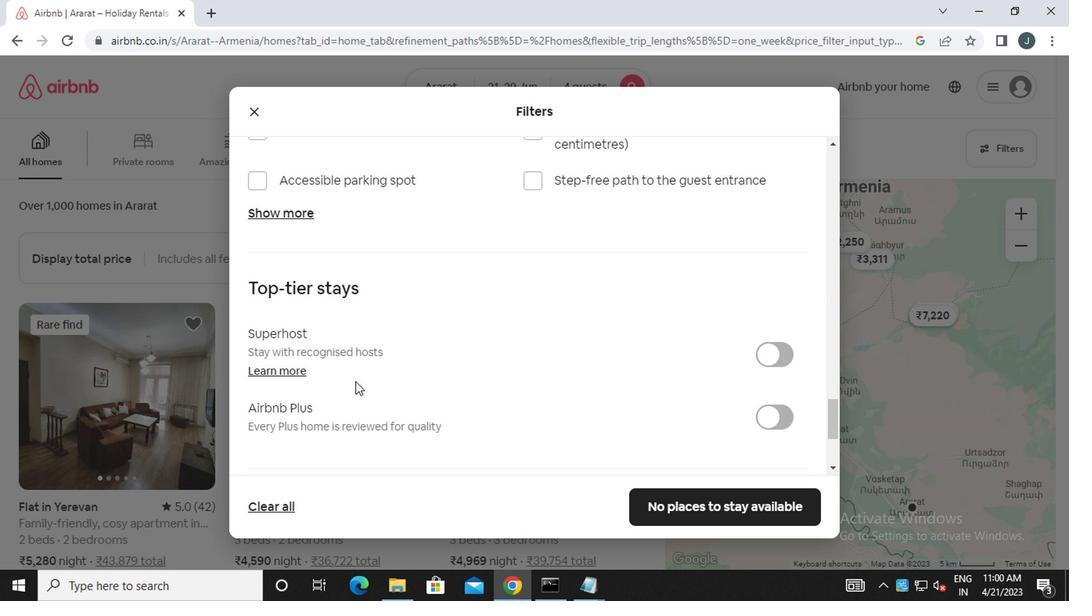 
Action: Mouse scrolled (353, 381) with delta (0, -1)
Screenshot: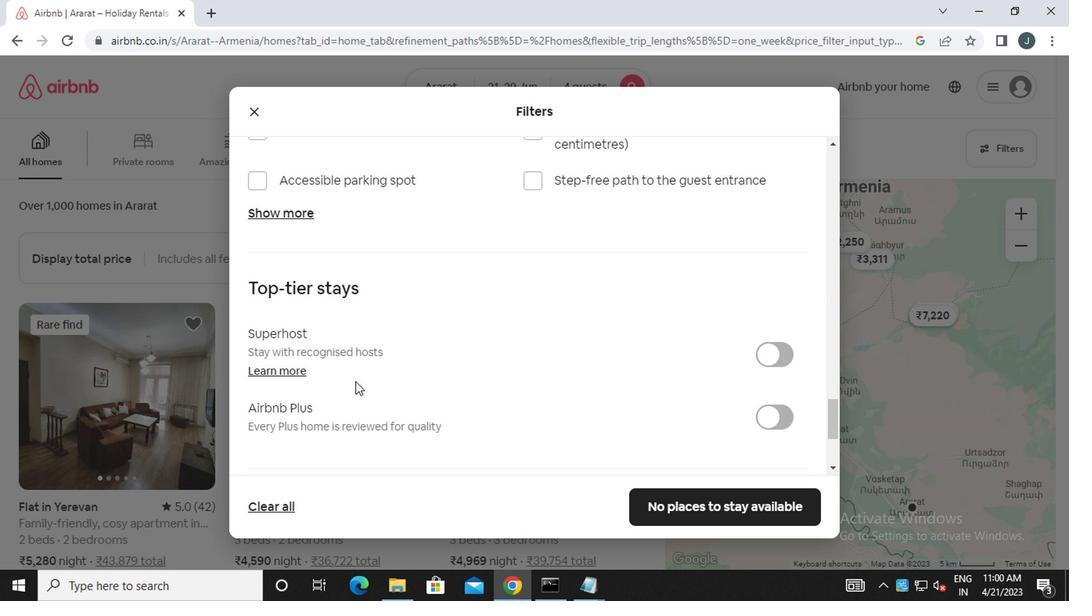 
Action: Mouse moved to (352, 382)
Screenshot: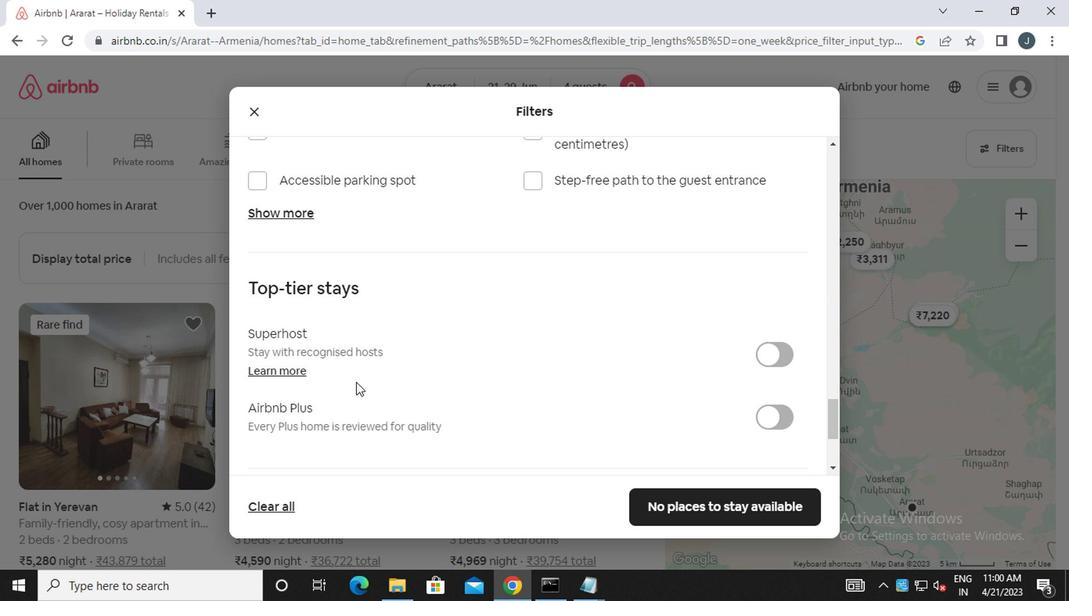 
Action: Mouse scrolled (352, 381) with delta (0, -1)
Screenshot: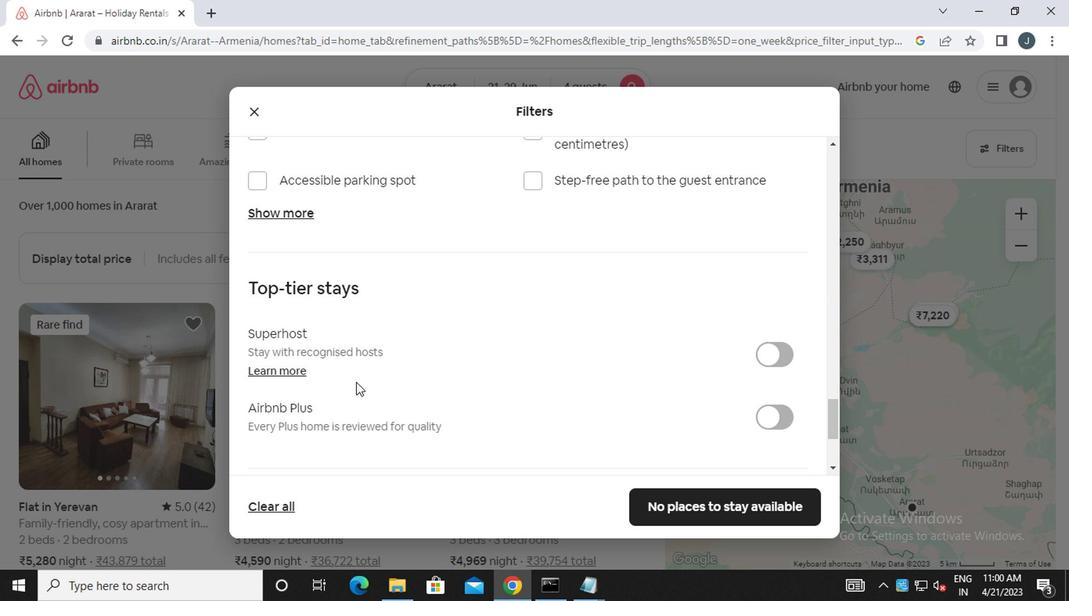 
Action: Mouse scrolled (352, 381) with delta (0, -1)
Screenshot: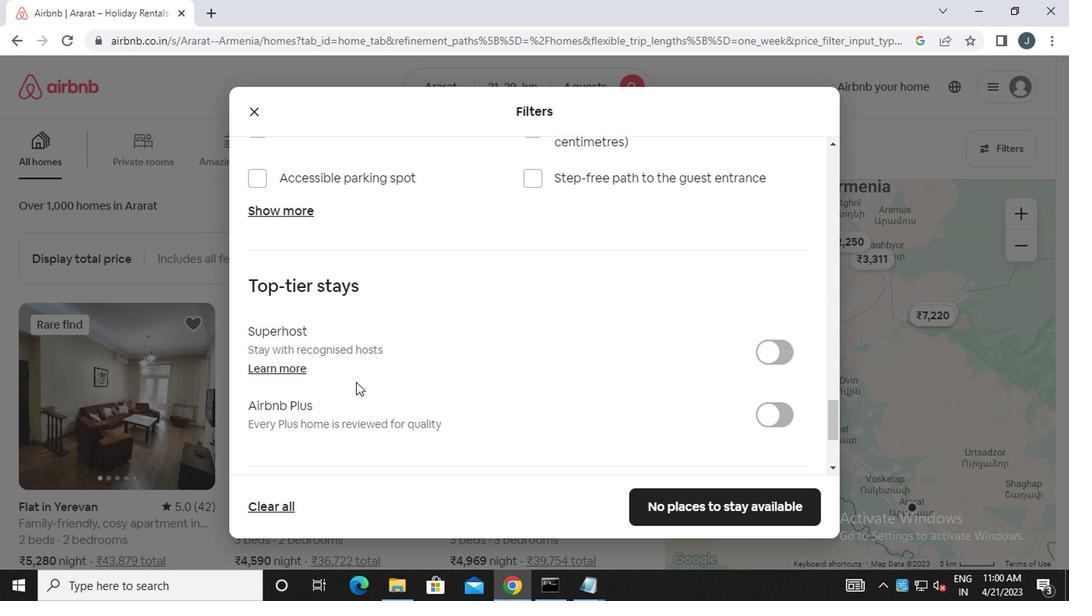 
Action: Mouse moved to (257, 360)
Screenshot: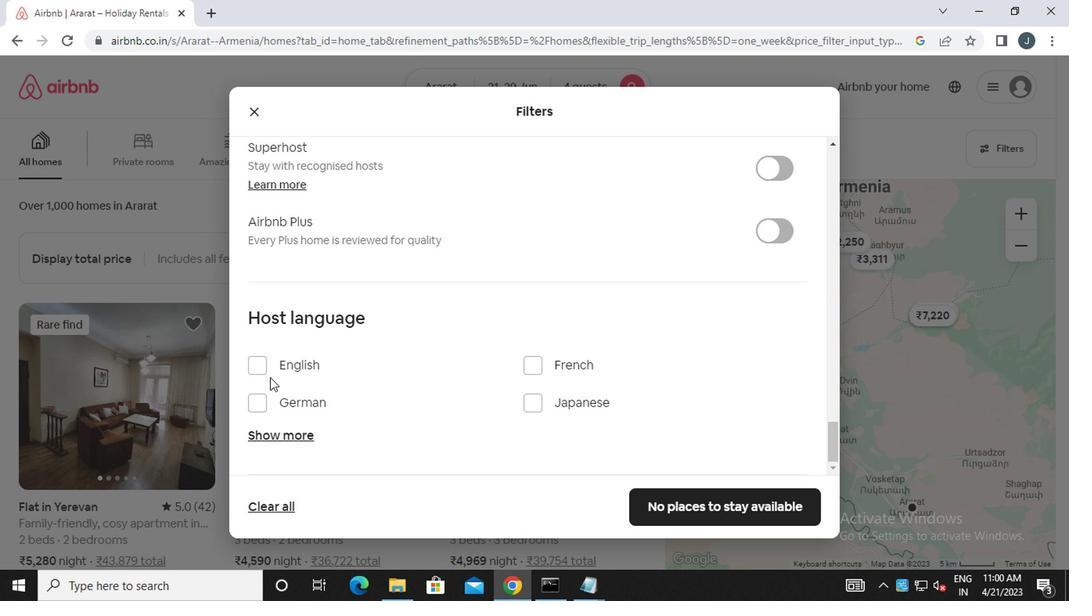 
Action: Mouse pressed left at (257, 360)
Screenshot: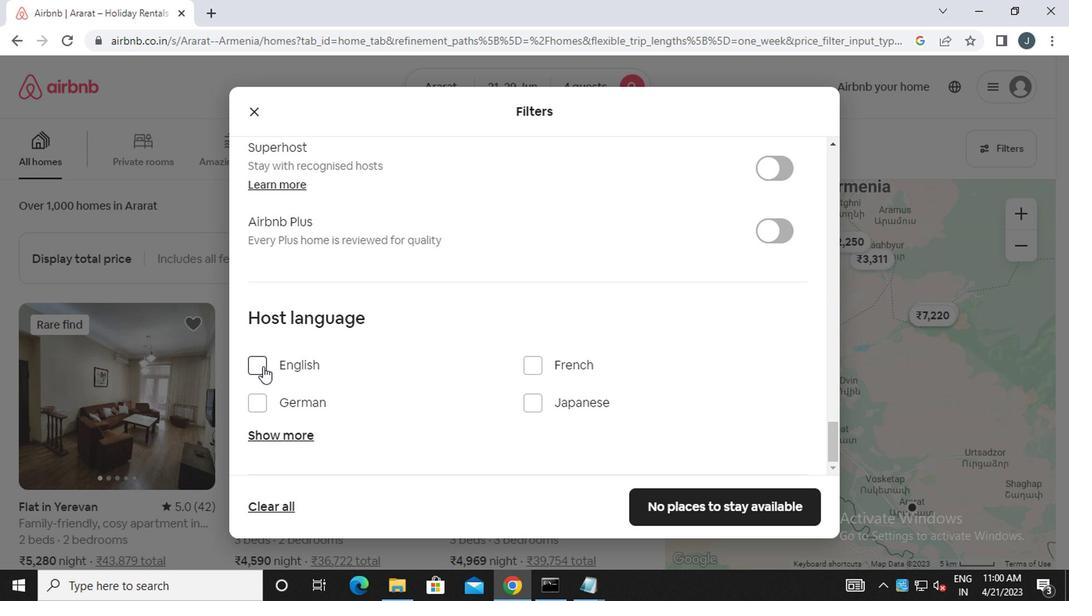 
Action: Mouse moved to (716, 515)
Screenshot: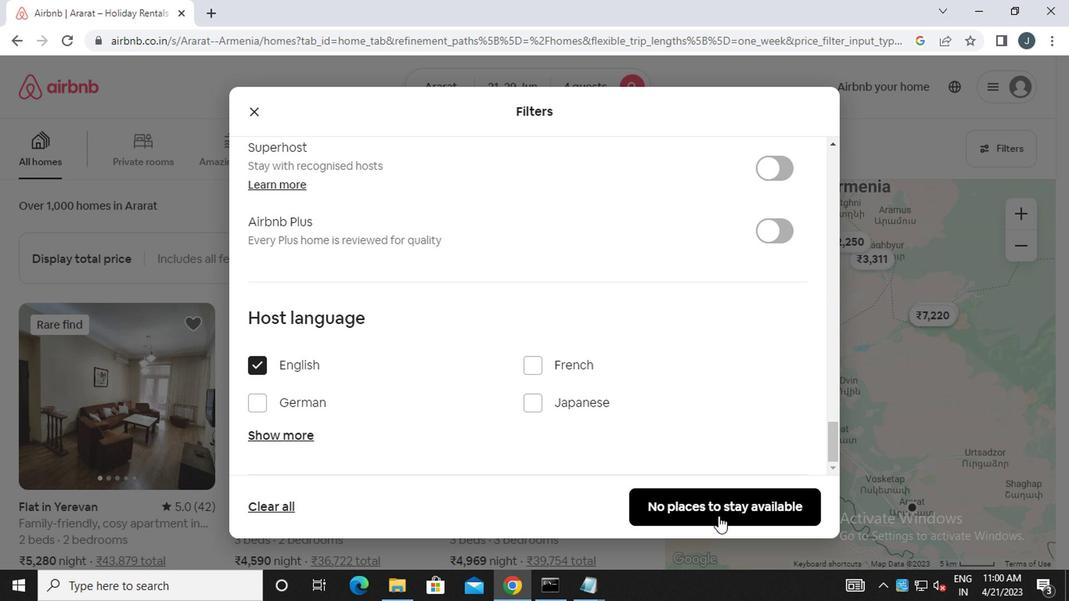 
Action: Mouse pressed left at (716, 515)
Screenshot: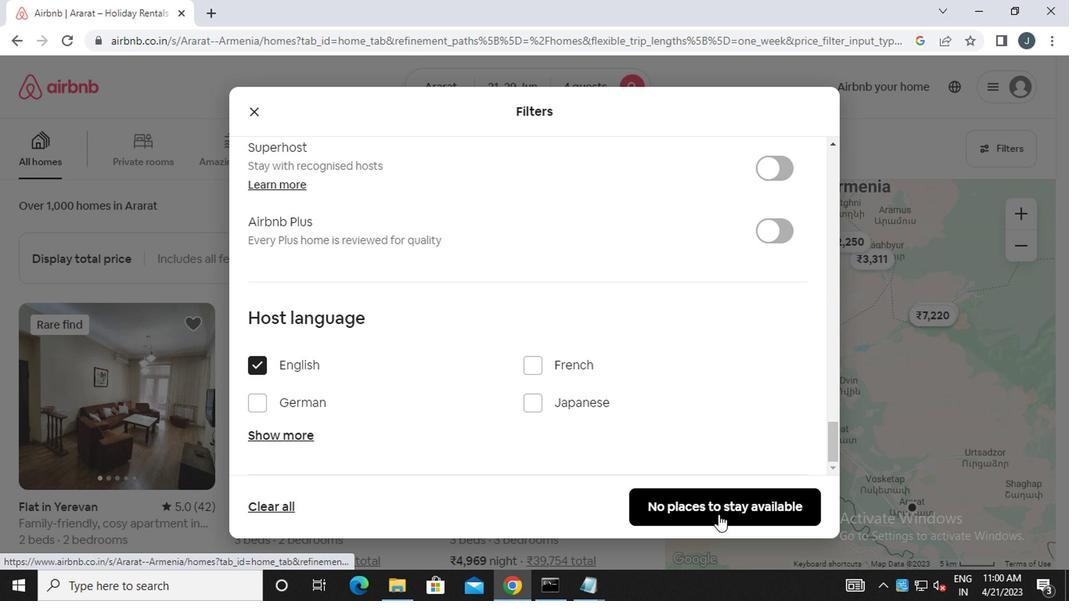 
Action: Mouse moved to (692, 499)
Screenshot: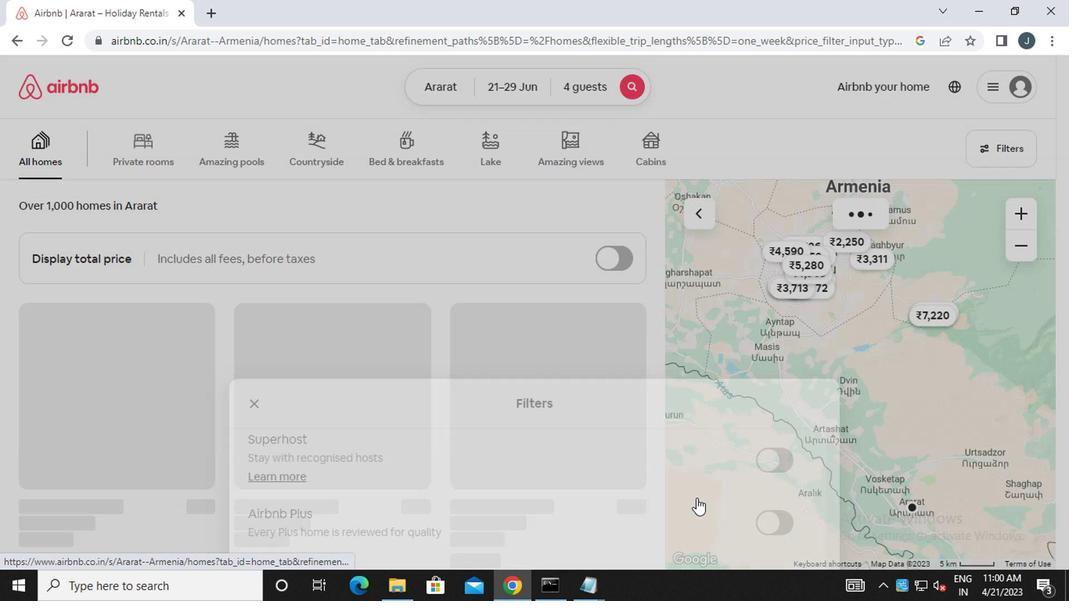 
